 Task: Look for space in Fortaleza, Brazil from 9th June, 2023 to 11th June, 2023 for 2 adults in price range Rs.6000 to Rs.10000. Place can be entire place with 2 bedrooms having 2 beds and 1 bathroom. Property type can be house, flat, guest house. Amenities needed are: wifi. Booking option can be shelf check-in. Required host language is Spanish.
Action: Mouse moved to (449, 87)
Screenshot: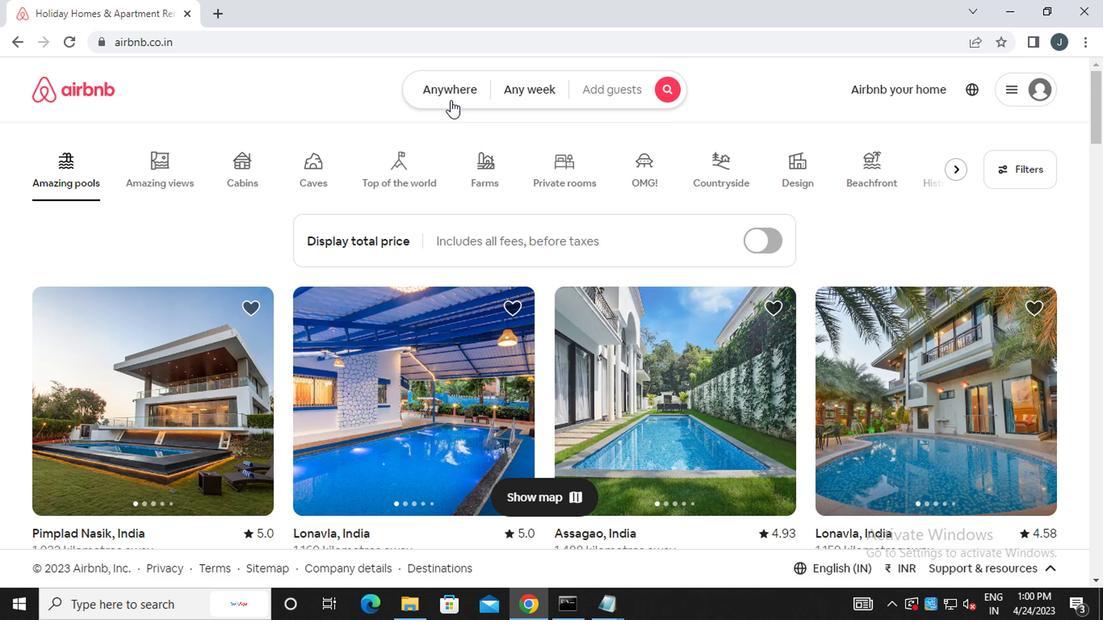 
Action: Mouse pressed left at (449, 87)
Screenshot: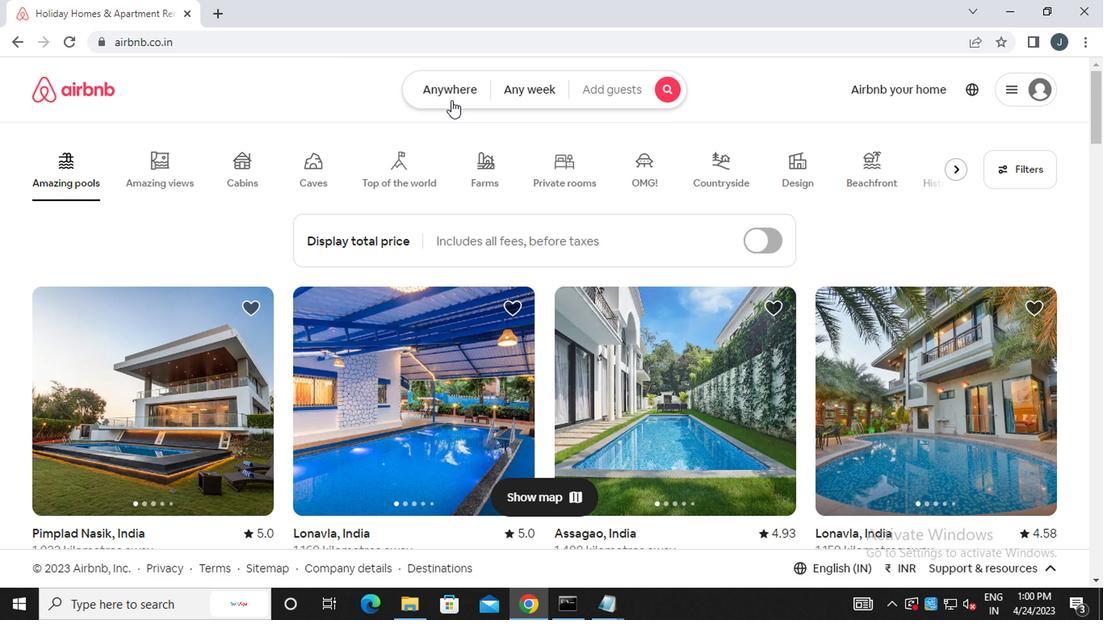 
Action: Mouse moved to (272, 150)
Screenshot: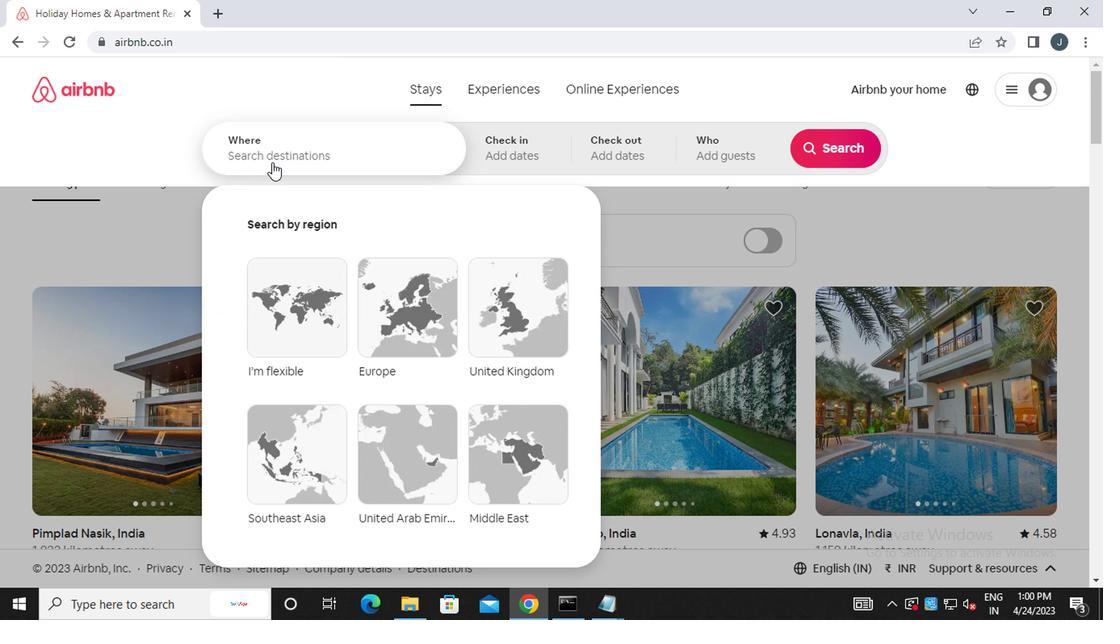 
Action: Mouse pressed left at (272, 150)
Screenshot: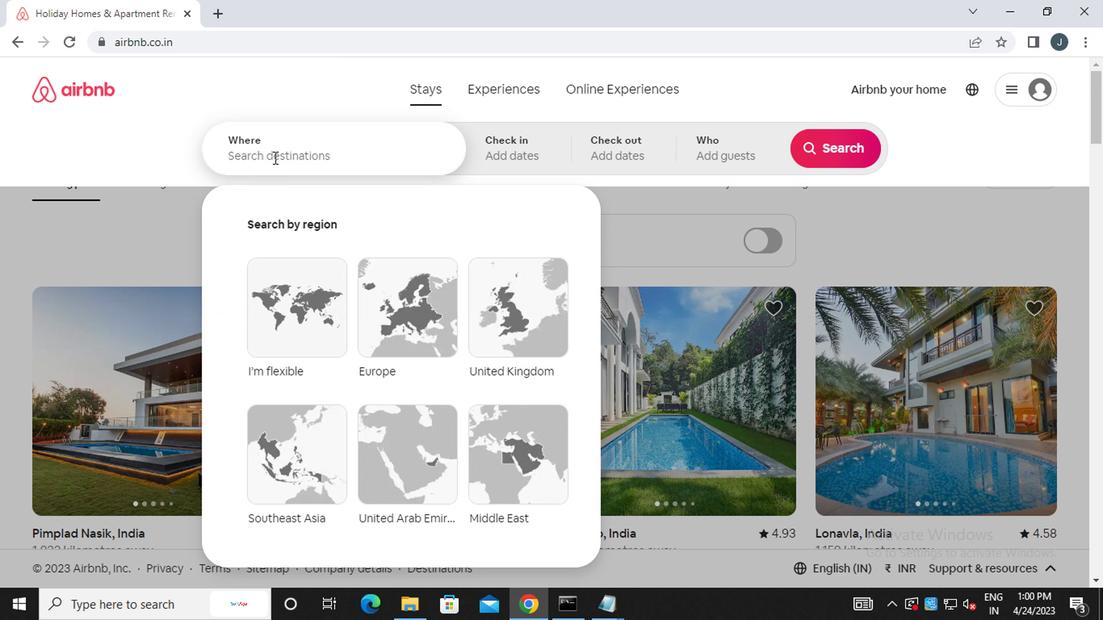 
Action: Mouse moved to (269, 150)
Screenshot: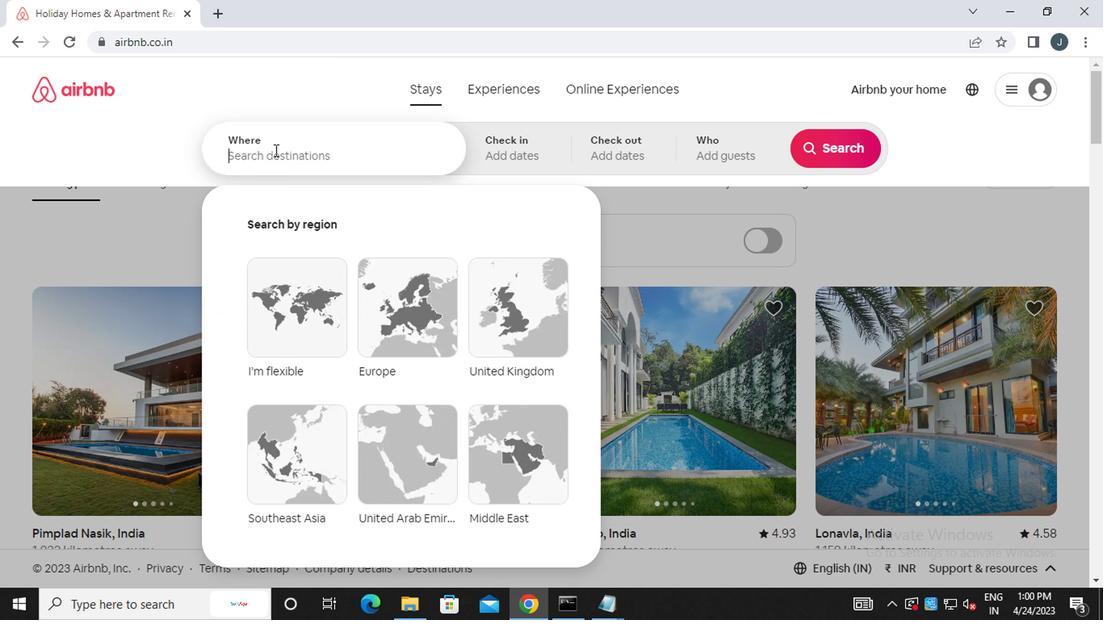 
Action: Key pressed f<Key.caps_lock>ortaleza,<Key.space><Key.caps_lock>b<Key.caps_lock>razil
Screenshot: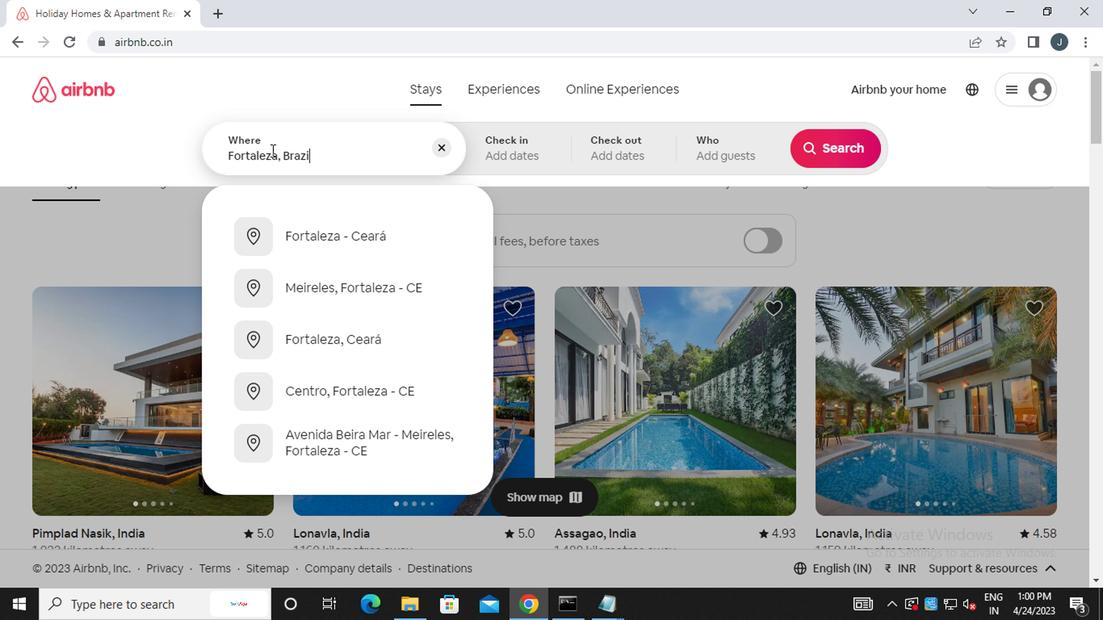 
Action: Mouse moved to (519, 152)
Screenshot: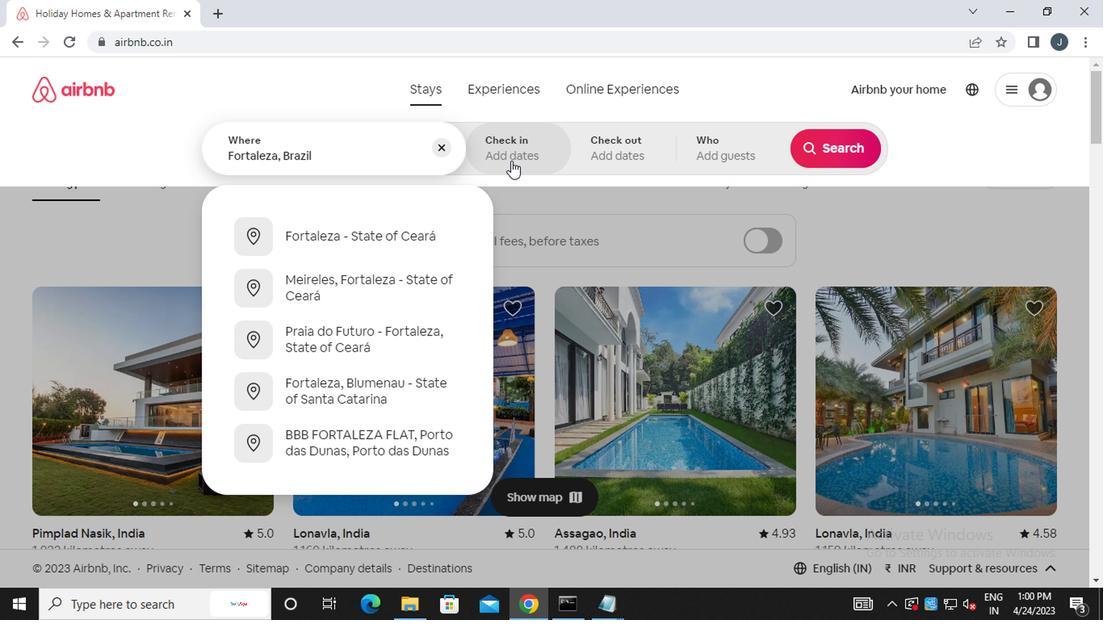 
Action: Mouse pressed left at (519, 152)
Screenshot: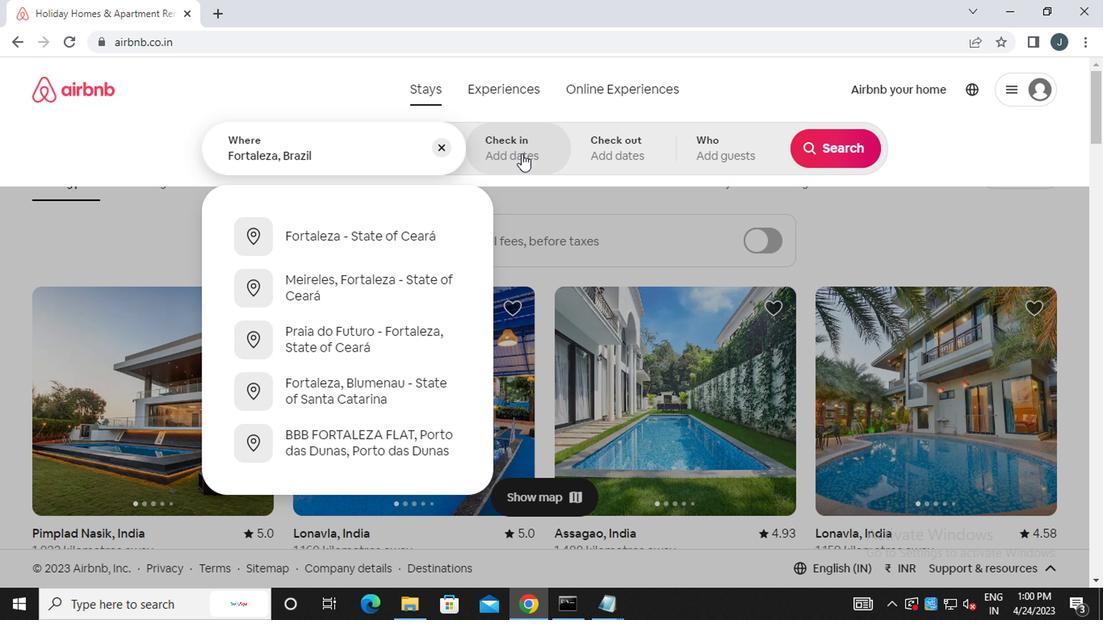 
Action: Mouse moved to (819, 277)
Screenshot: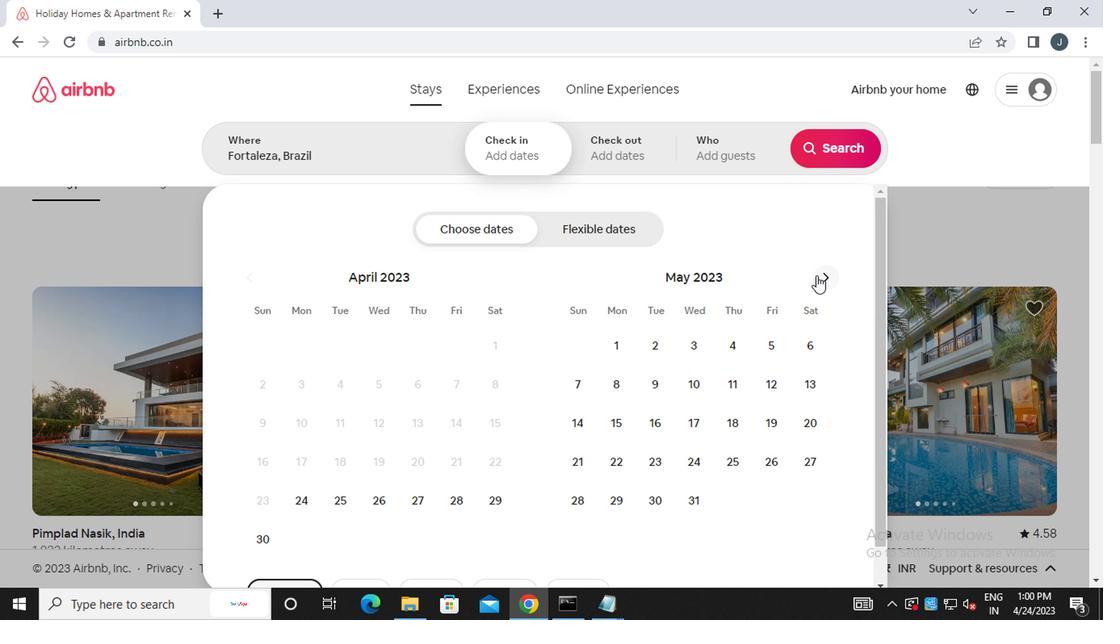
Action: Mouse pressed left at (819, 277)
Screenshot: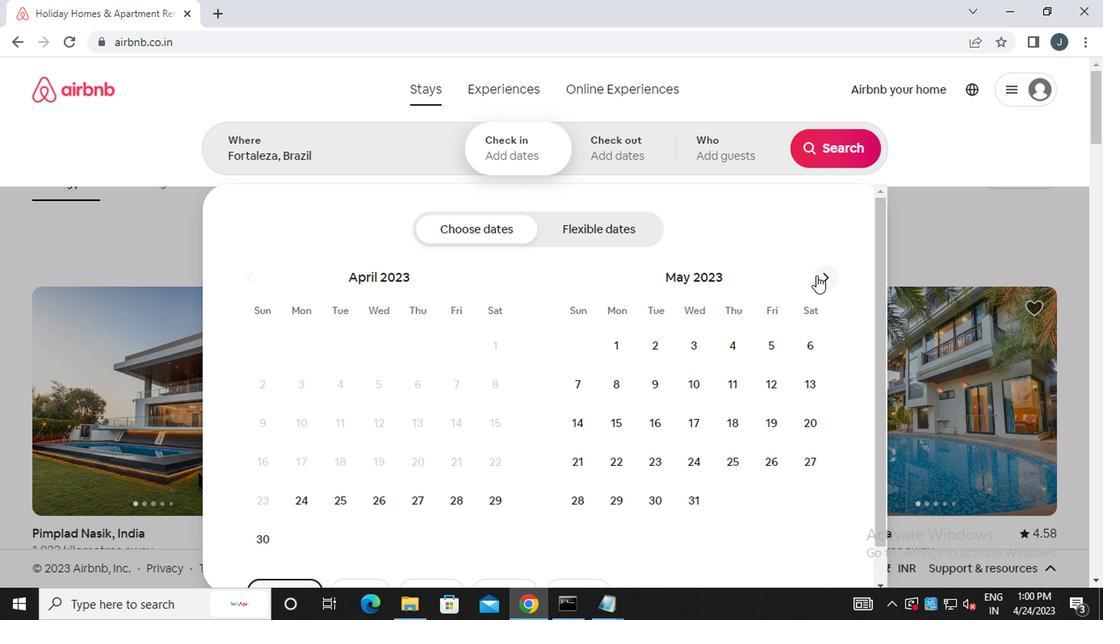 
Action: Mouse moved to (774, 376)
Screenshot: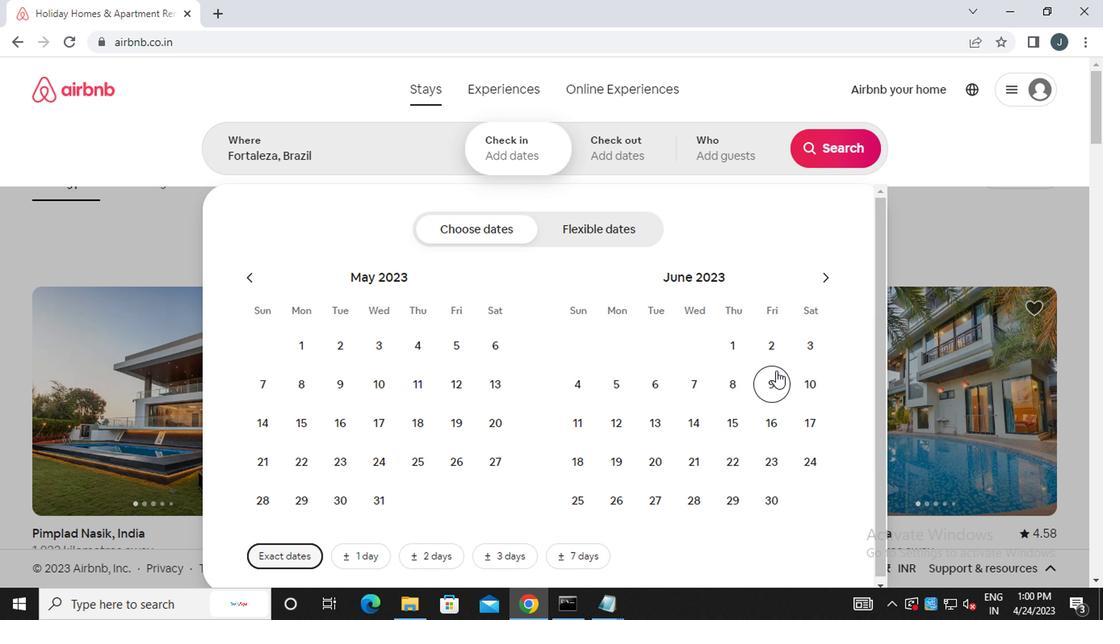 
Action: Mouse pressed left at (774, 376)
Screenshot: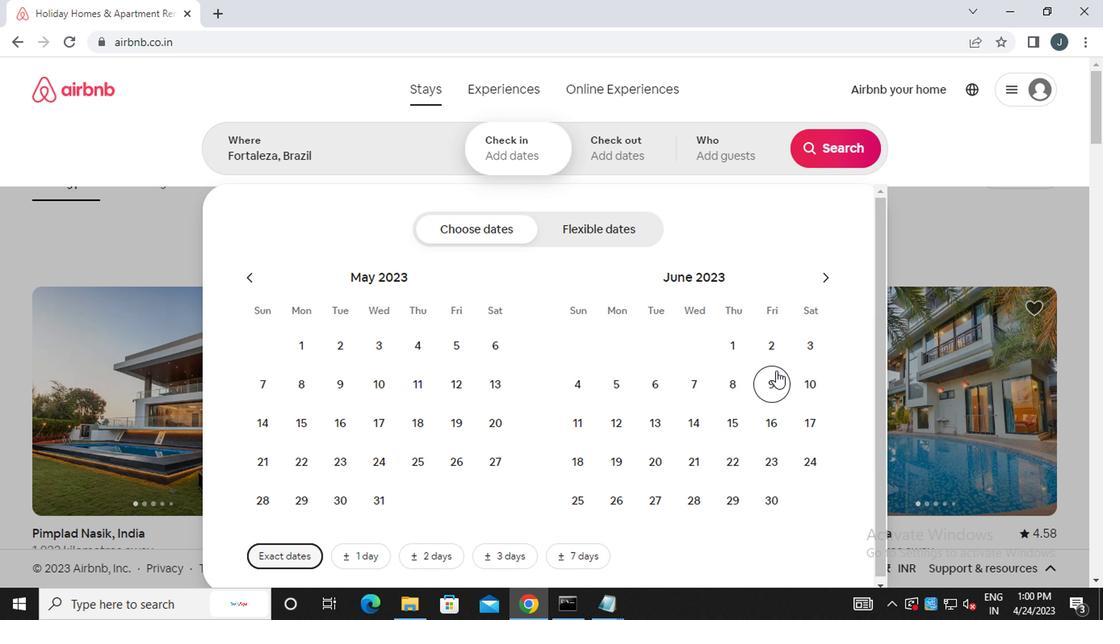 
Action: Mouse moved to (589, 423)
Screenshot: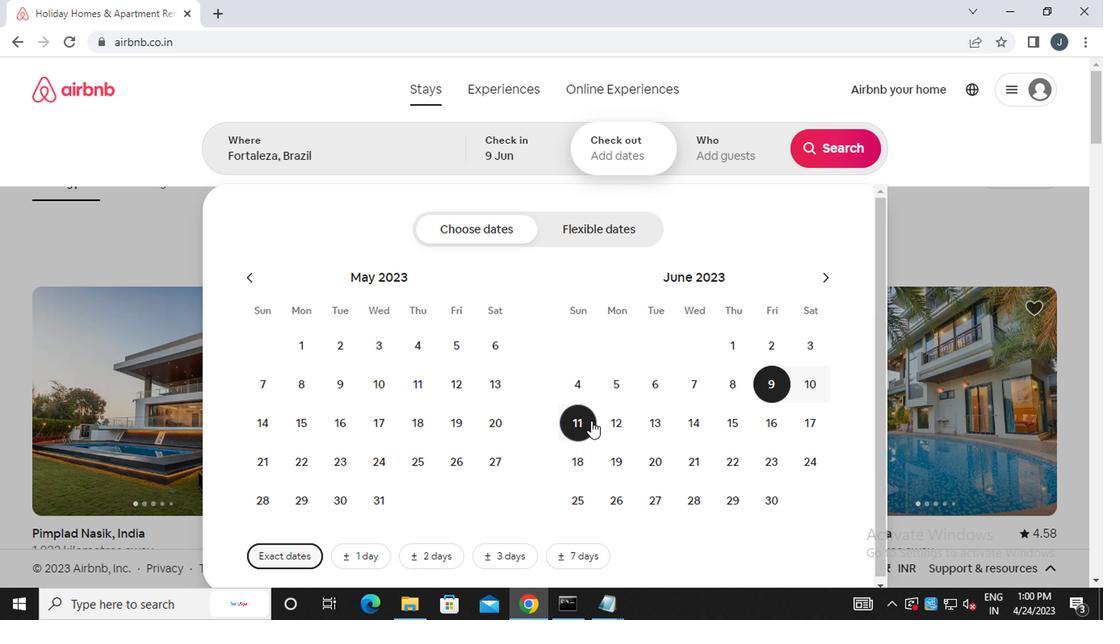 
Action: Mouse pressed left at (589, 423)
Screenshot: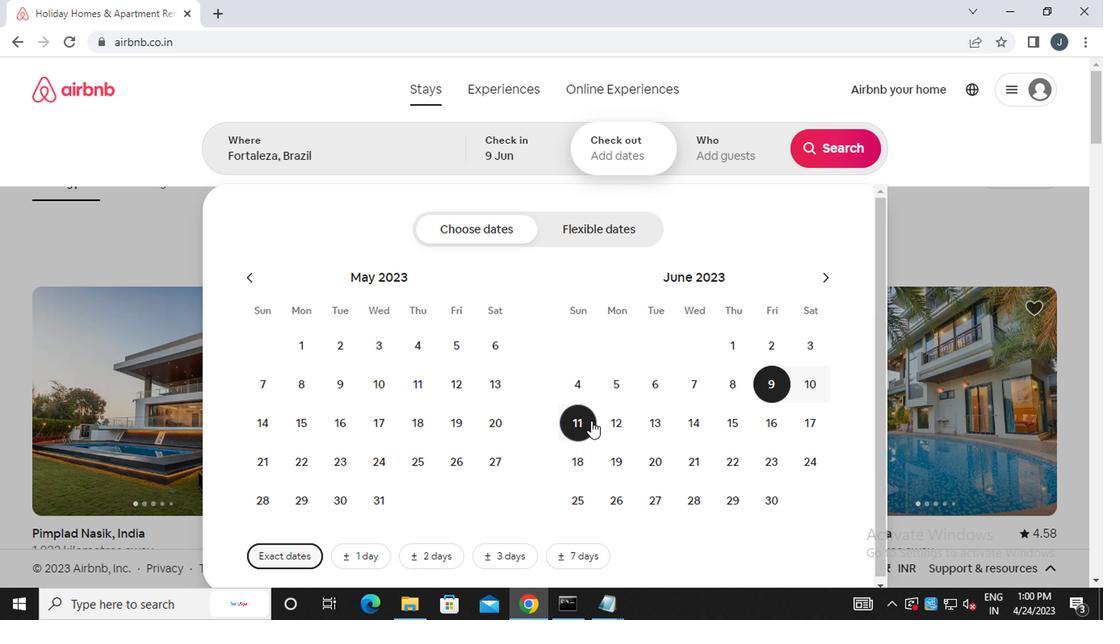 
Action: Mouse moved to (724, 159)
Screenshot: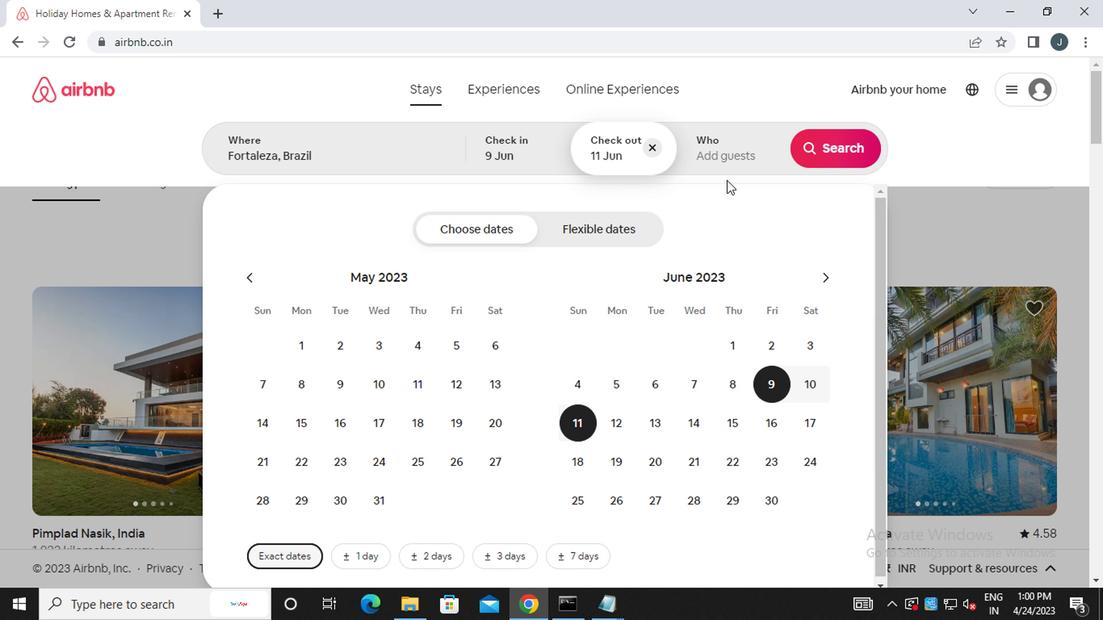 
Action: Mouse pressed left at (724, 159)
Screenshot: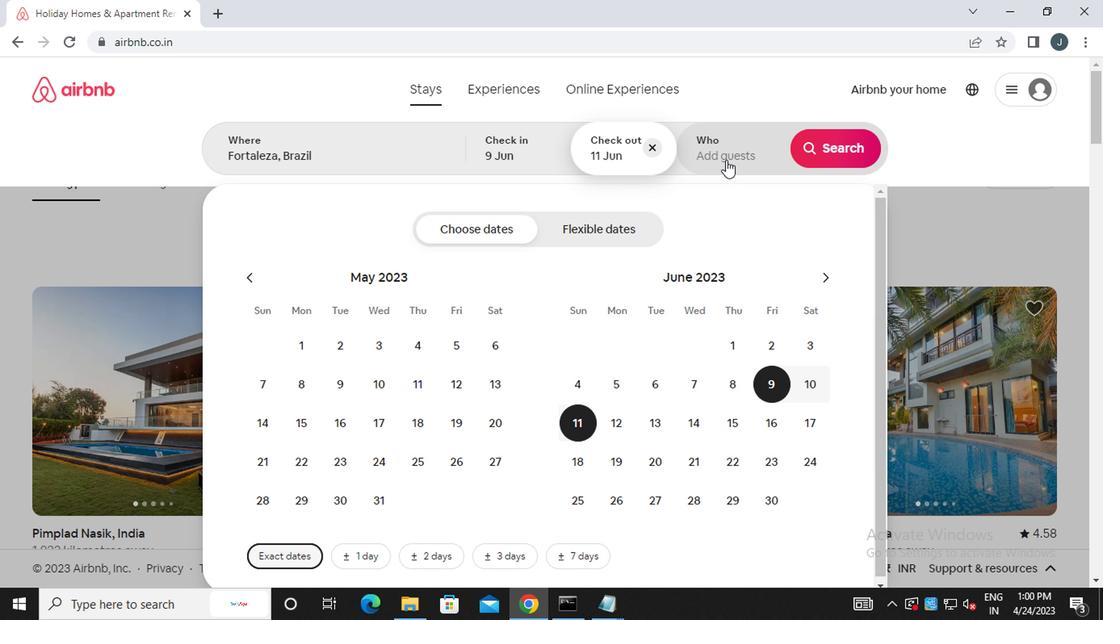 
Action: Mouse moved to (850, 236)
Screenshot: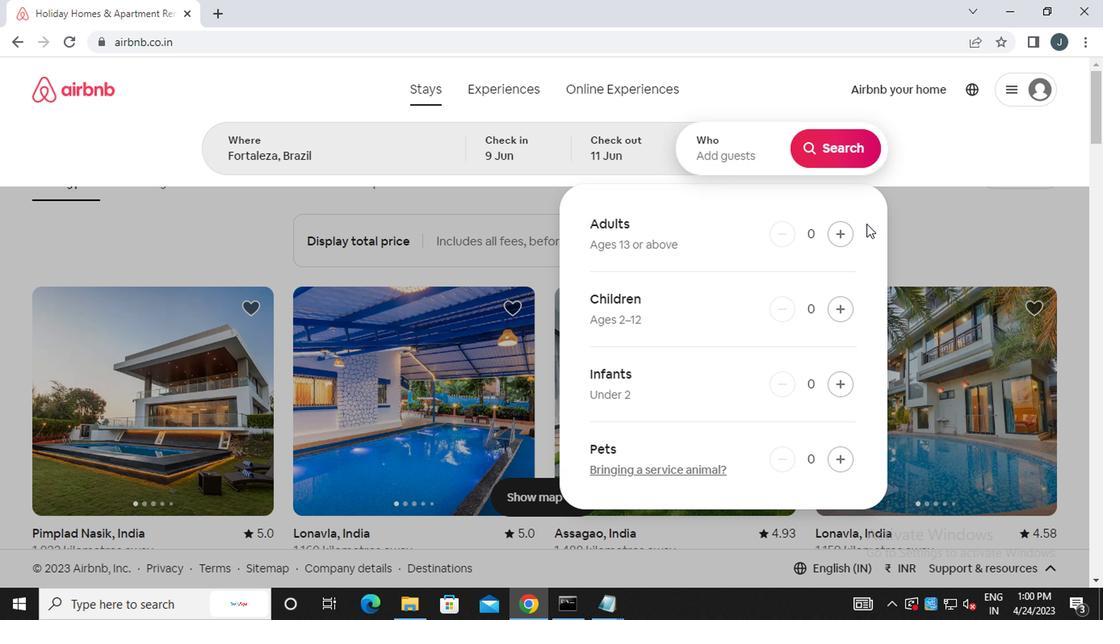 
Action: Mouse pressed left at (850, 236)
Screenshot: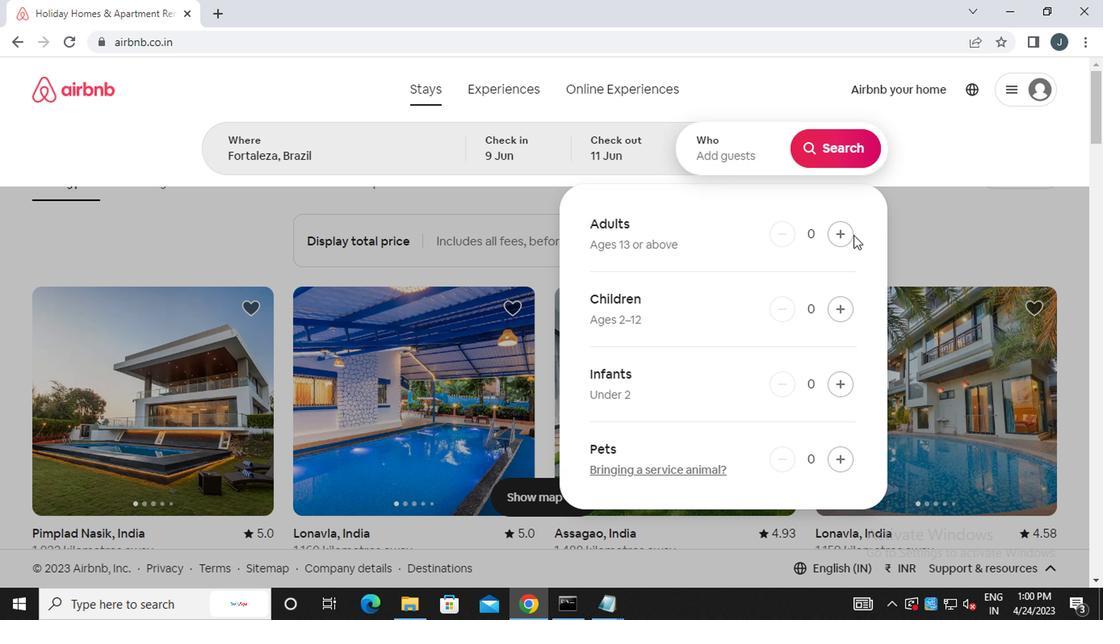 
Action: Mouse moved to (850, 236)
Screenshot: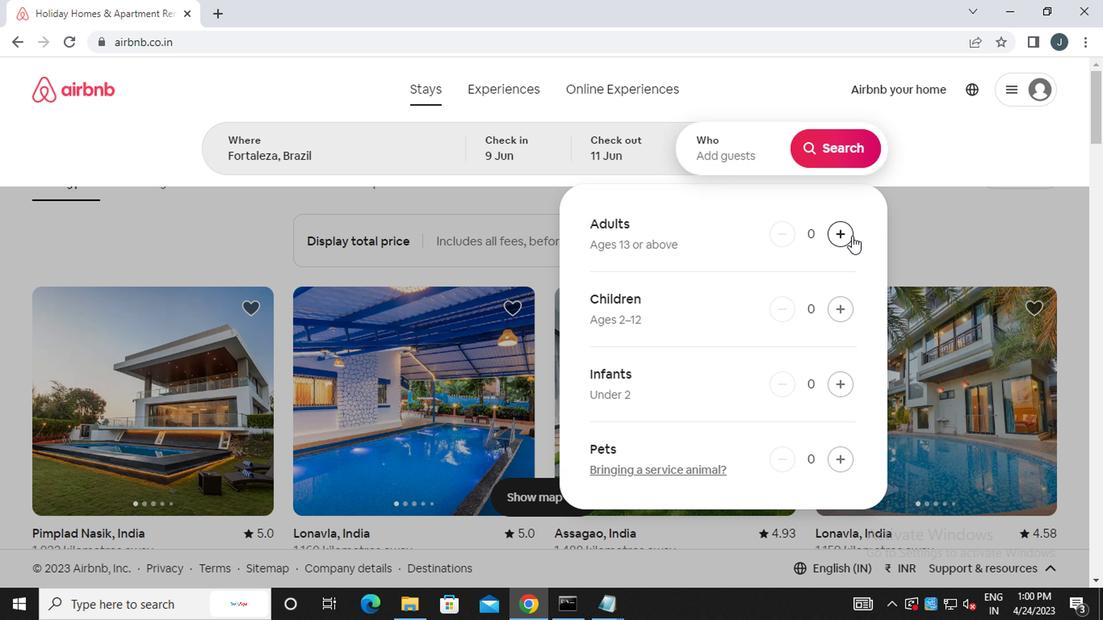 
Action: Mouse pressed left at (850, 236)
Screenshot: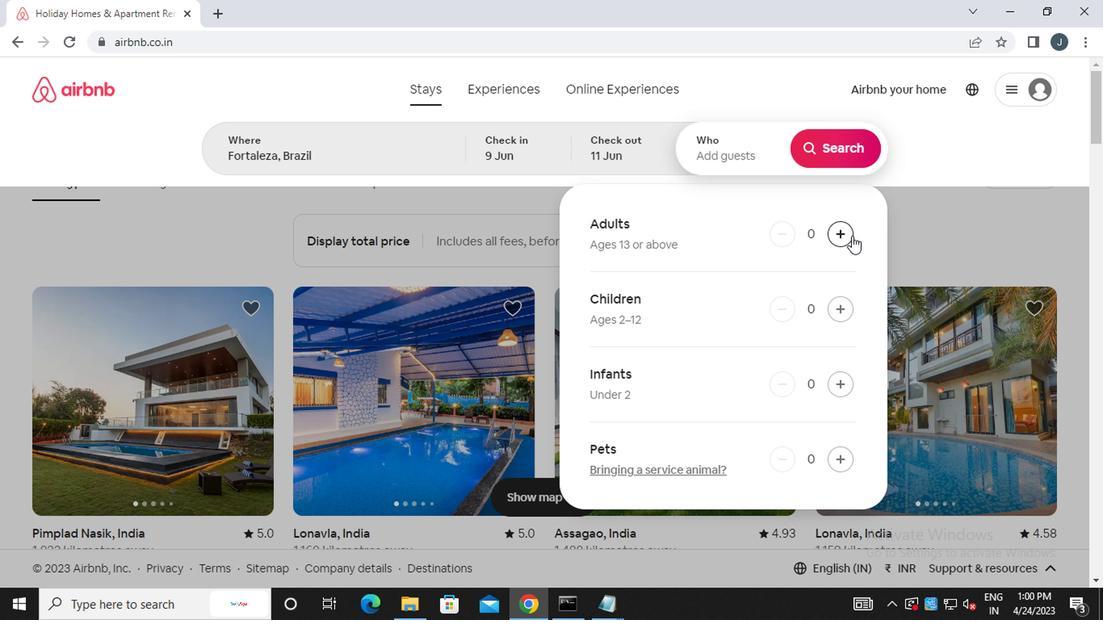 
Action: Mouse moved to (837, 142)
Screenshot: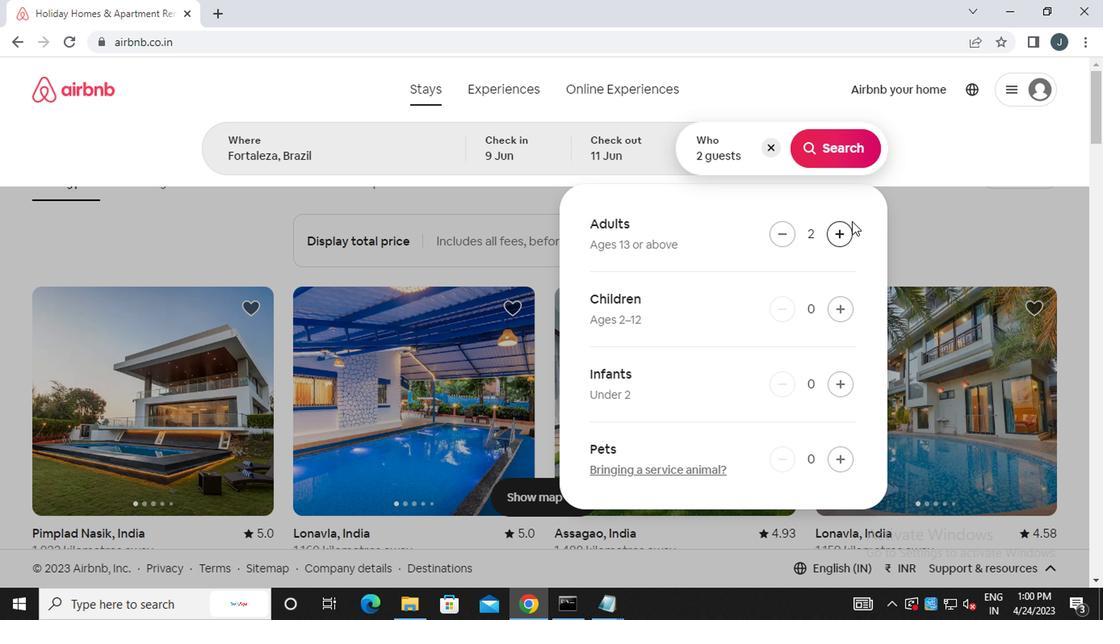 
Action: Mouse pressed left at (837, 142)
Screenshot: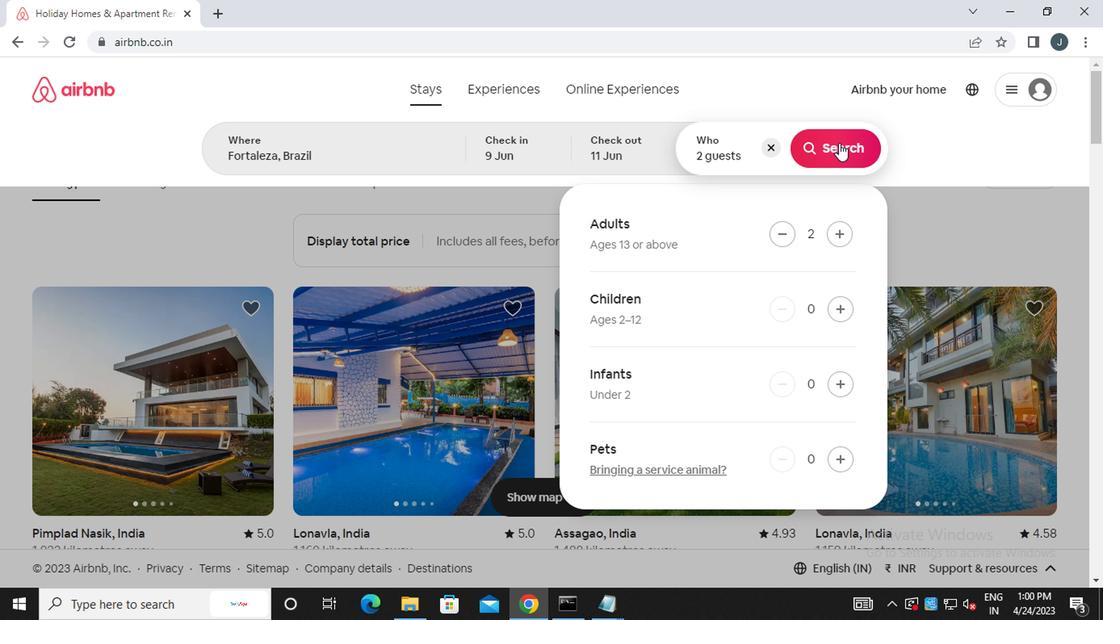 
Action: Mouse moved to (1043, 152)
Screenshot: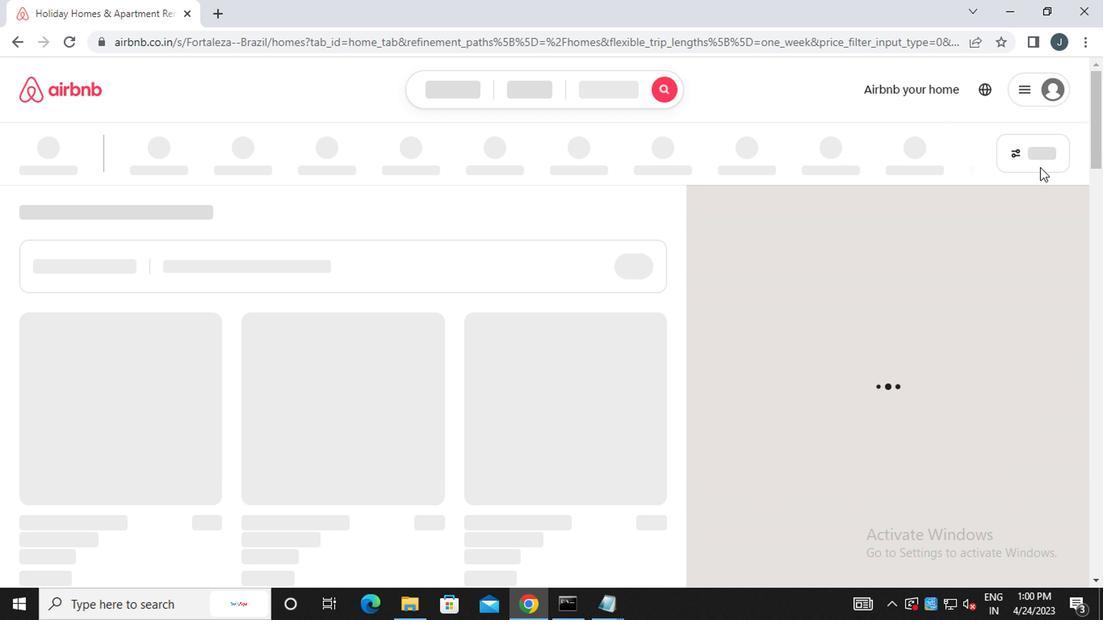 
Action: Mouse pressed left at (1043, 152)
Screenshot: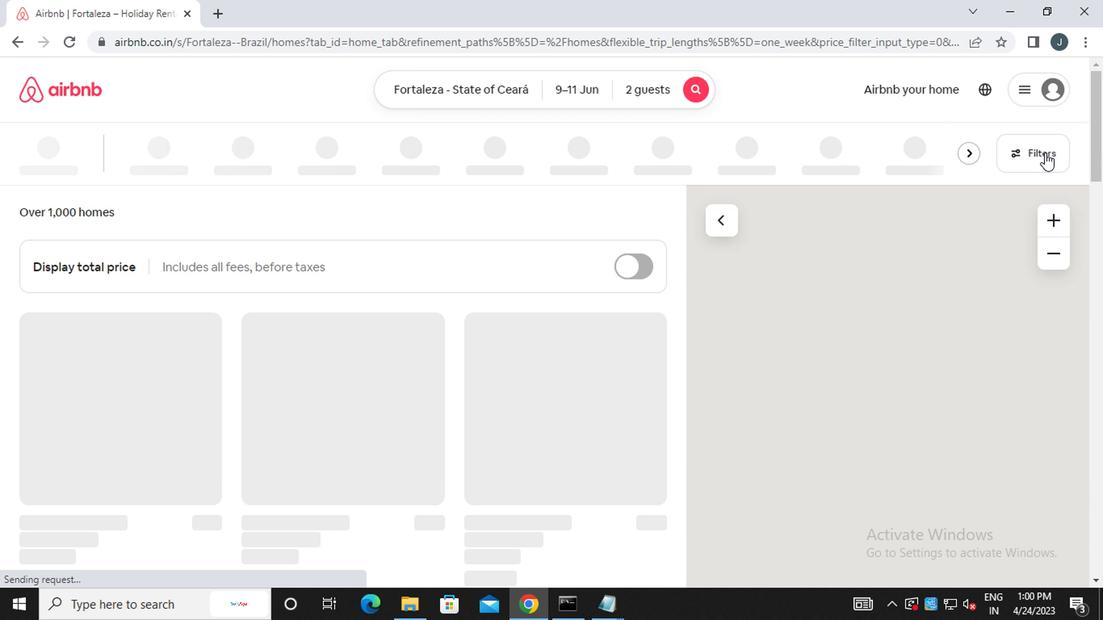 
Action: Mouse moved to (359, 368)
Screenshot: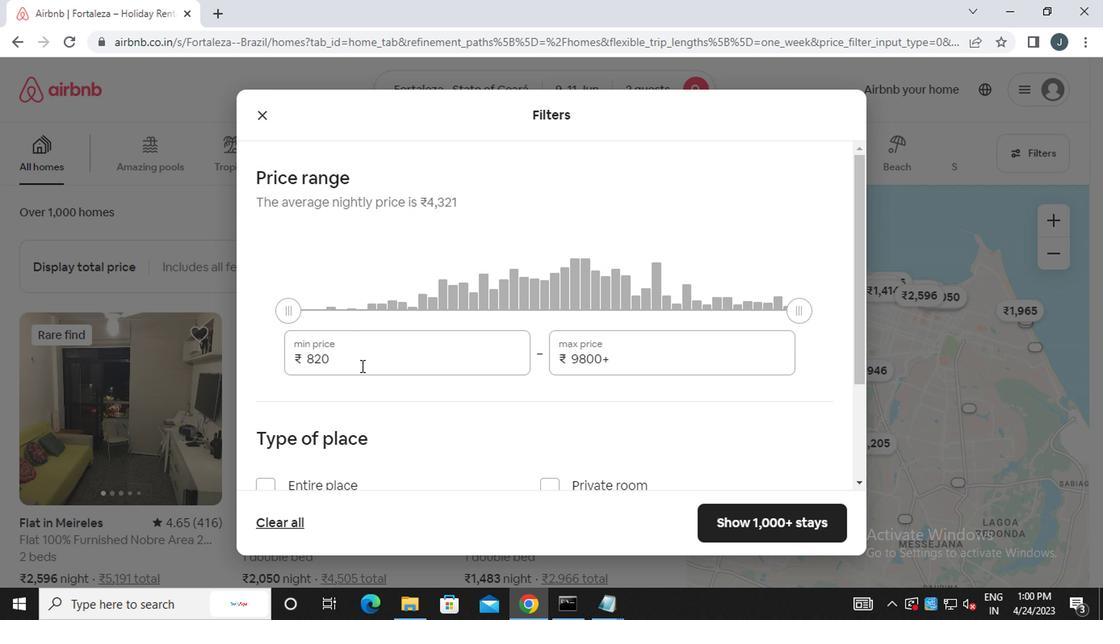 
Action: Mouse pressed left at (359, 368)
Screenshot: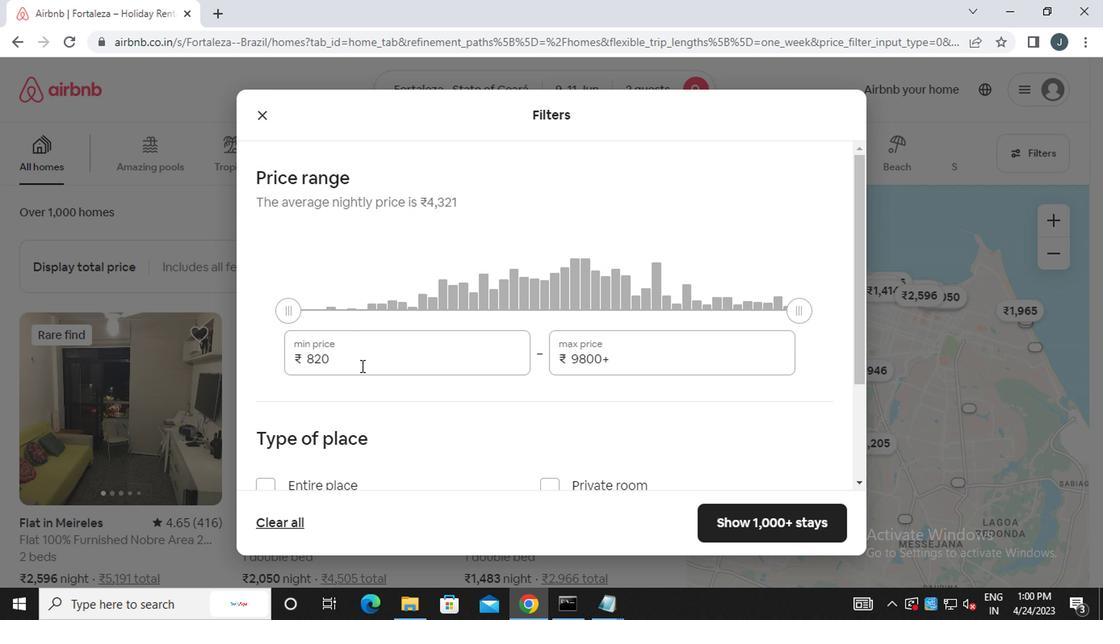 
Action: Mouse moved to (348, 367)
Screenshot: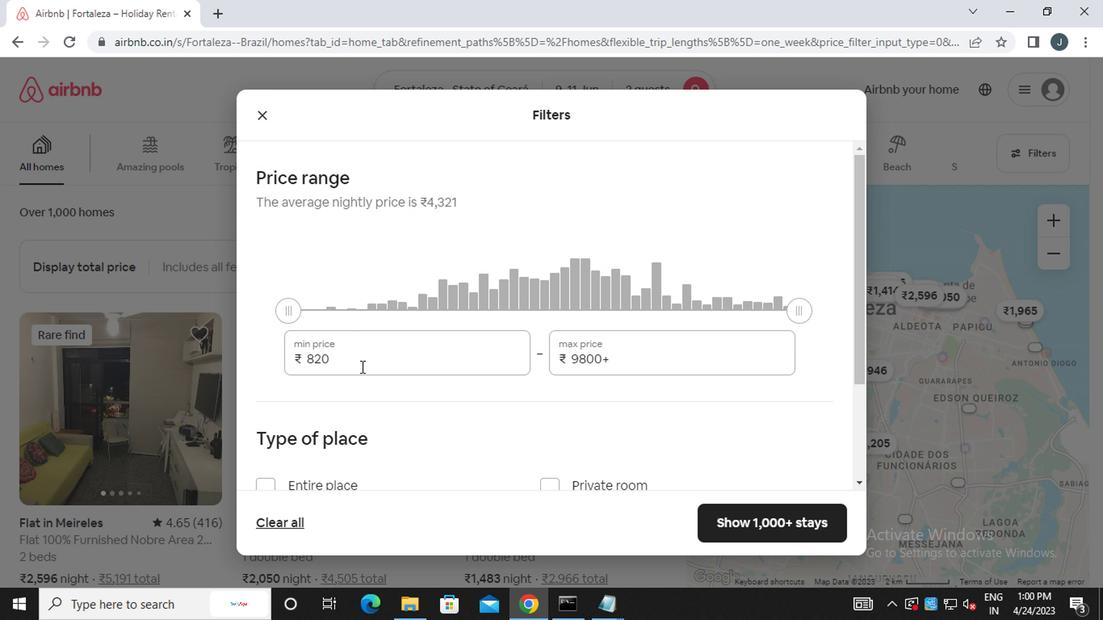 
Action: Key pressed <Key.backspace><Key.backspace><Key.backspace><<102>><<96>><<96>><<96>>
Screenshot: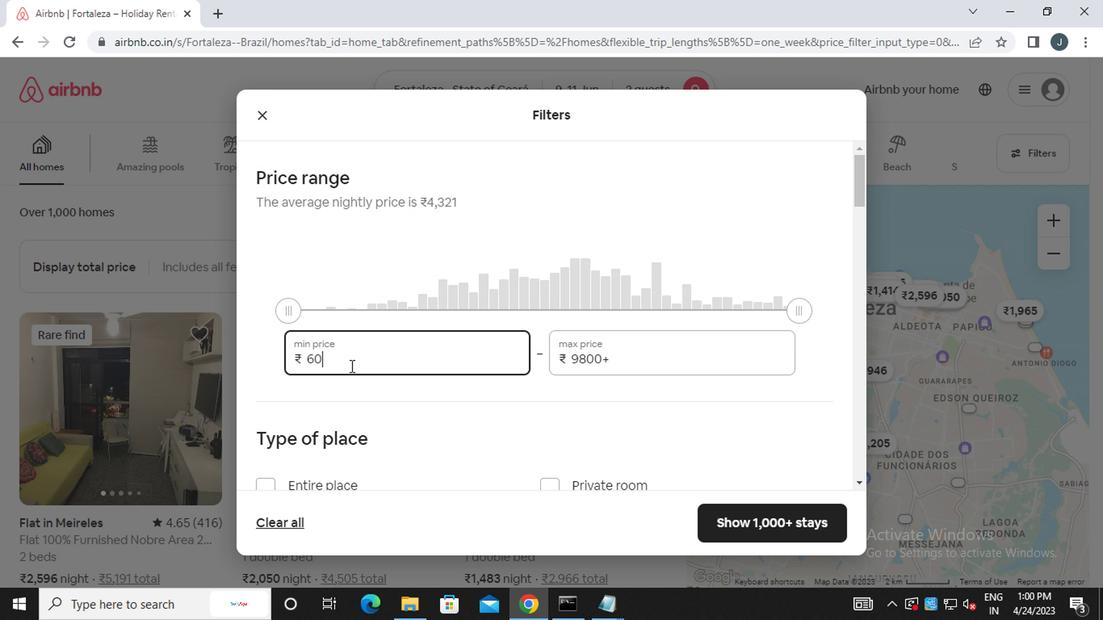 
Action: Mouse moved to (646, 355)
Screenshot: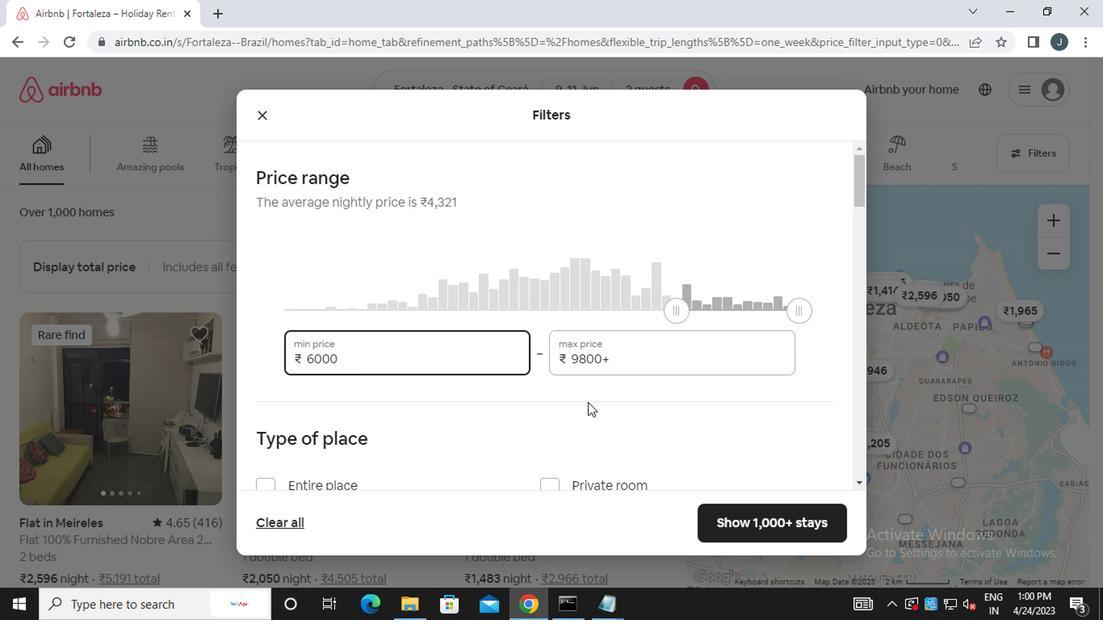 
Action: Mouse pressed left at (646, 355)
Screenshot: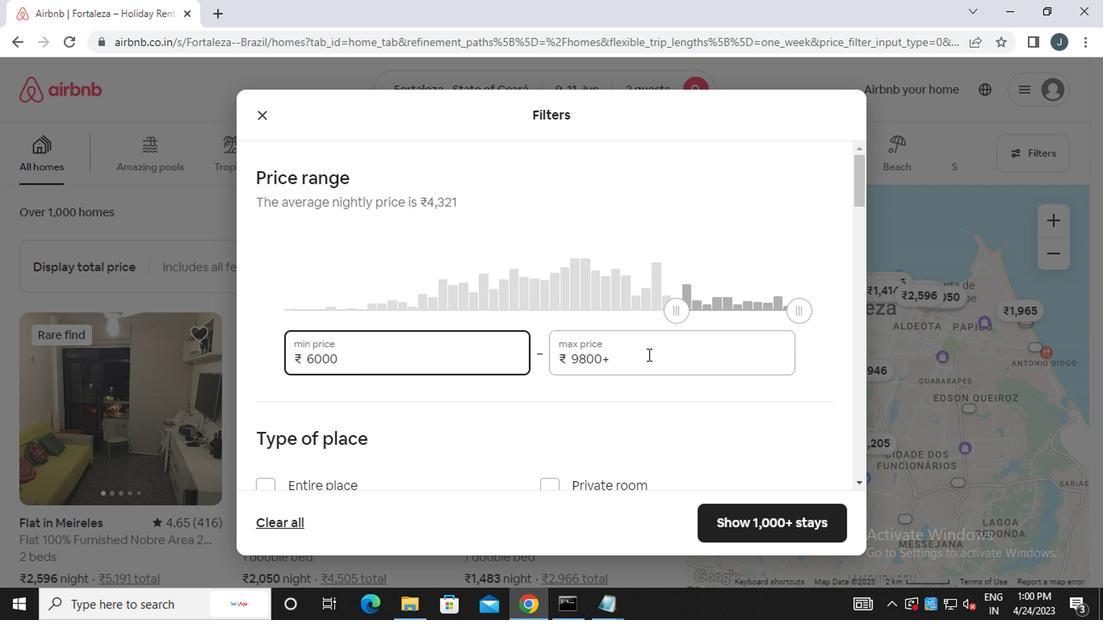 
Action: Mouse moved to (644, 355)
Screenshot: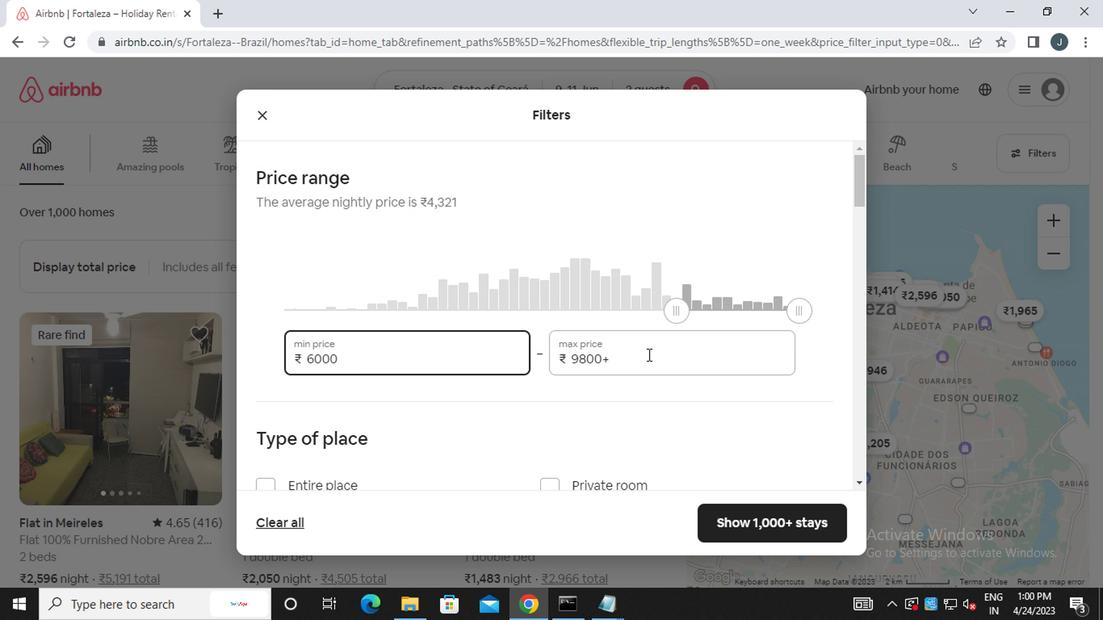 
Action: Key pressed <Key.backspace><Key.backspace><Key.backspace><Key.backspace><Key.backspace><Key.backspace><Key.backspace><Key.backspace><Key.backspace><Key.backspace><Key.backspace><Key.backspace><<97>><<96>><<96>><<96>><<96>>
Screenshot: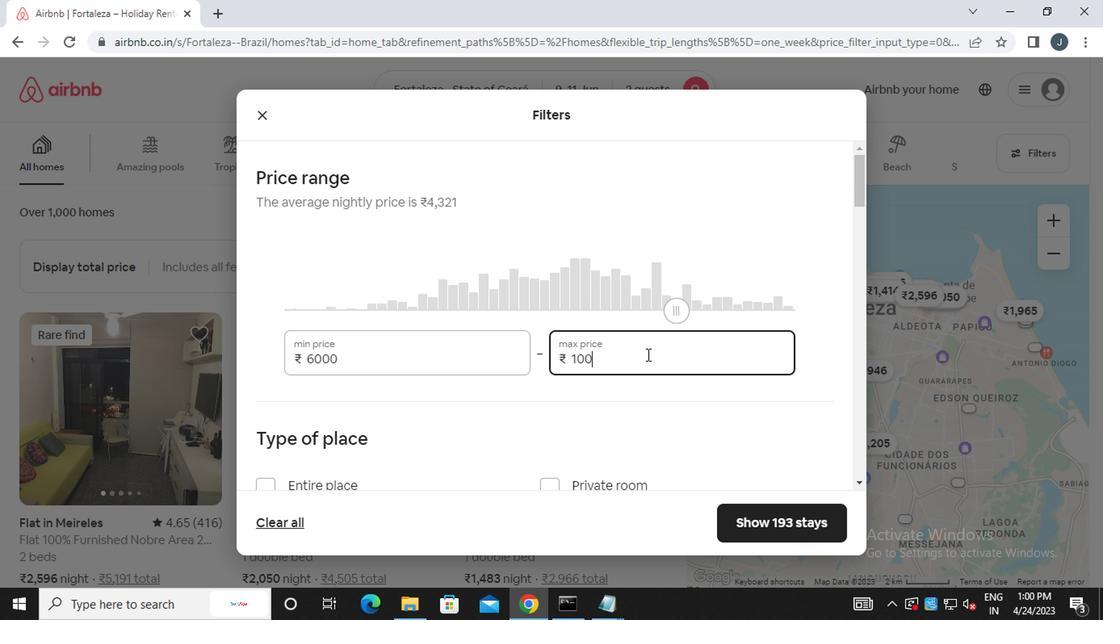 
Action: Mouse scrolled (644, 355) with delta (0, 0)
Screenshot: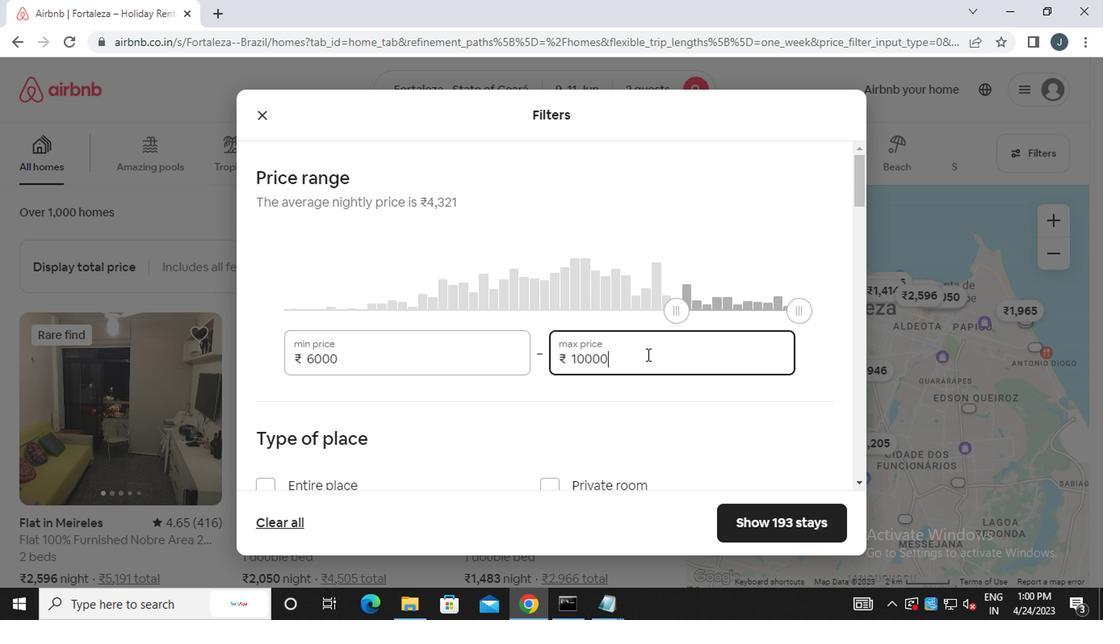 
Action: Mouse scrolled (644, 355) with delta (0, 0)
Screenshot: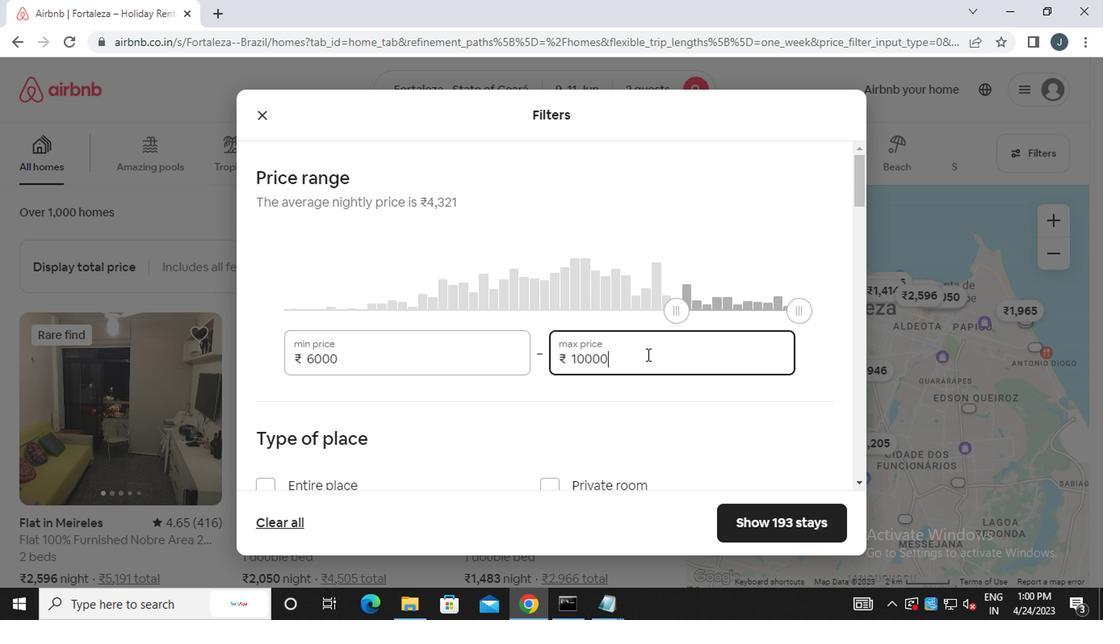 
Action: Mouse scrolled (644, 355) with delta (0, 0)
Screenshot: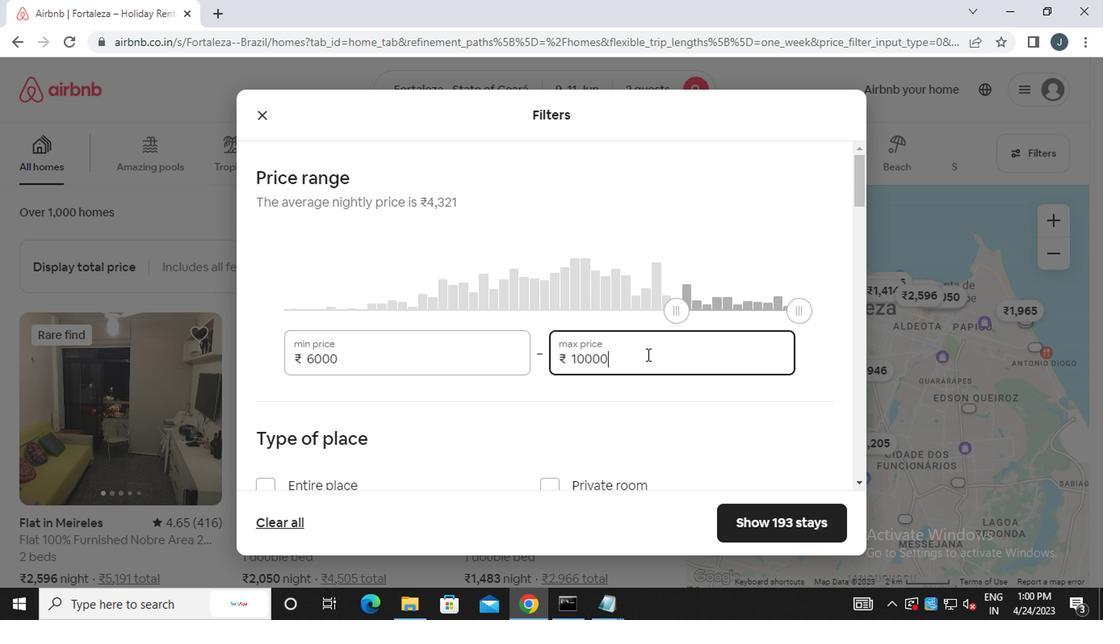 
Action: Mouse moved to (367, 249)
Screenshot: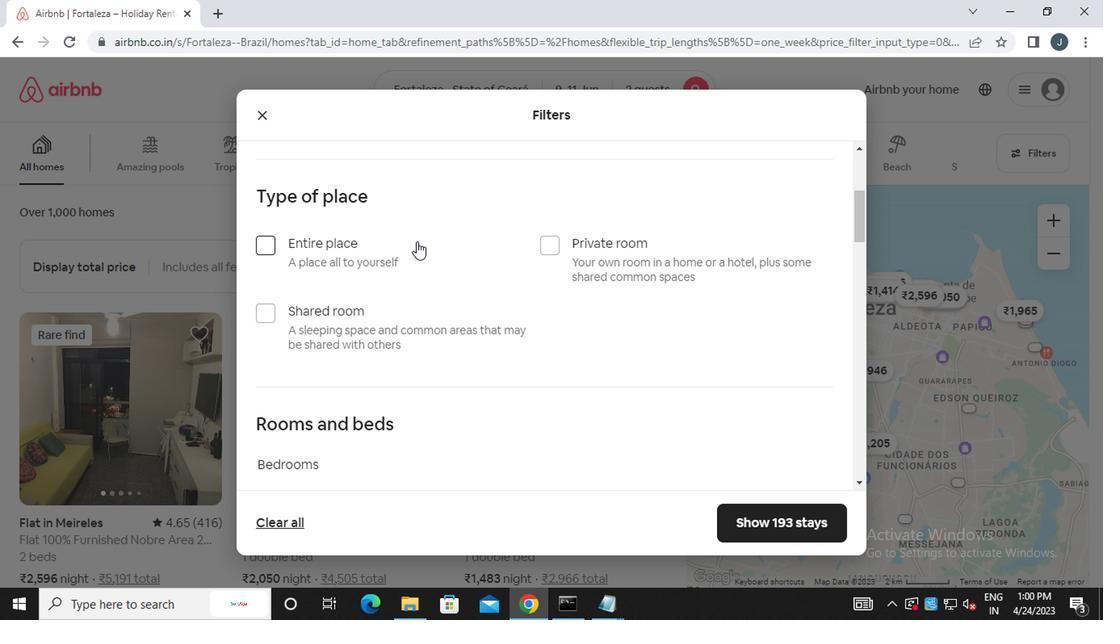 
Action: Mouse pressed left at (367, 249)
Screenshot: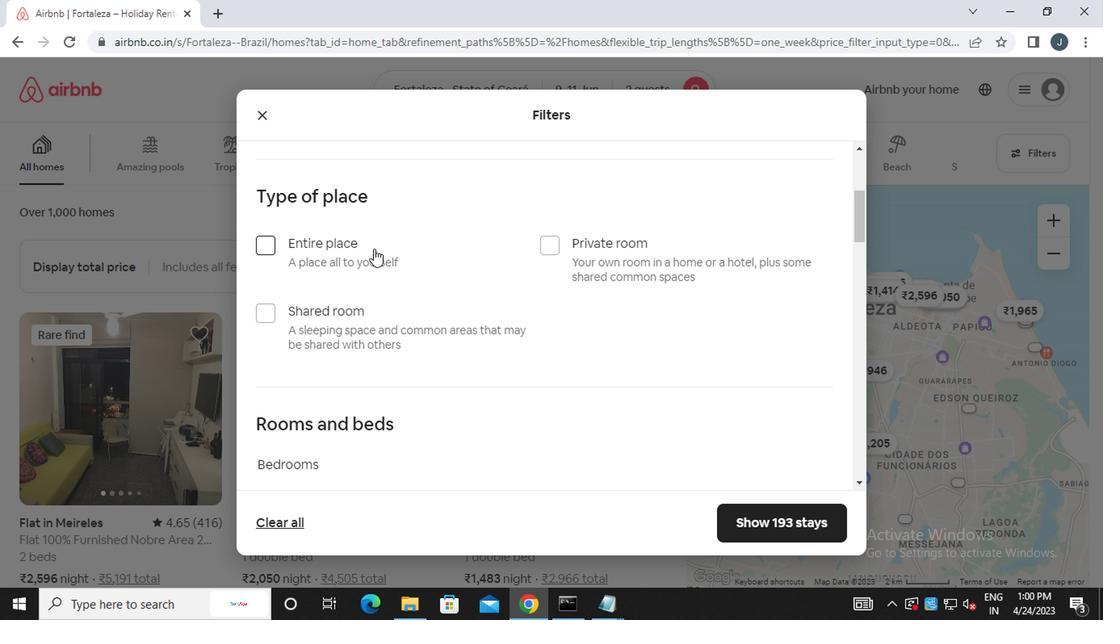 
Action: Mouse moved to (373, 271)
Screenshot: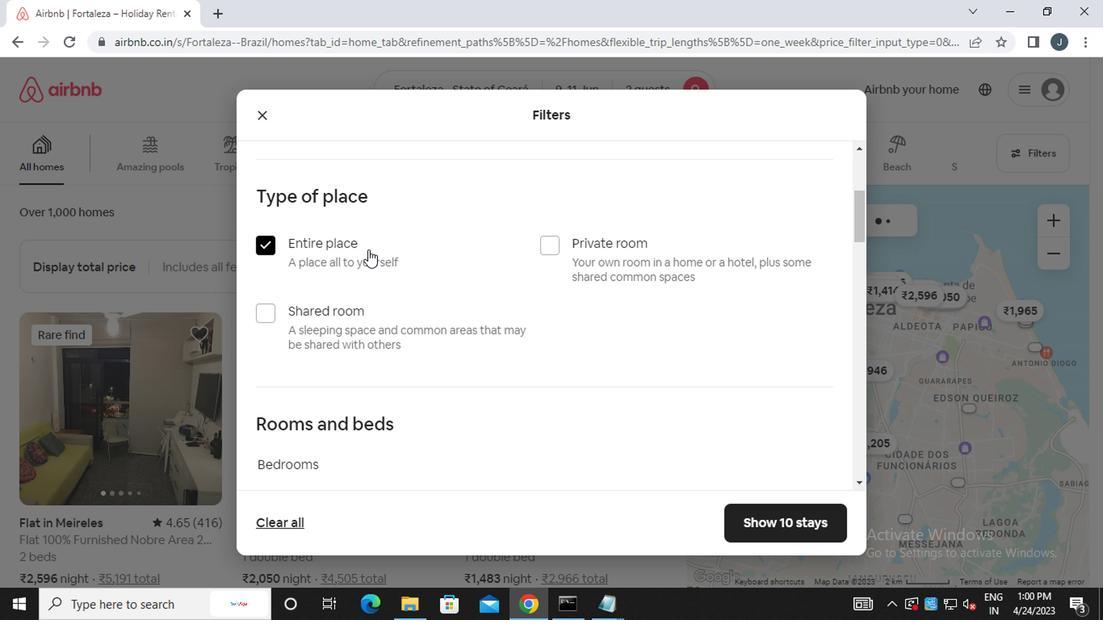 
Action: Mouse scrolled (373, 271) with delta (0, 0)
Screenshot: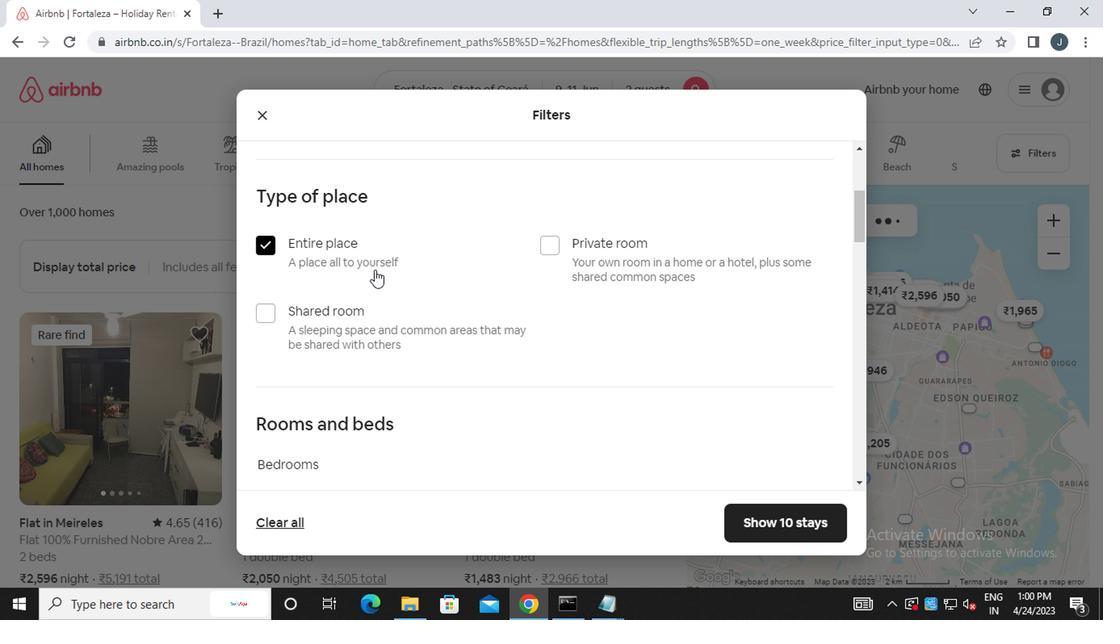 
Action: Mouse scrolled (373, 271) with delta (0, 0)
Screenshot: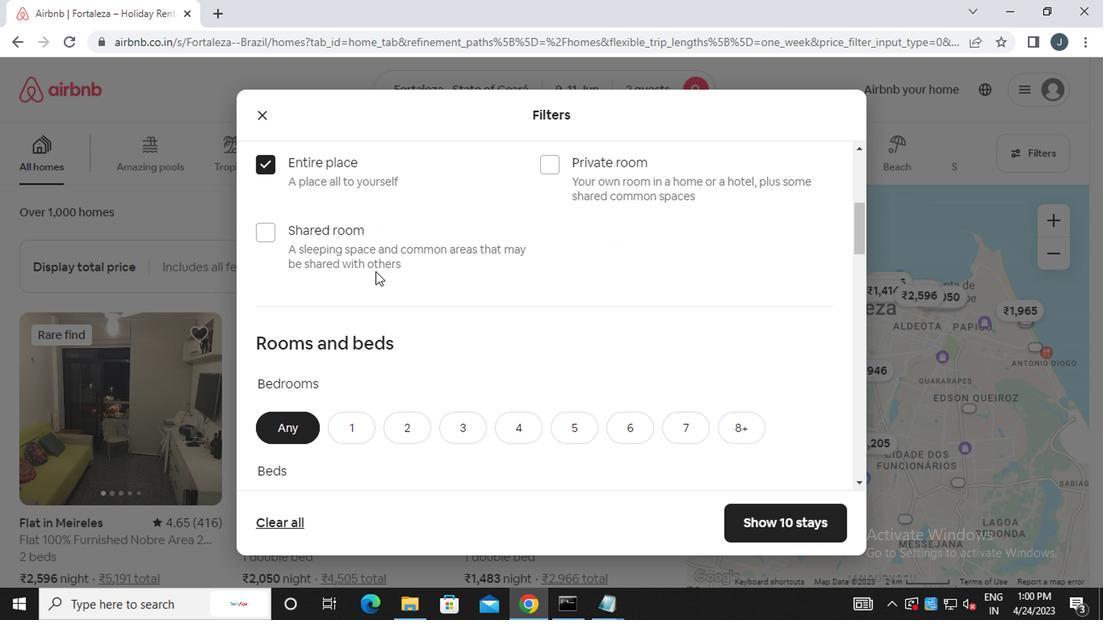 
Action: Mouse moved to (372, 278)
Screenshot: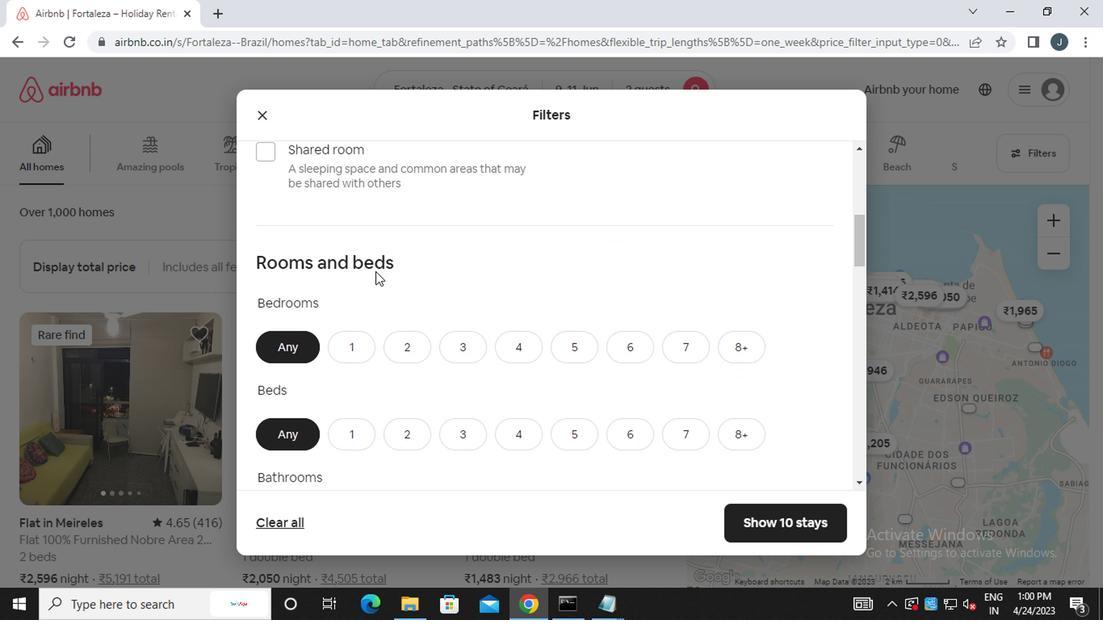 
Action: Mouse scrolled (372, 277) with delta (0, -1)
Screenshot: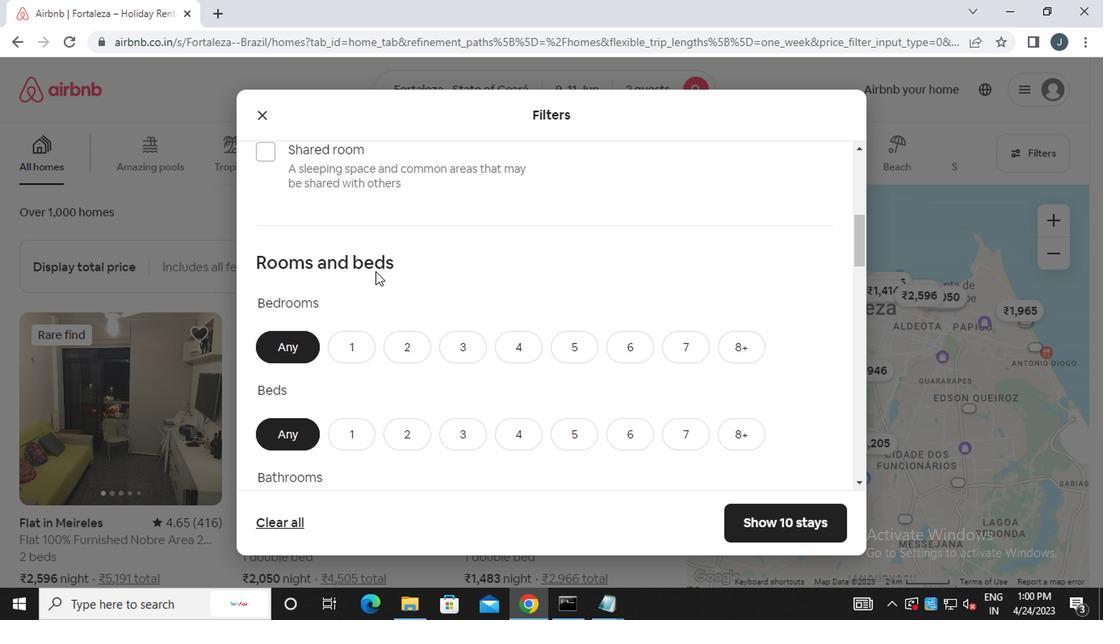 
Action: Mouse moved to (389, 273)
Screenshot: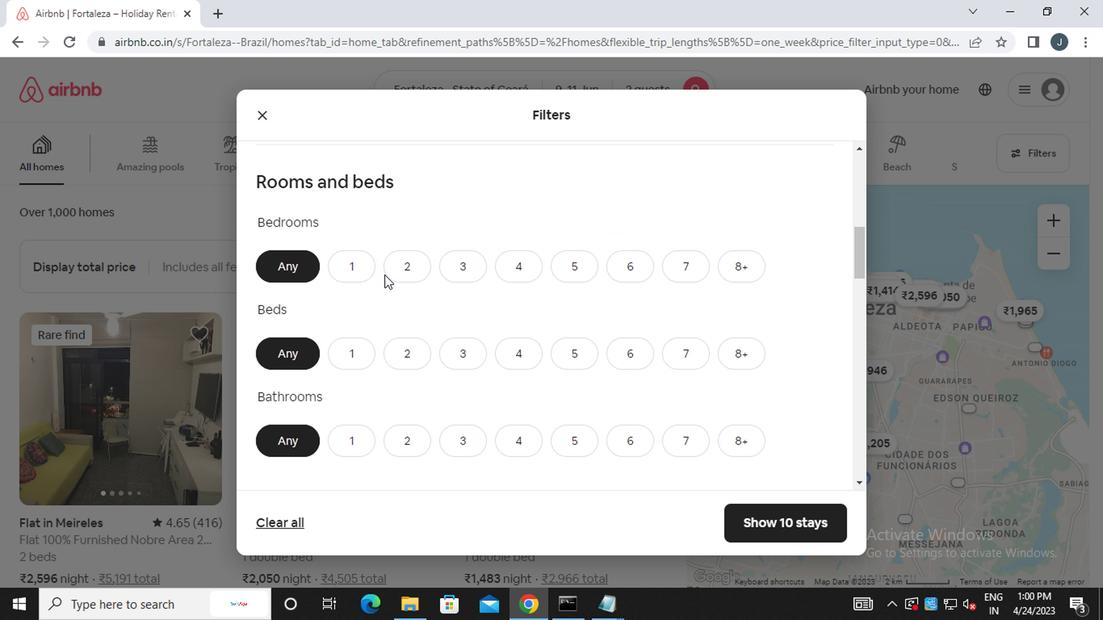 
Action: Mouse pressed left at (389, 273)
Screenshot: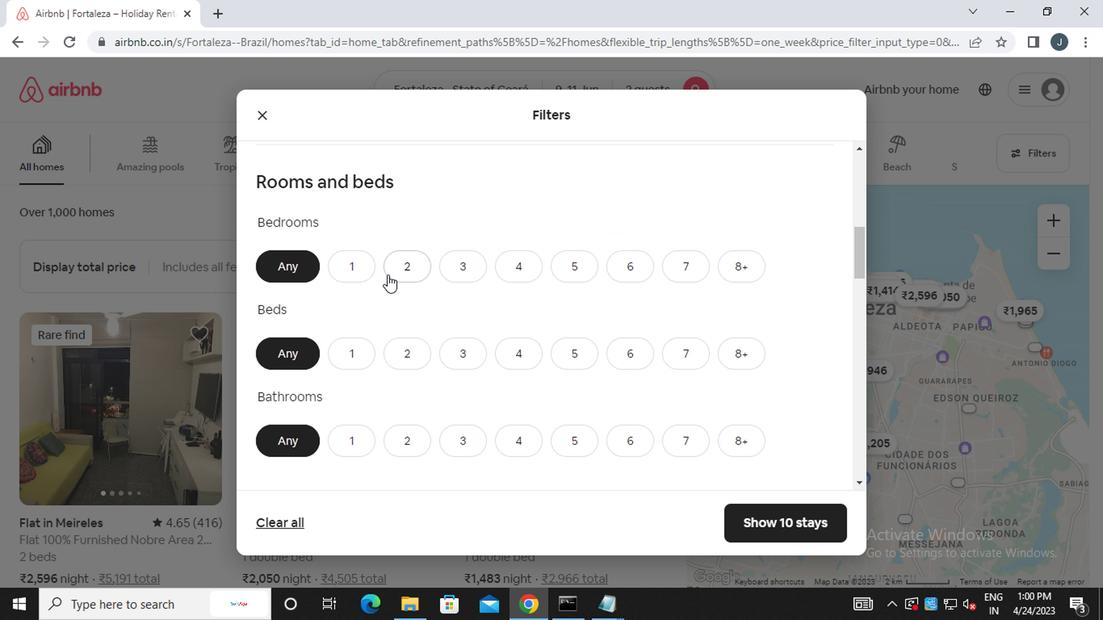 
Action: Mouse moved to (412, 352)
Screenshot: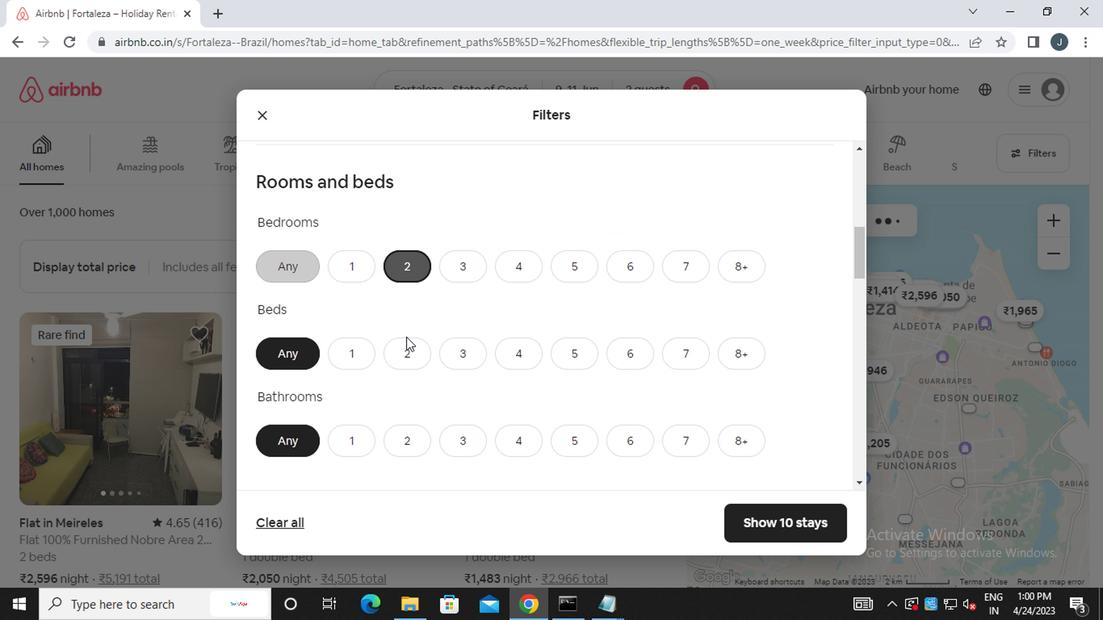 
Action: Mouse pressed left at (412, 352)
Screenshot: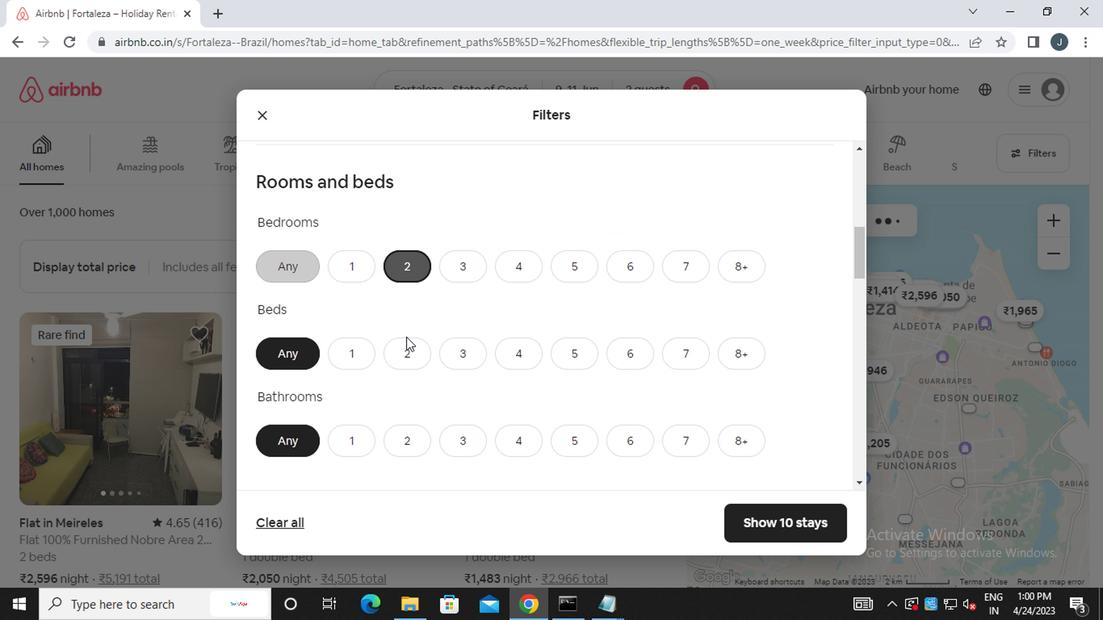 
Action: Mouse moved to (342, 450)
Screenshot: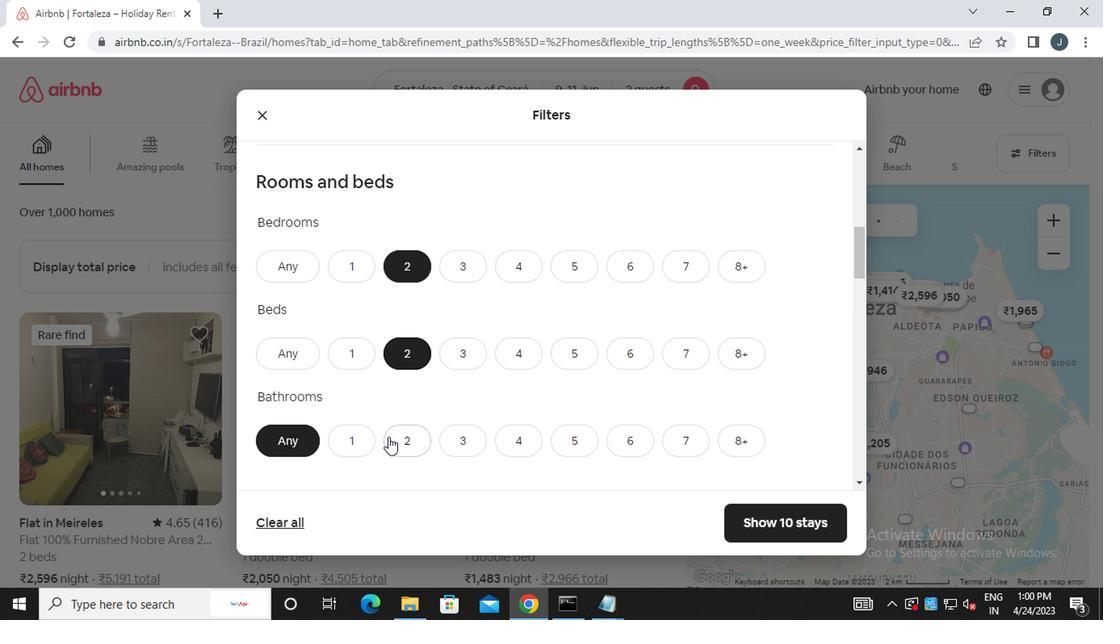 
Action: Mouse pressed left at (342, 450)
Screenshot: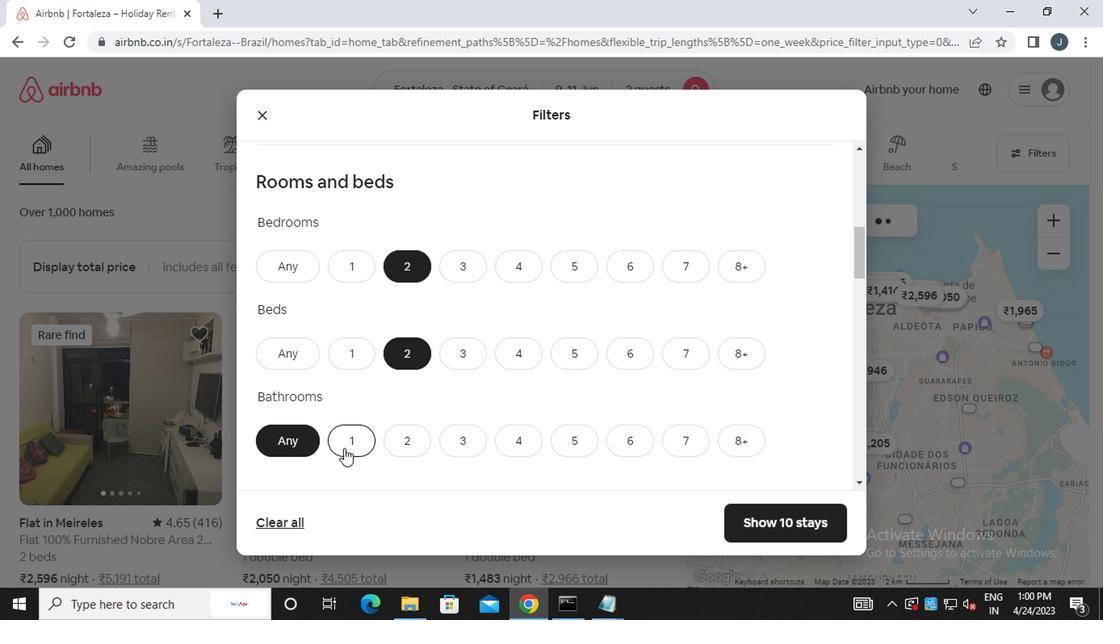 
Action: Mouse moved to (336, 450)
Screenshot: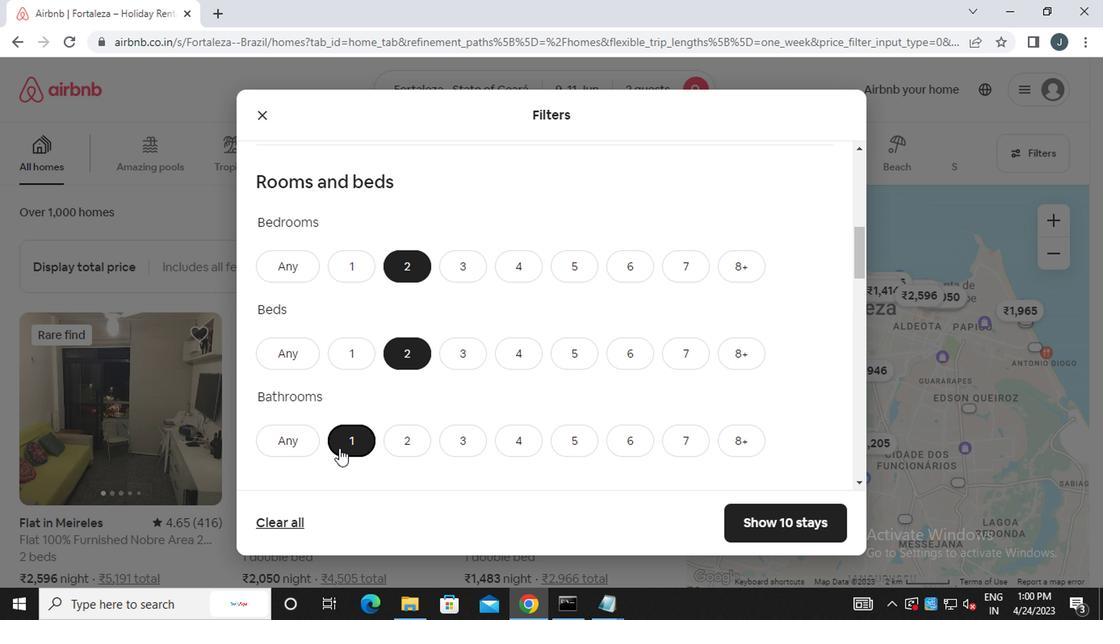
Action: Mouse scrolled (336, 449) with delta (0, -1)
Screenshot: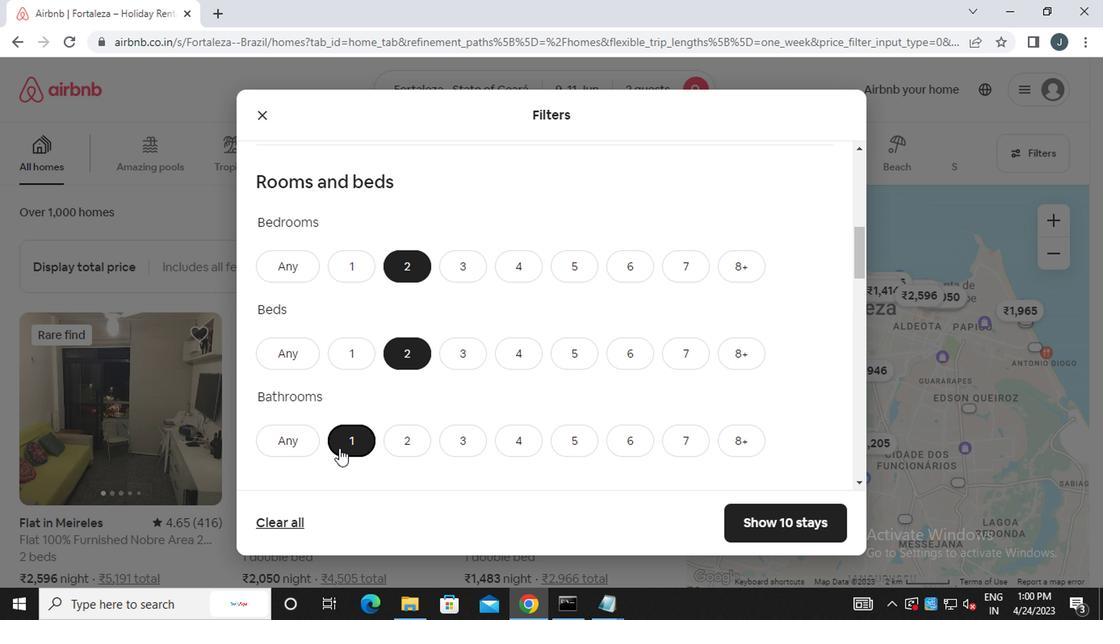 
Action: Mouse moved to (335, 450)
Screenshot: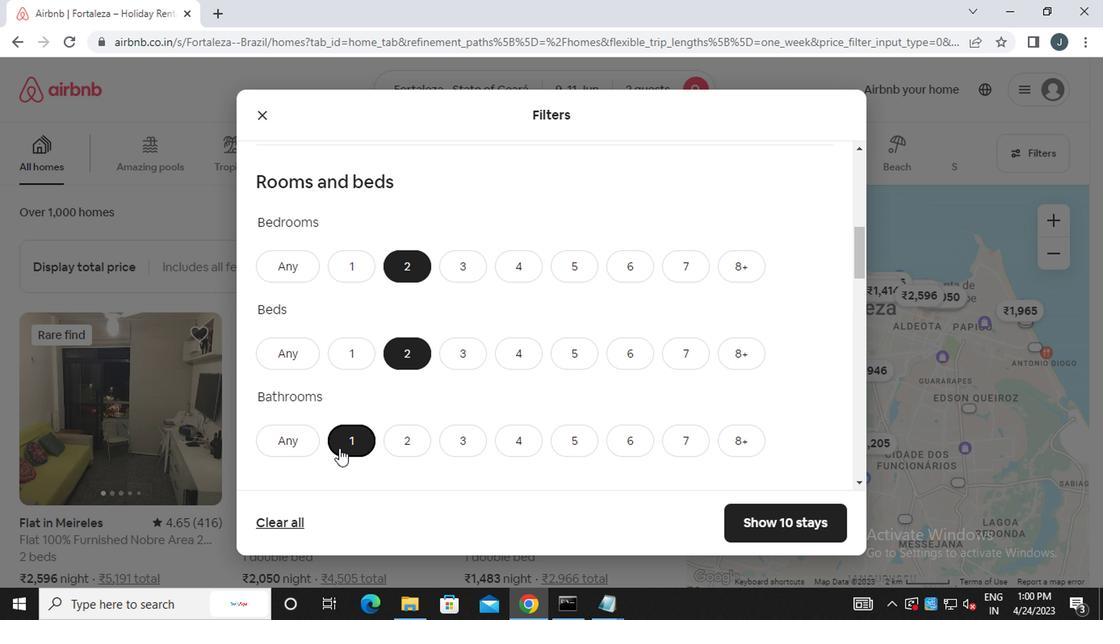 
Action: Mouse scrolled (335, 449) with delta (0, -1)
Screenshot: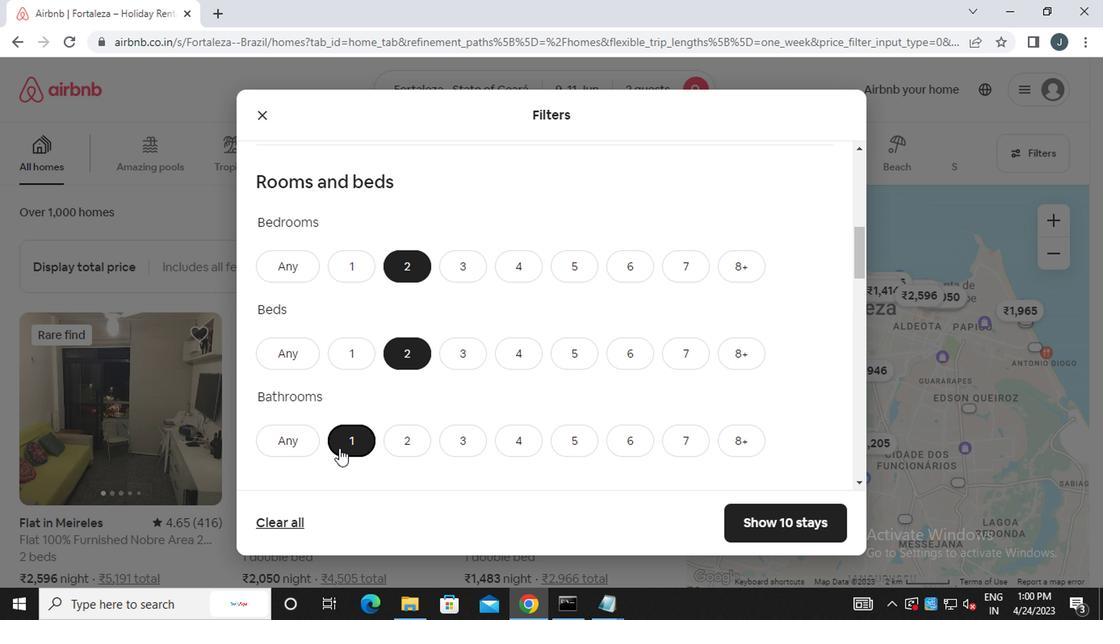 
Action: Mouse scrolled (335, 449) with delta (0, -1)
Screenshot: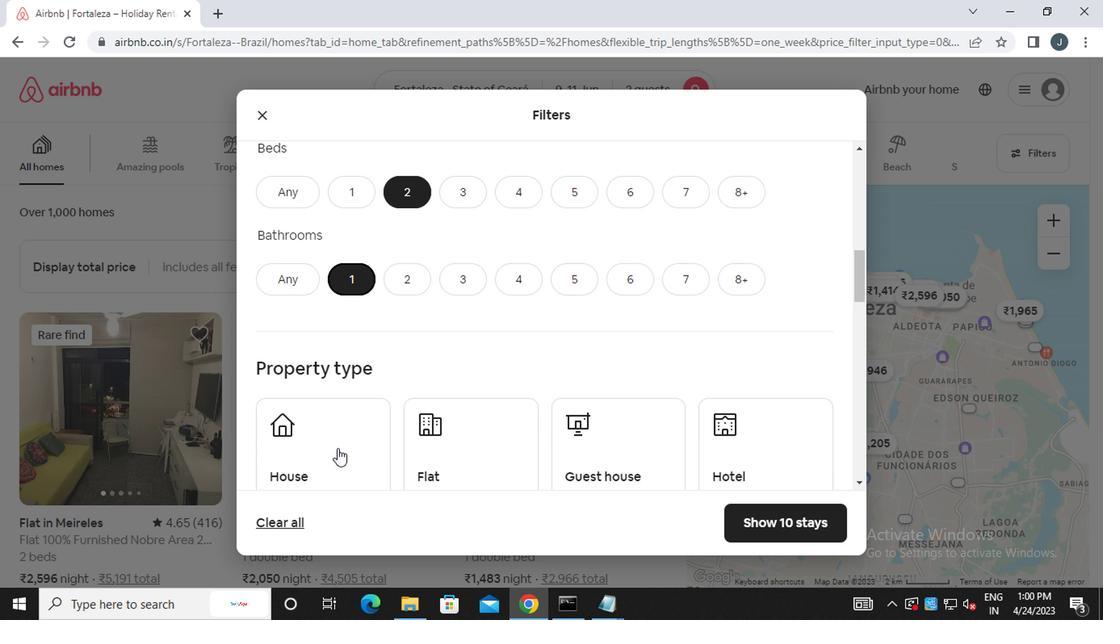 
Action: Mouse moved to (316, 392)
Screenshot: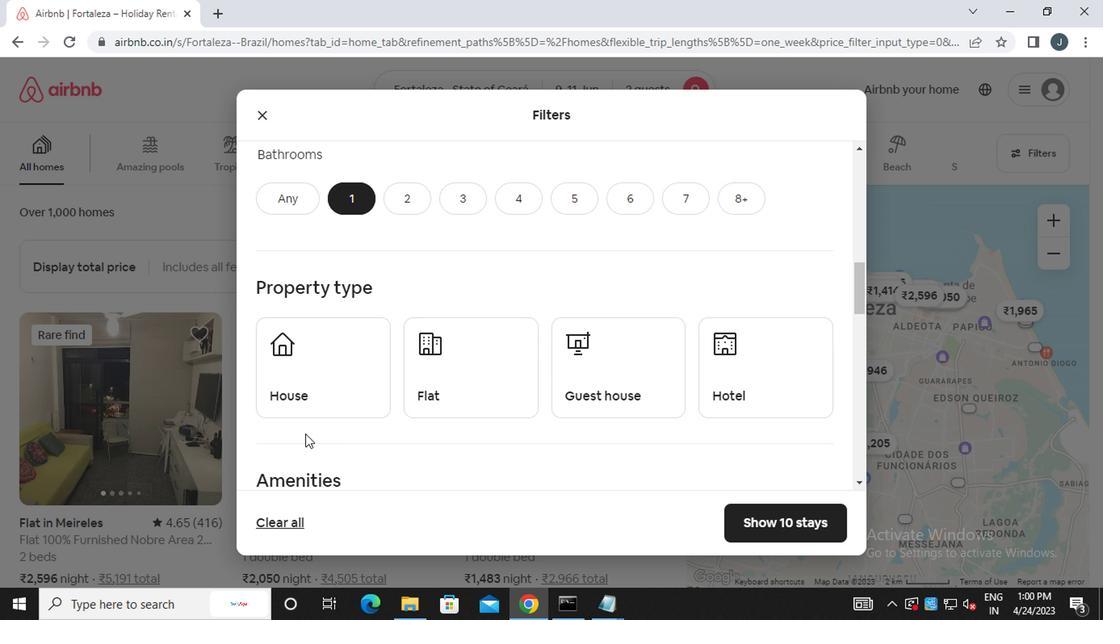
Action: Mouse pressed left at (316, 392)
Screenshot: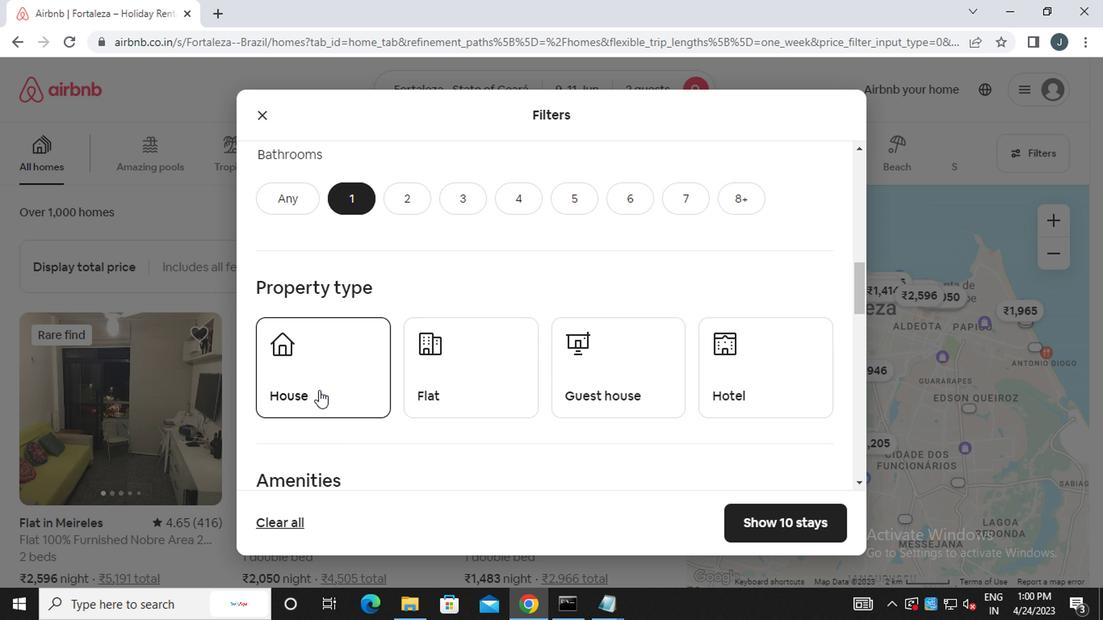 
Action: Mouse moved to (437, 401)
Screenshot: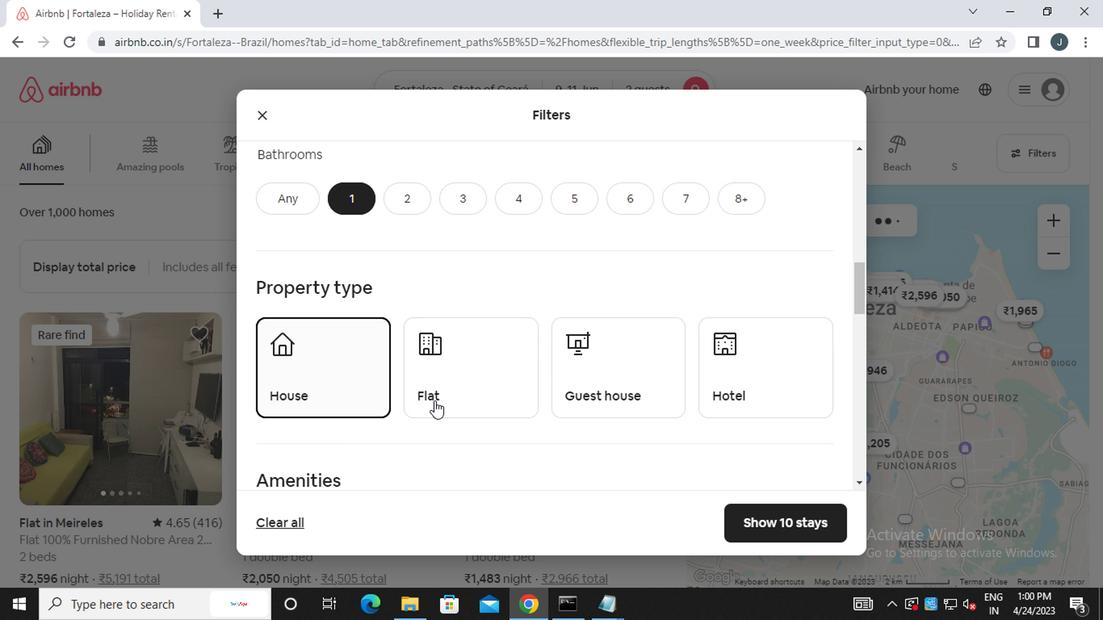 
Action: Mouse pressed left at (437, 401)
Screenshot: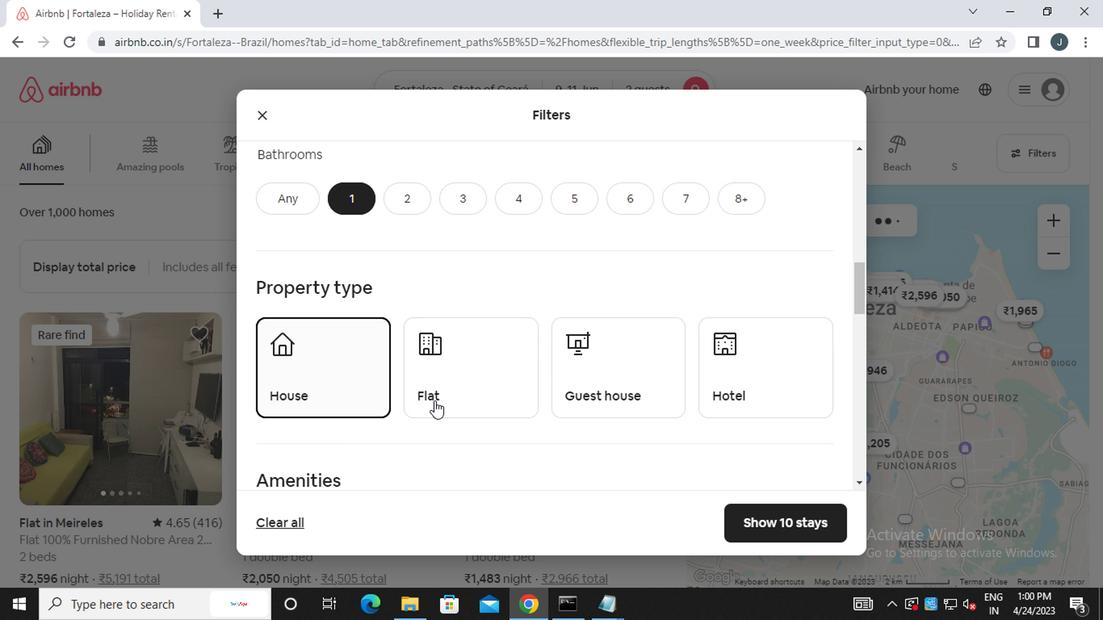 
Action: Mouse moved to (574, 384)
Screenshot: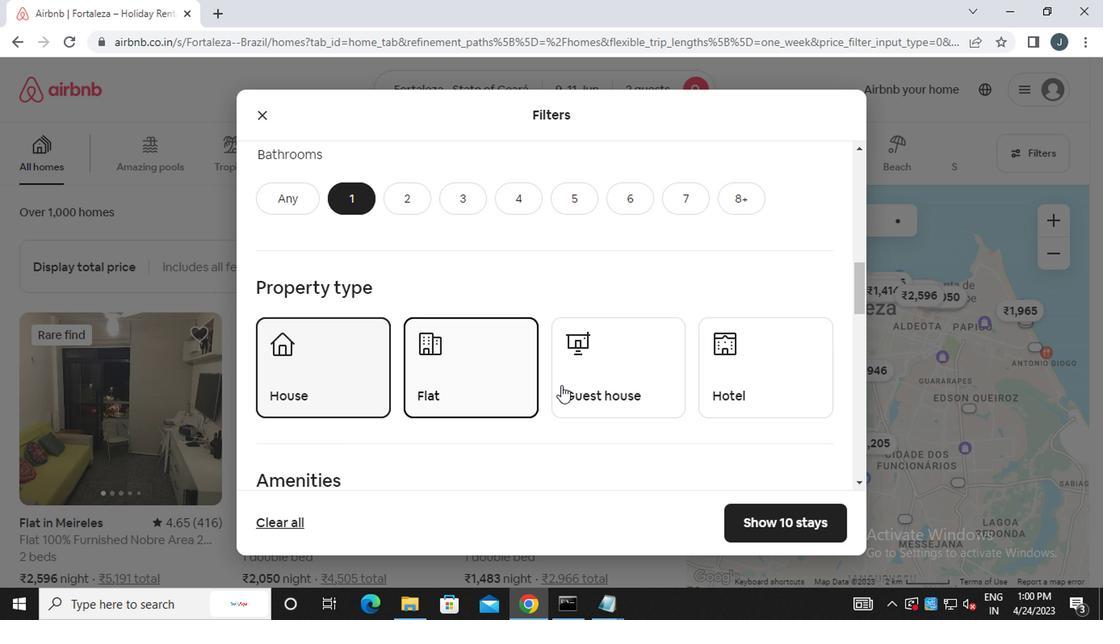
Action: Mouse pressed left at (574, 384)
Screenshot: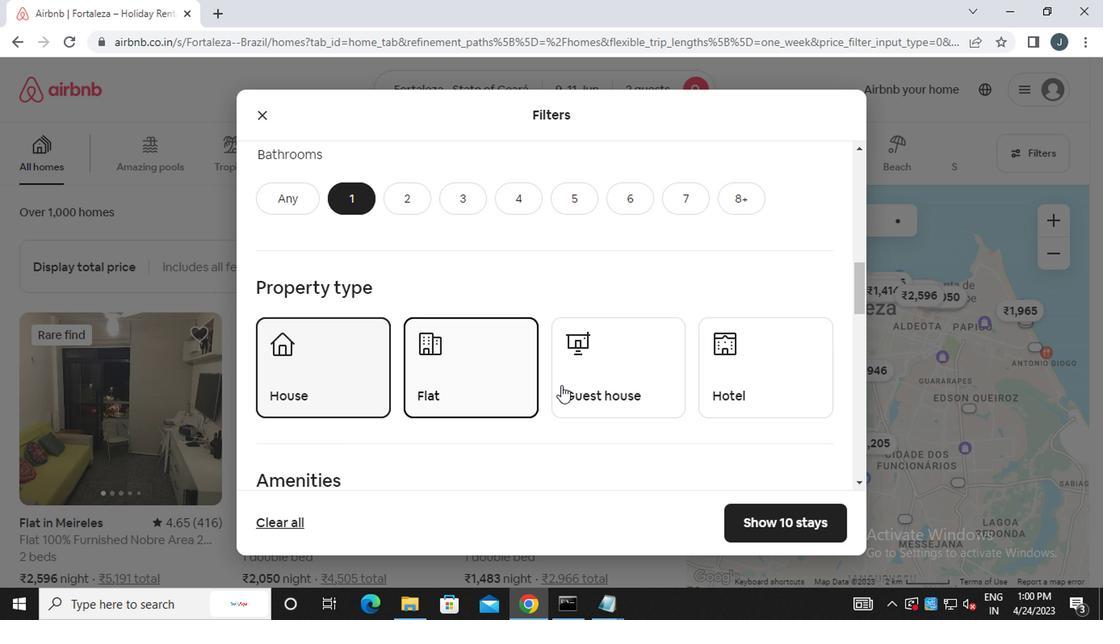 
Action: Mouse moved to (574, 384)
Screenshot: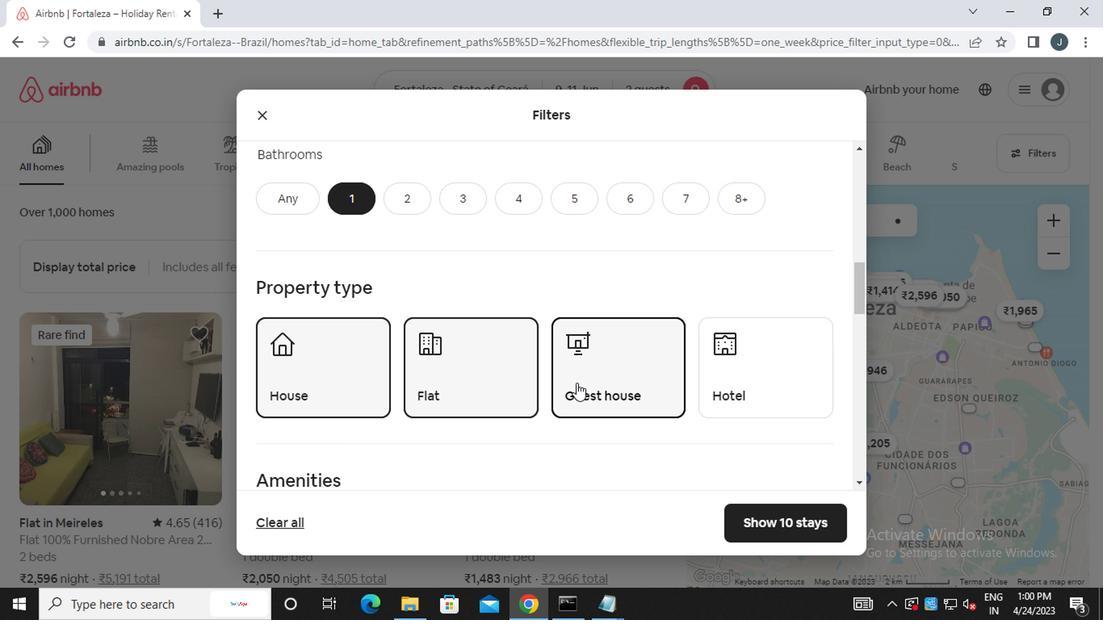 
Action: Mouse scrolled (574, 383) with delta (0, 0)
Screenshot: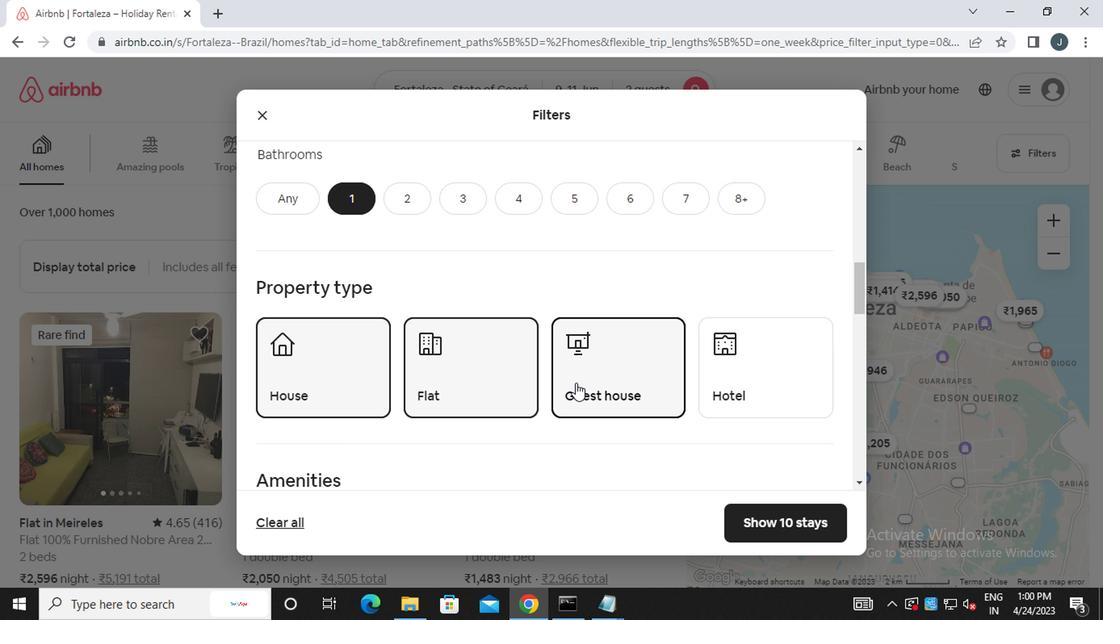 
Action: Mouse scrolled (574, 383) with delta (0, 0)
Screenshot: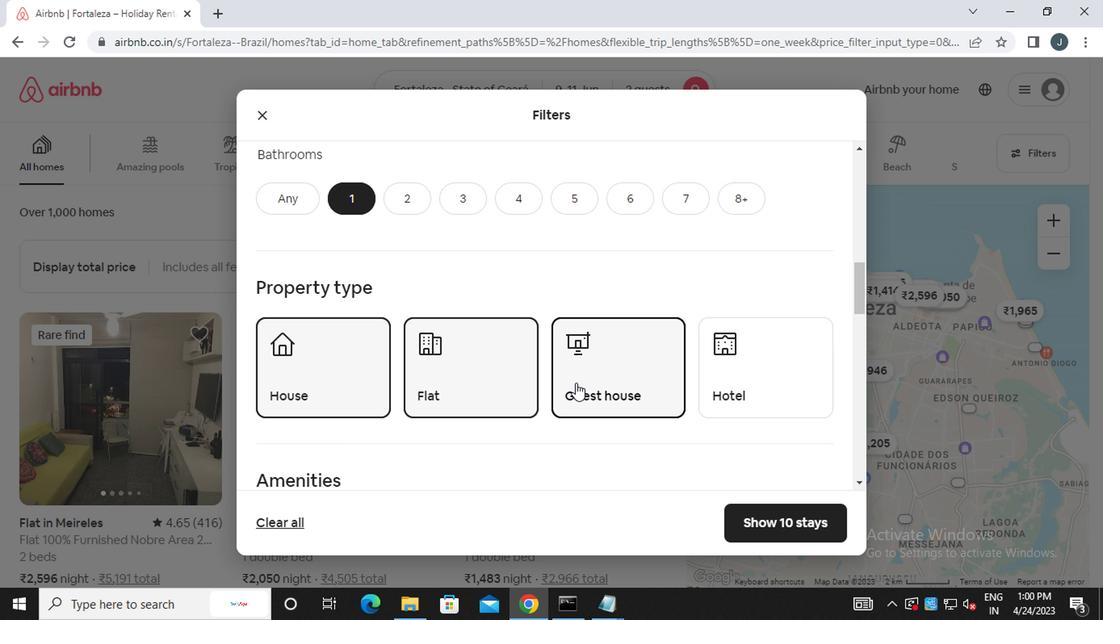 
Action: Mouse scrolled (574, 383) with delta (0, 0)
Screenshot: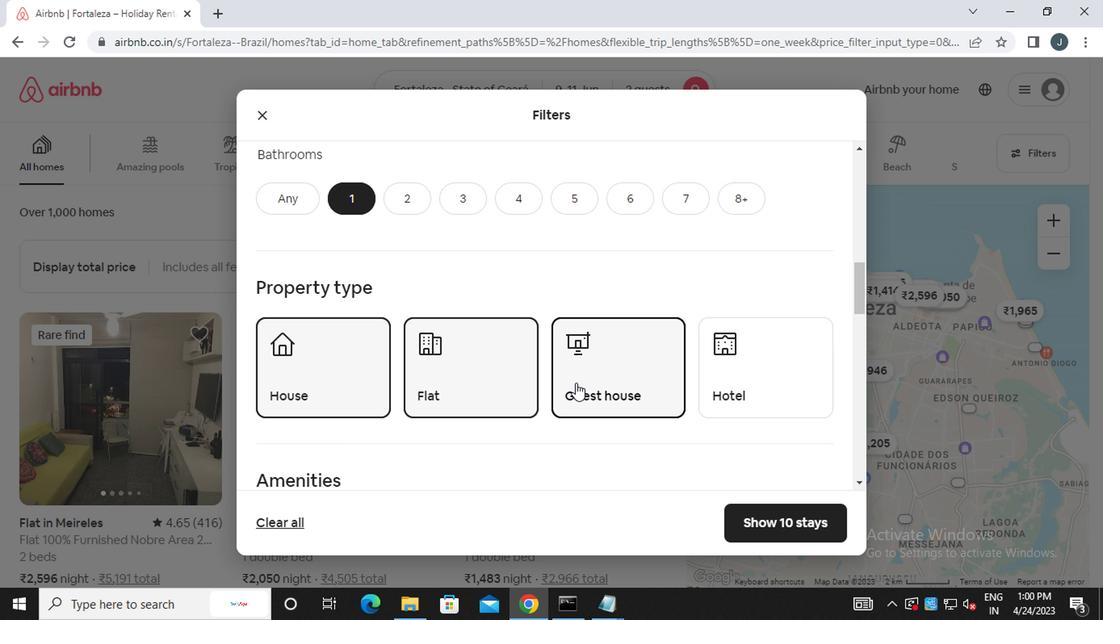 
Action: Mouse scrolled (574, 383) with delta (0, 0)
Screenshot: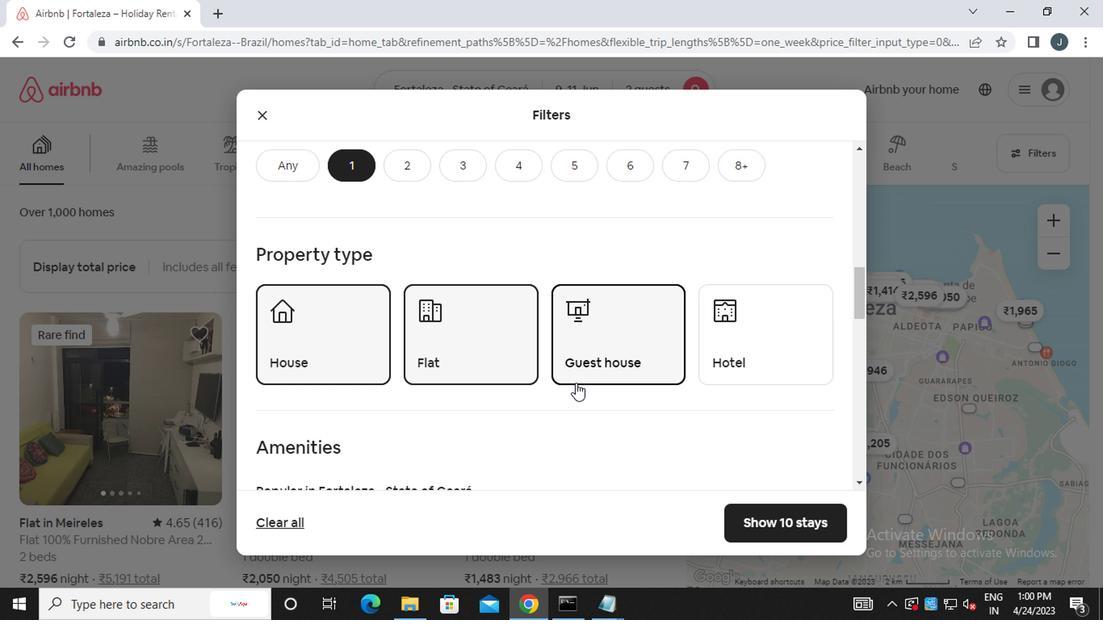 
Action: Mouse scrolled (574, 383) with delta (0, 0)
Screenshot: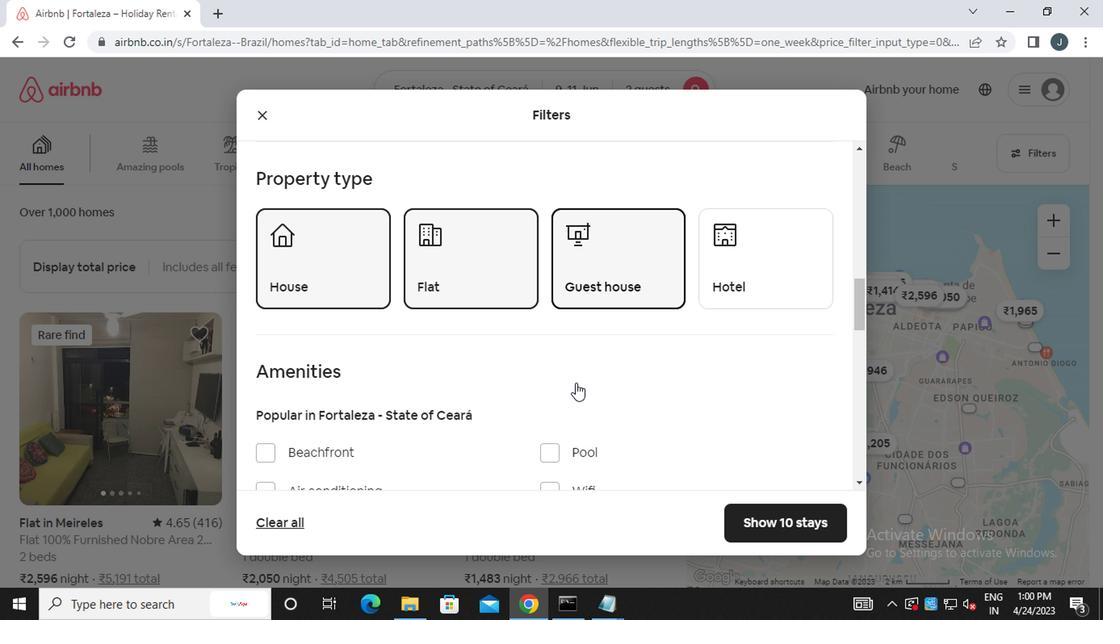
Action: Mouse moved to (566, 199)
Screenshot: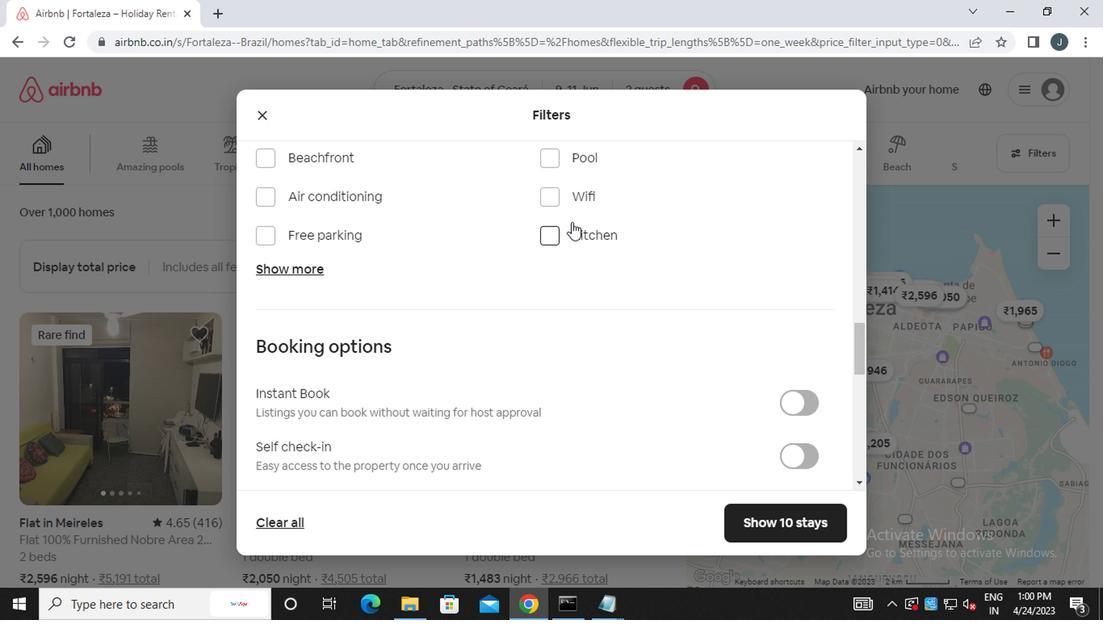 
Action: Mouse pressed left at (566, 199)
Screenshot: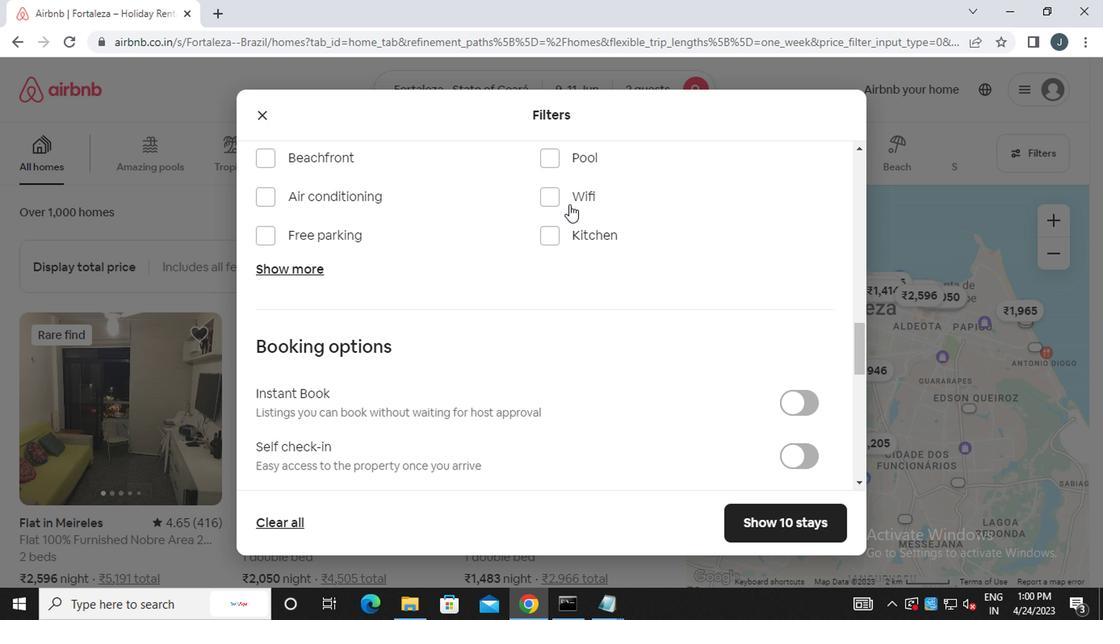 
Action: Mouse moved to (582, 237)
Screenshot: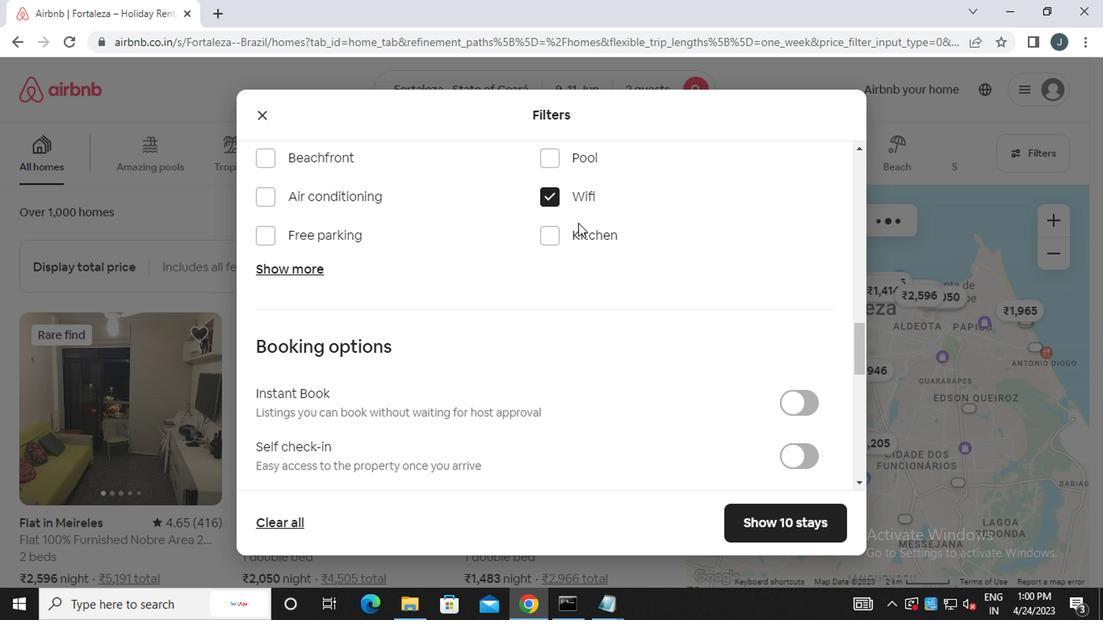 
Action: Mouse scrolled (582, 236) with delta (0, -1)
Screenshot: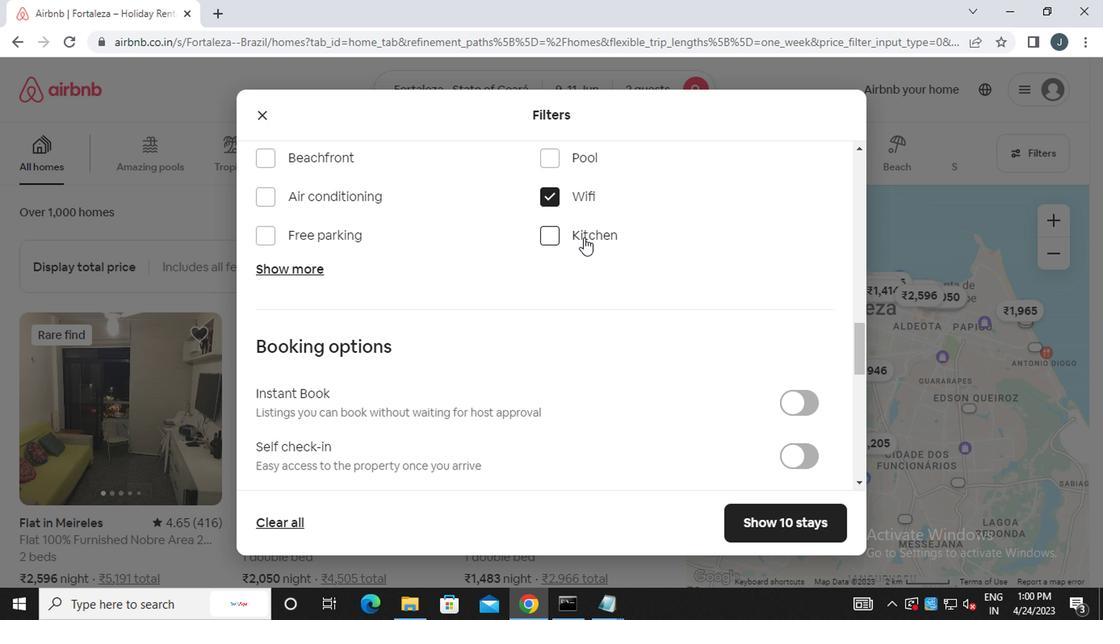 
Action: Mouse scrolled (582, 236) with delta (0, -1)
Screenshot: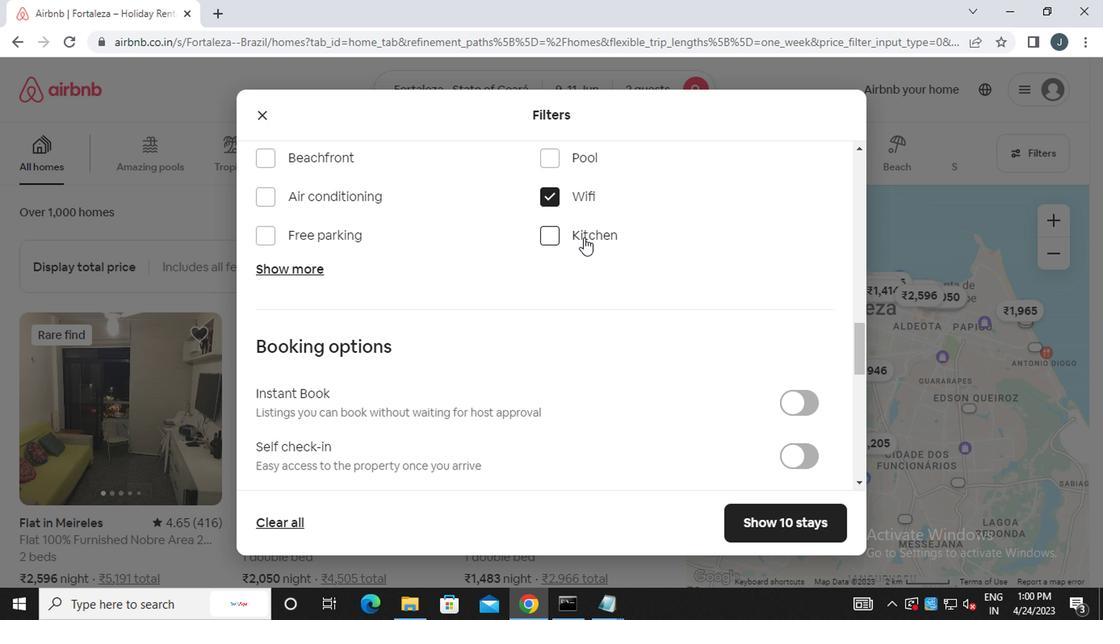 
Action: Mouse scrolled (582, 236) with delta (0, -1)
Screenshot: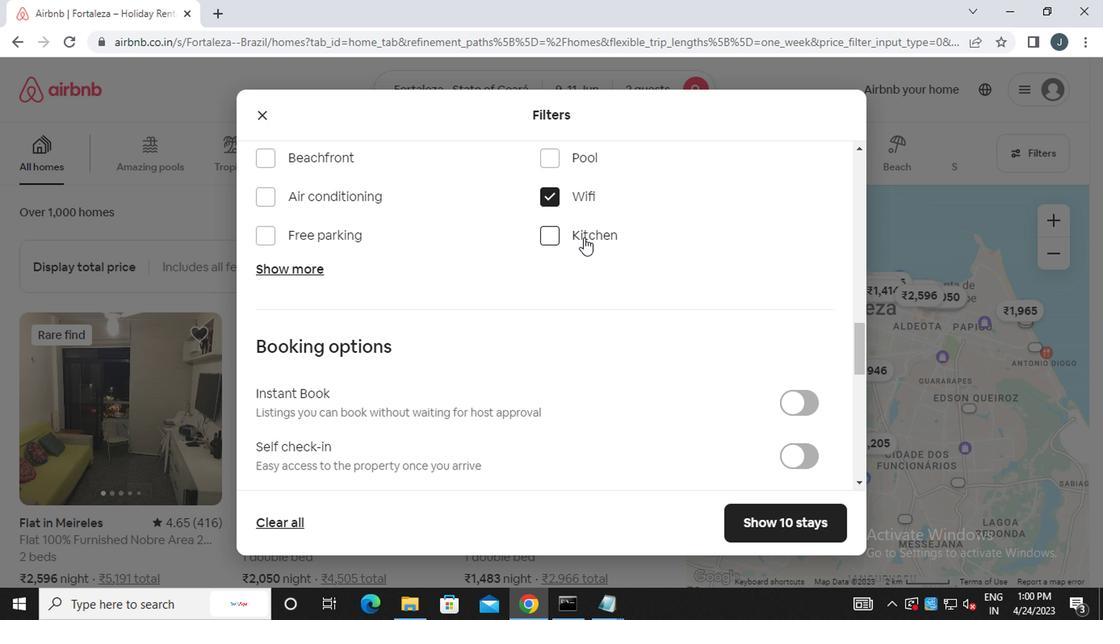 
Action: Mouse scrolled (582, 236) with delta (0, -1)
Screenshot: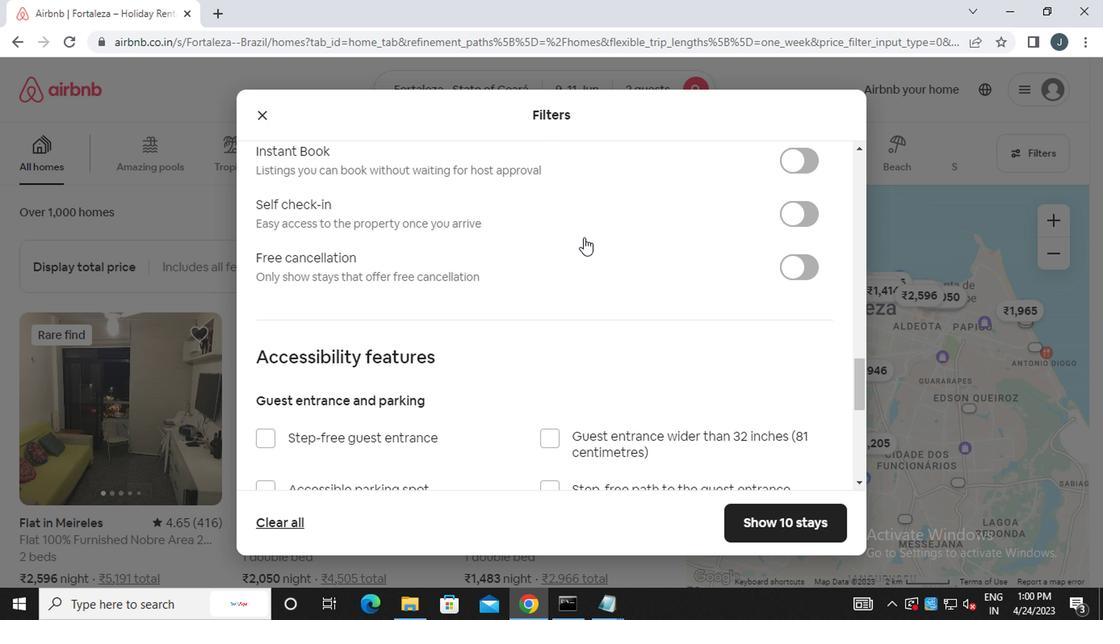 
Action: Mouse scrolled (582, 236) with delta (0, -1)
Screenshot: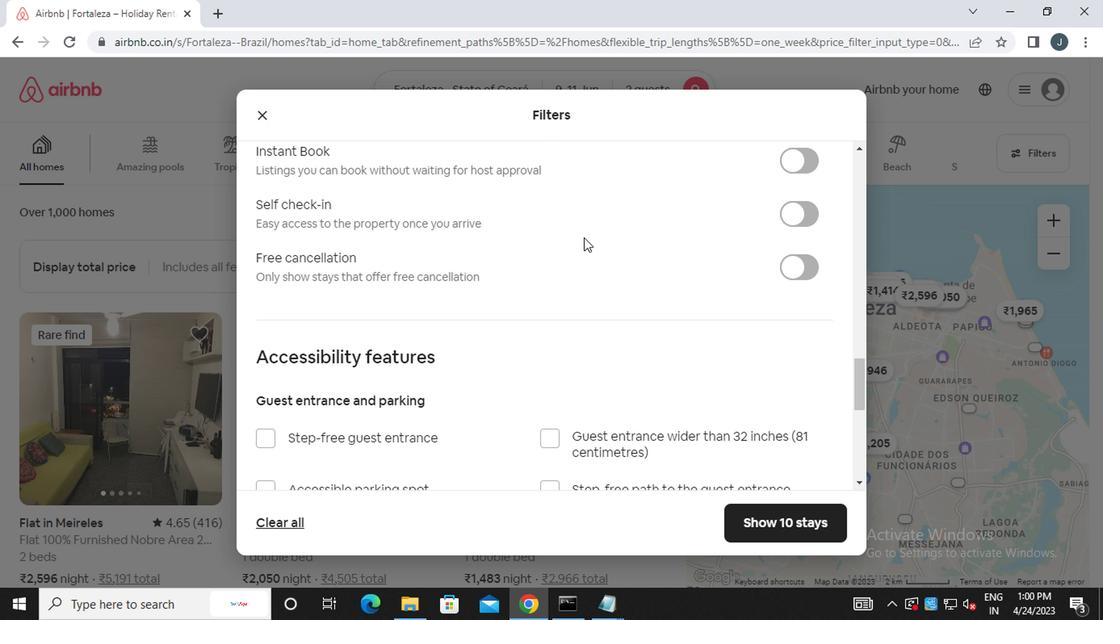 
Action: Mouse moved to (582, 237)
Screenshot: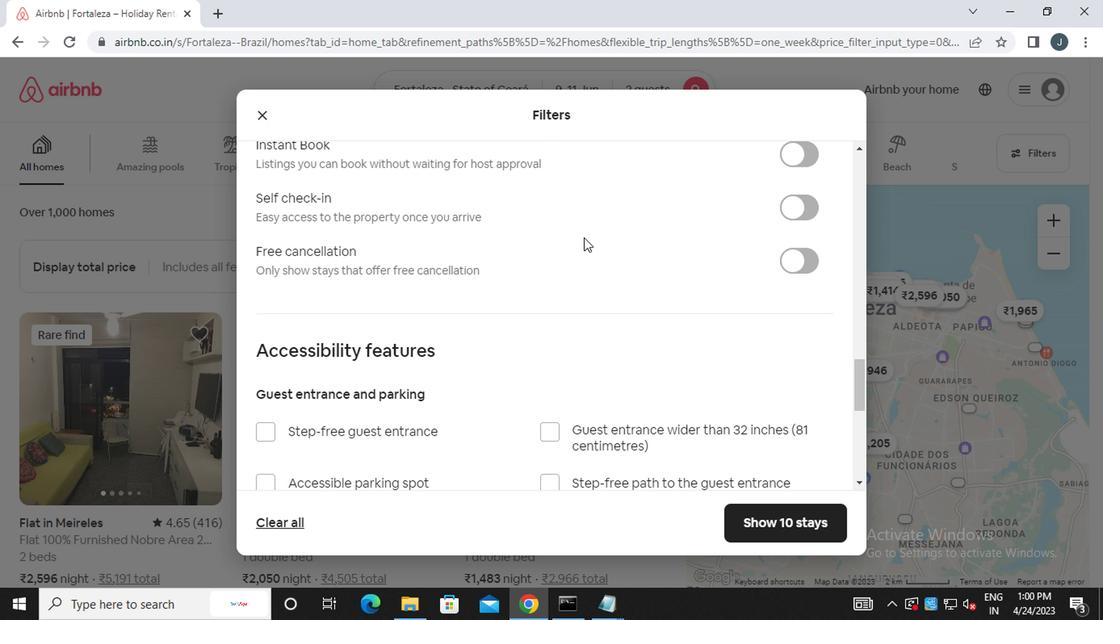 
Action: Mouse scrolled (582, 238) with delta (0, 0)
Screenshot: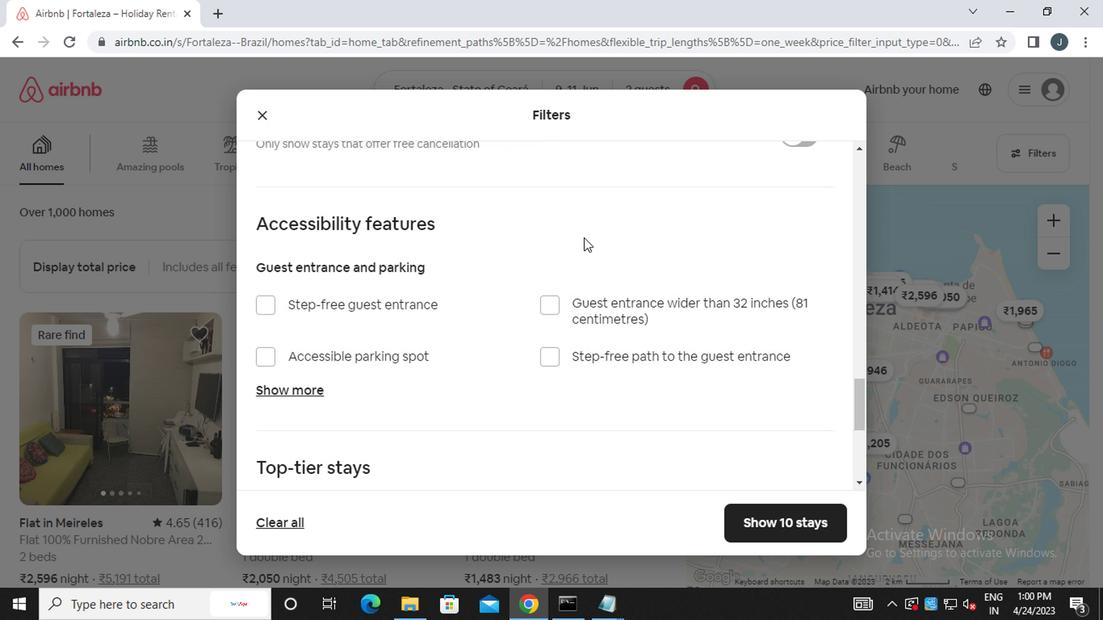 
Action: Mouse moved to (582, 237)
Screenshot: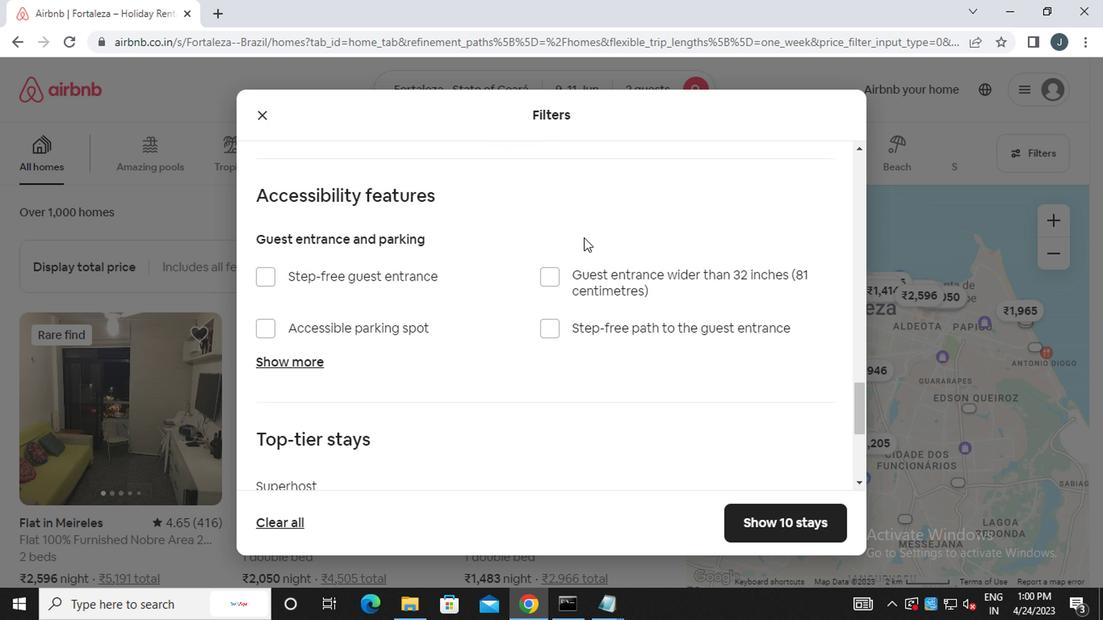 
Action: Mouse scrolled (582, 238) with delta (0, 0)
Screenshot: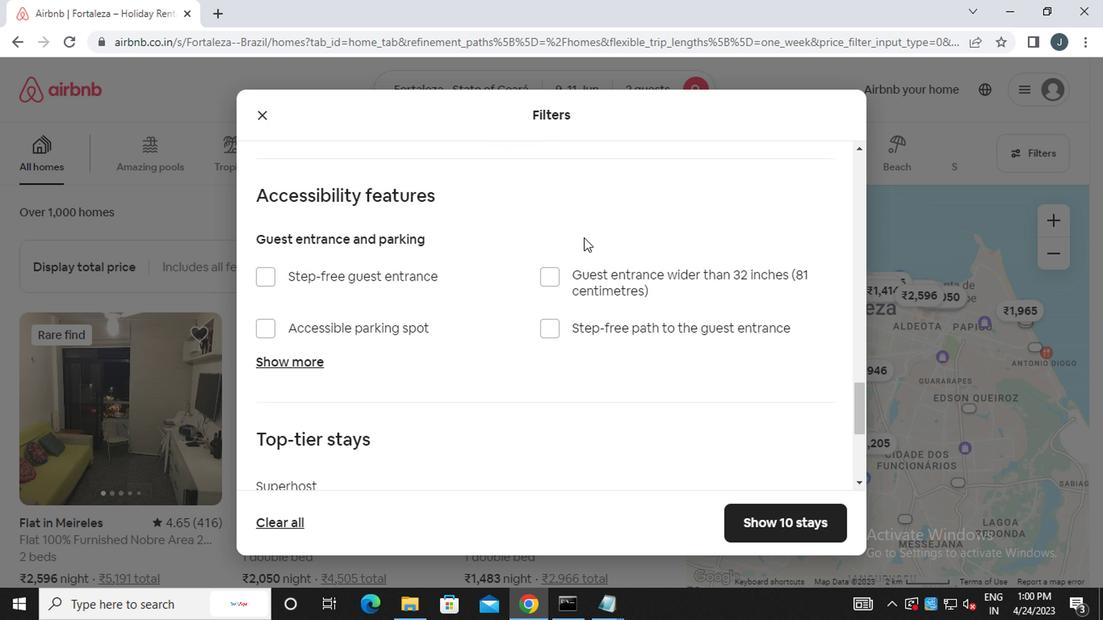 
Action: Mouse moved to (799, 213)
Screenshot: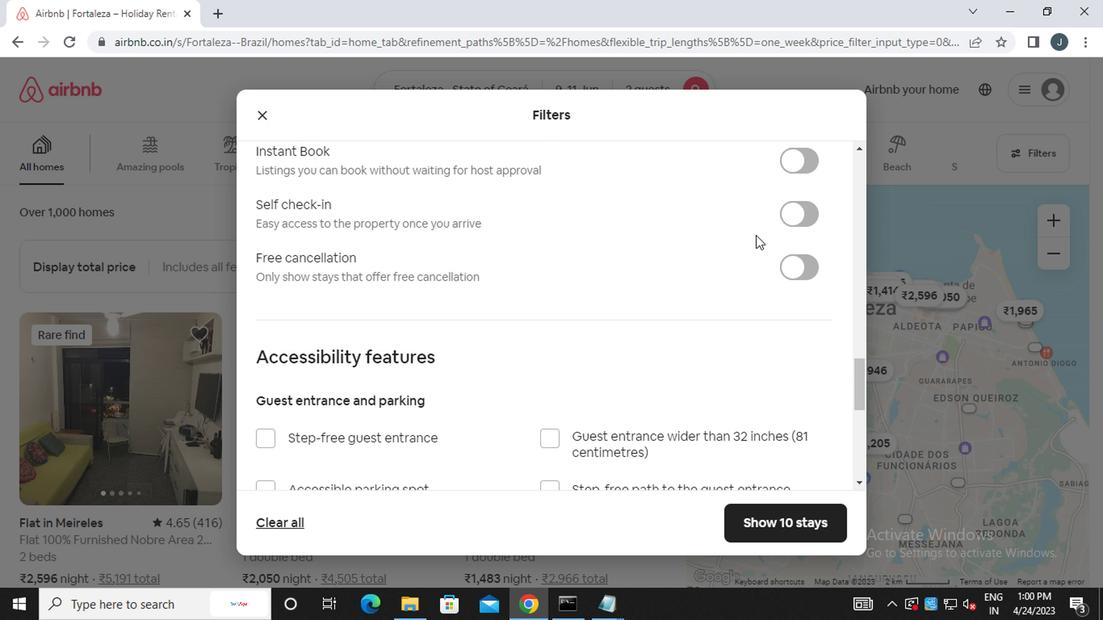 
Action: Mouse pressed left at (799, 213)
Screenshot: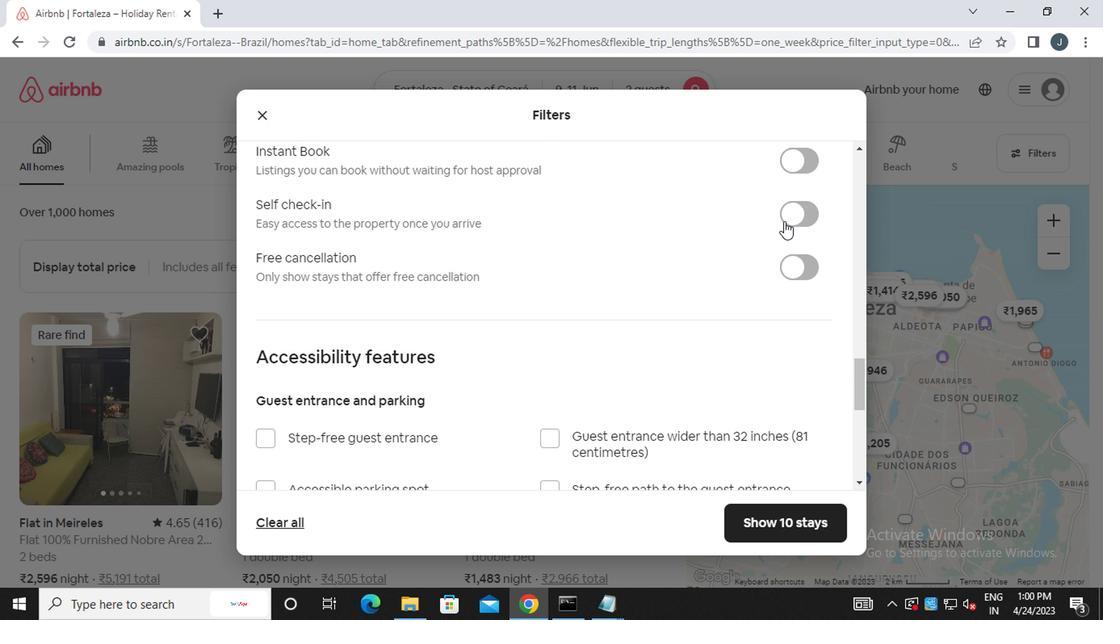 
Action: Mouse moved to (544, 305)
Screenshot: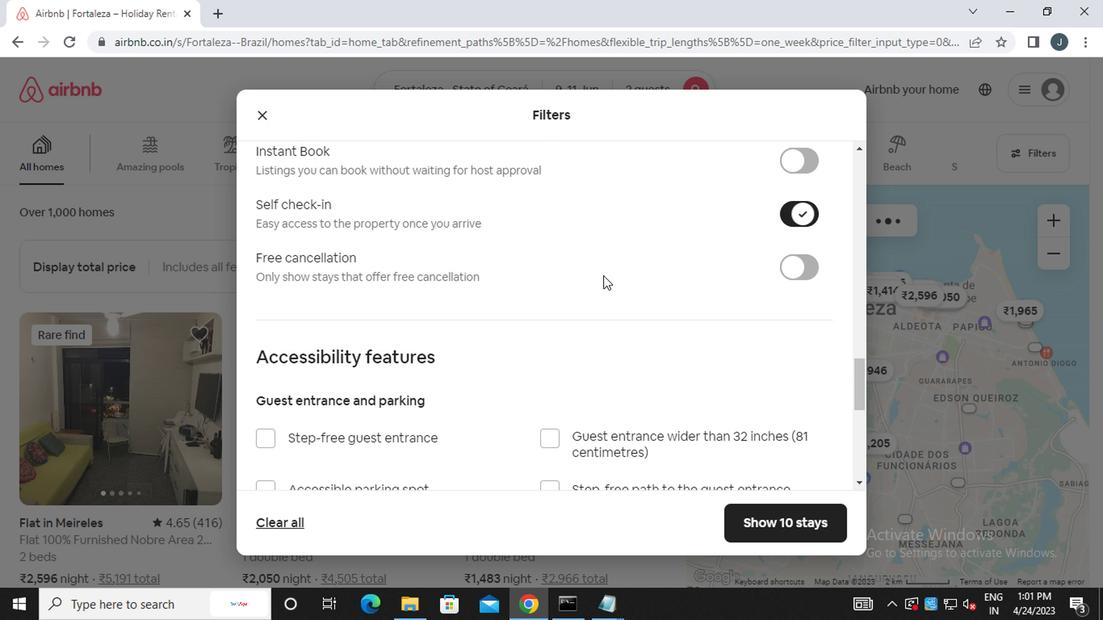 
Action: Mouse scrolled (544, 304) with delta (0, 0)
Screenshot: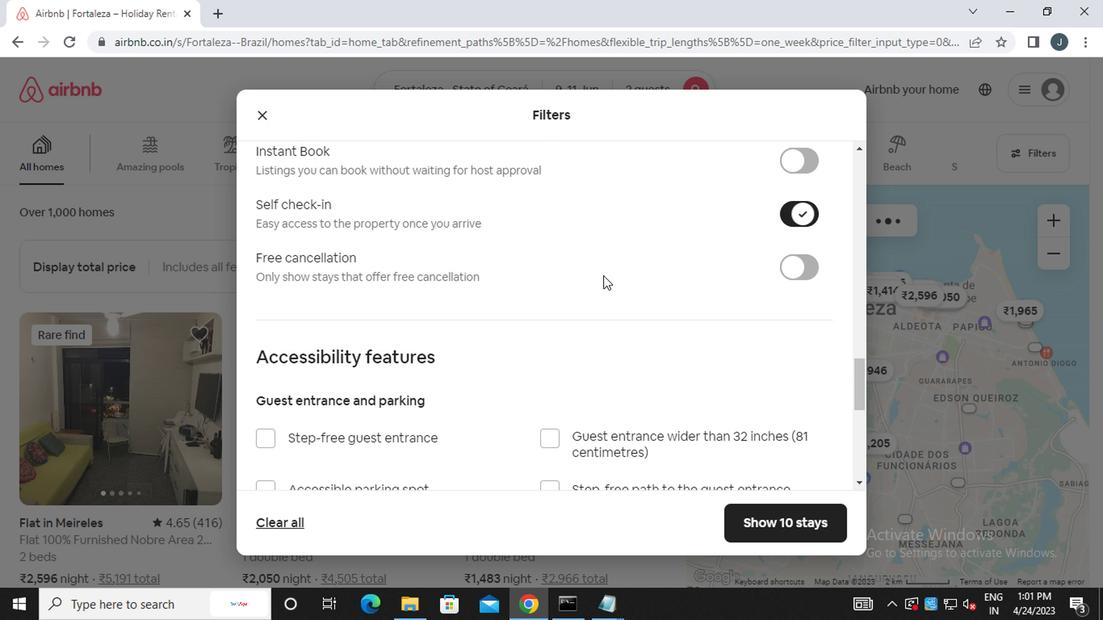 
Action: Mouse moved to (544, 306)
Screenshot: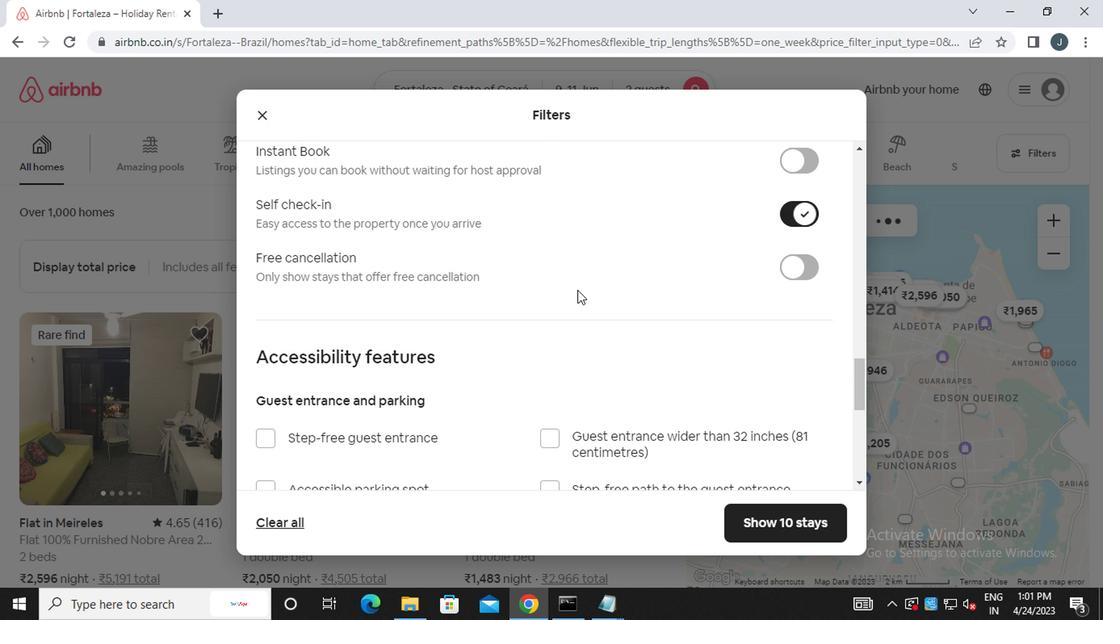 
Action: Mouse scrolled (544, 305) with delta (0, -1)
Screenshot: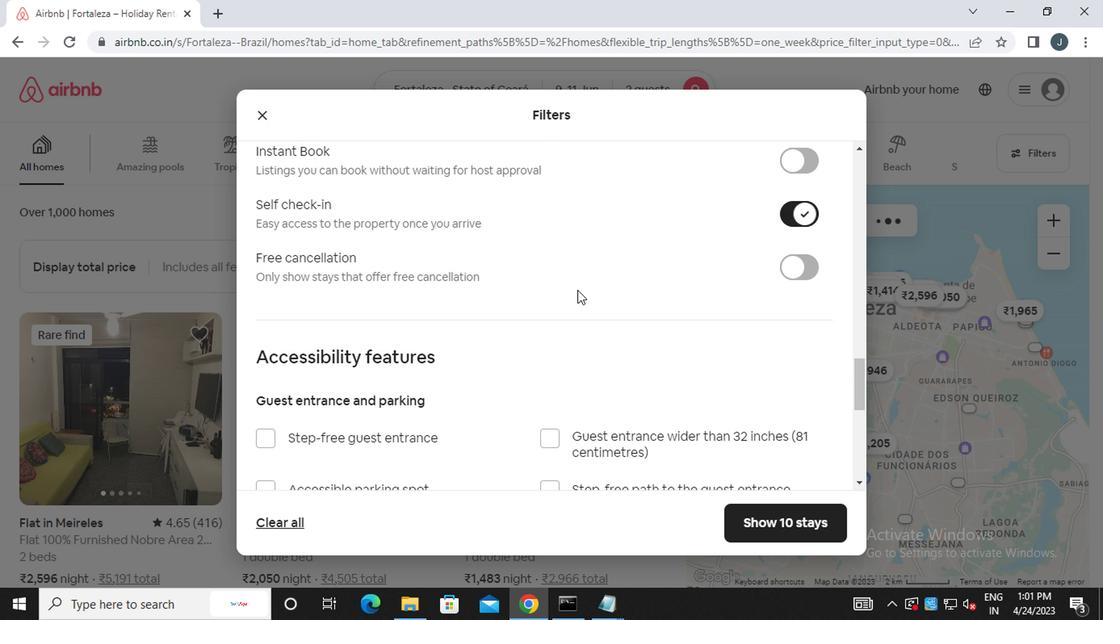 
Action: Mouse moved to (544, 306)
Screenshot: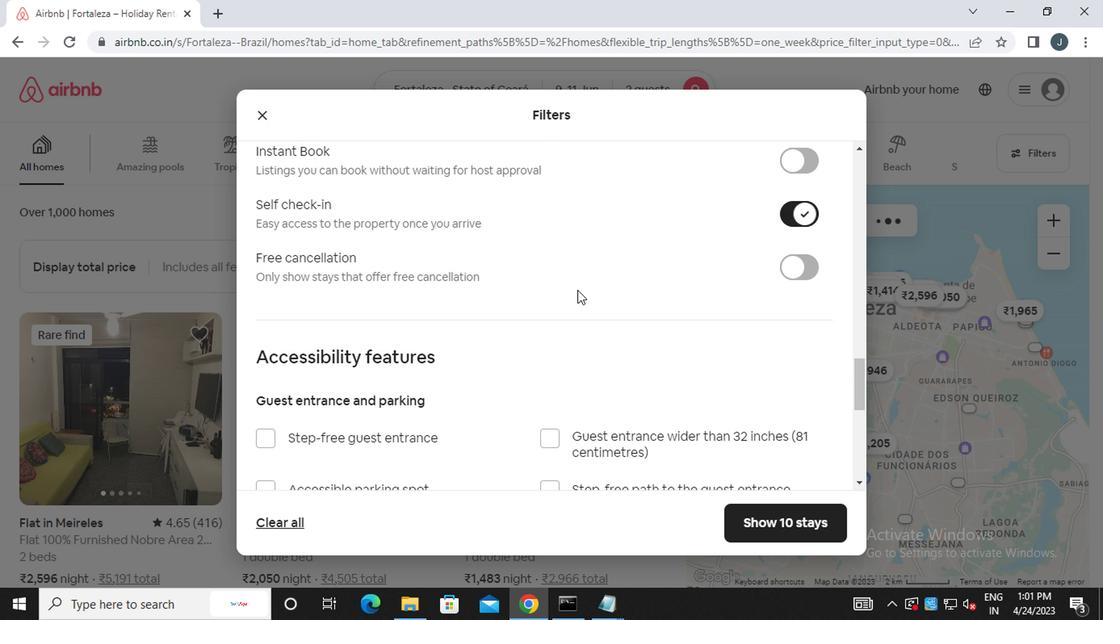 
Action: Mouse scrolled (544, 306) with delta (0, 0)
Screenshot: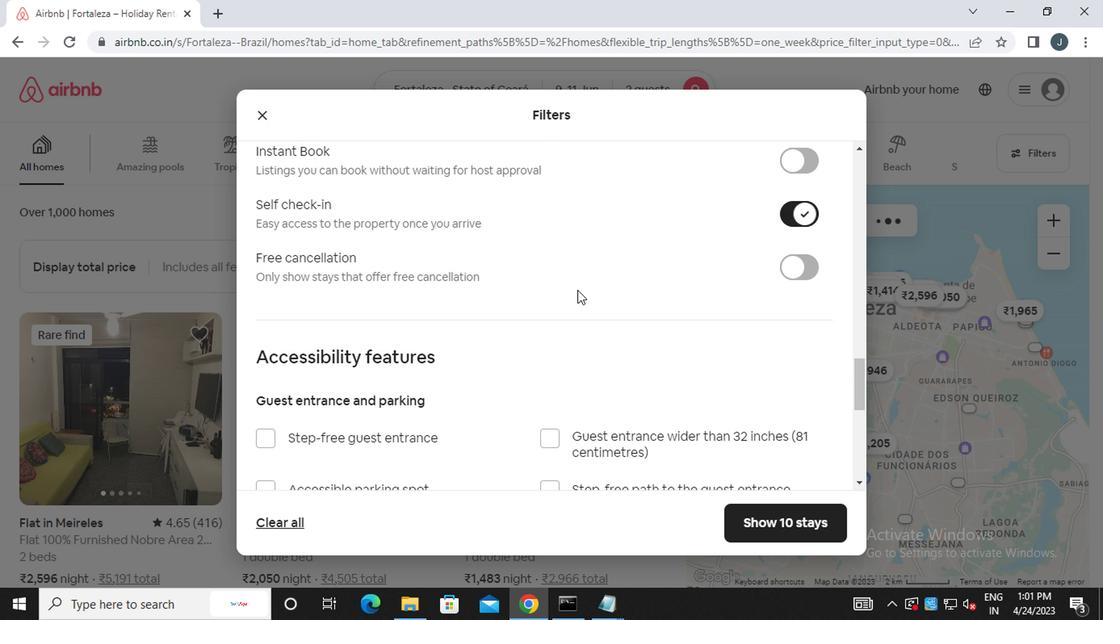 
Action: Mouse scrolled (544, 306) with delta (0, 0)
Screenshot: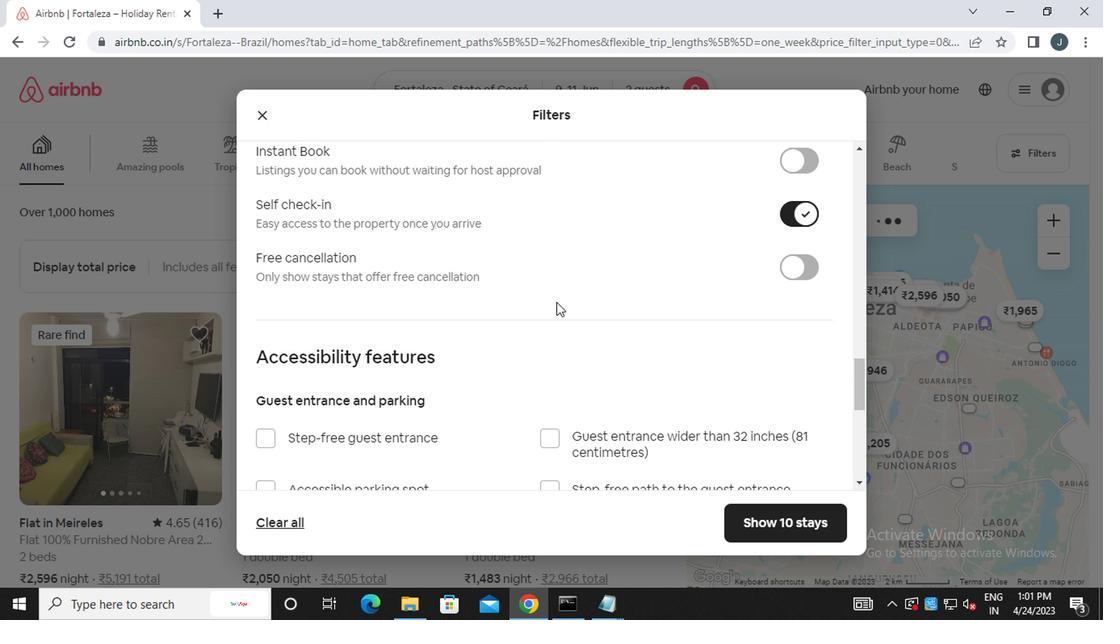 
Action: Mouse scrolled (544, 306) with delta (0, 0)
Screenshot: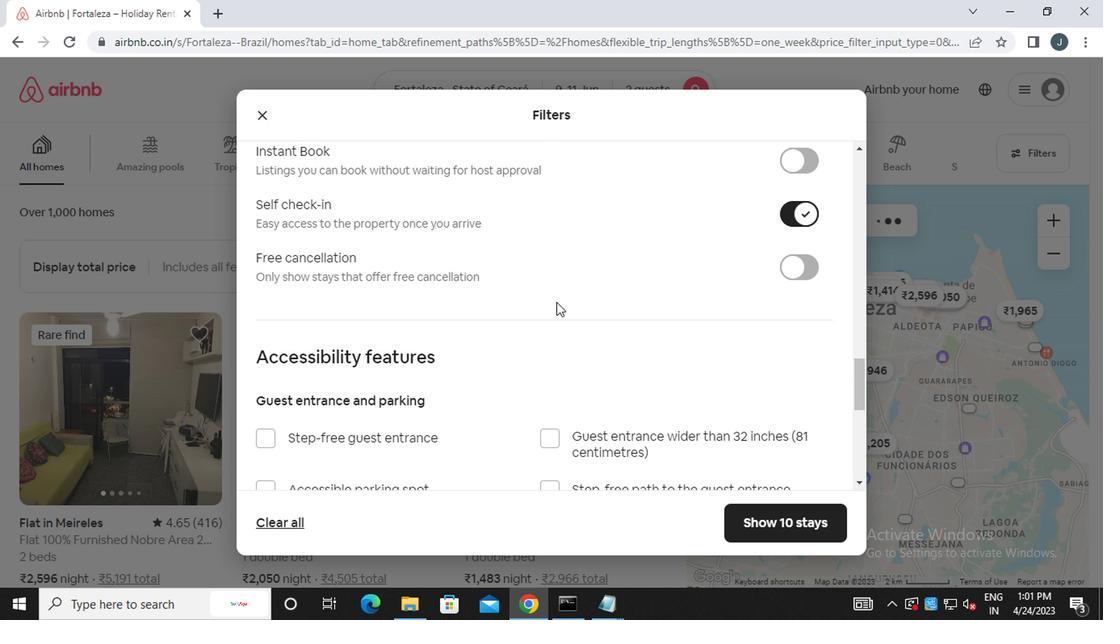 
Action: Mouse scrolled (544, 306) with delta (0, 0)
Screenshot: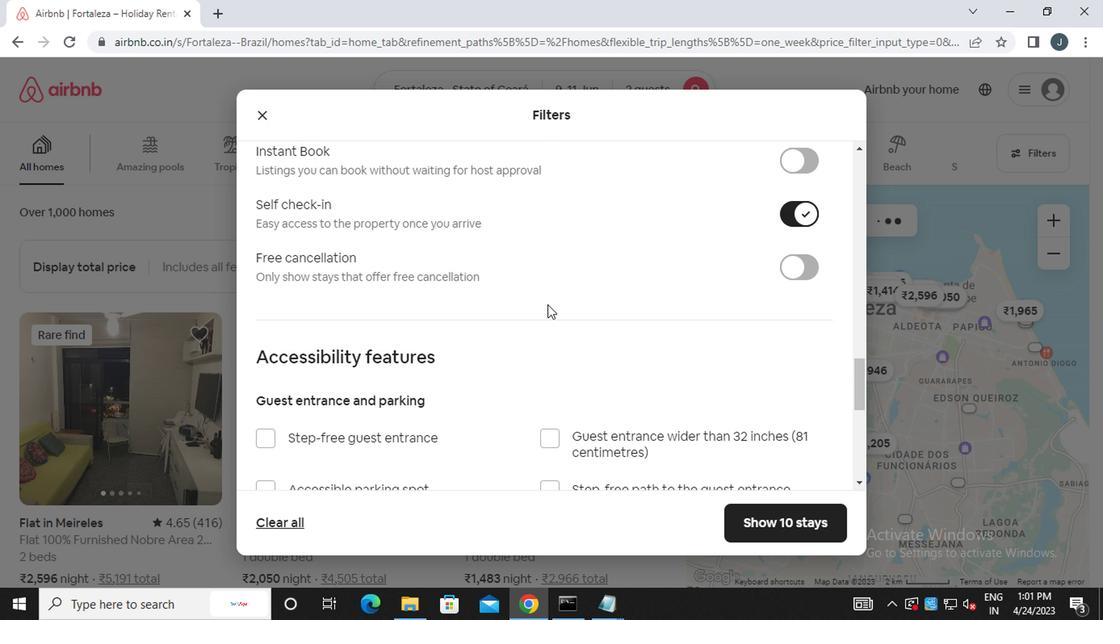 
Action: Mouse moved to (544, 306)
Screenshot: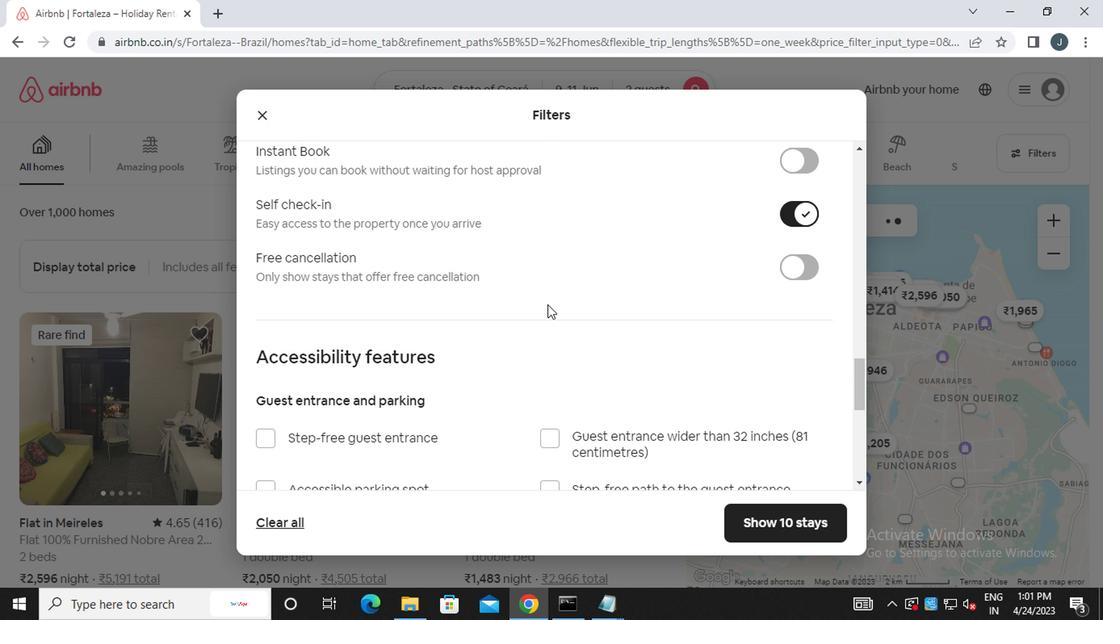 
Action: Mouse scrolled (544, 306) with delta (0, 0)
Screenshot: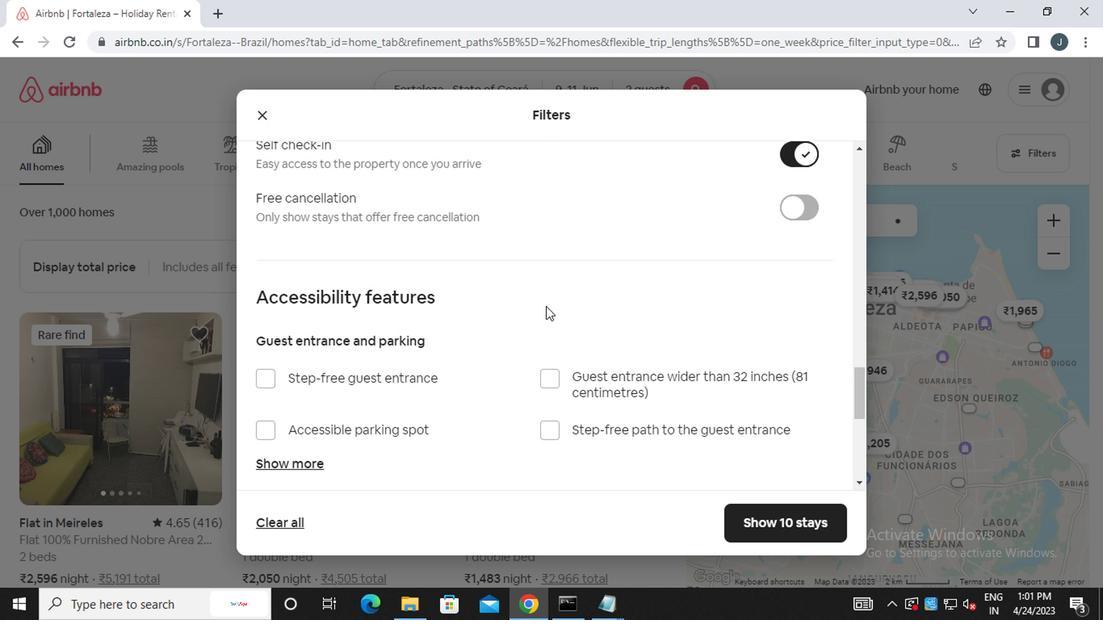 
Action: Mouse scrolled (544, 306) with delta (0, 0)
Screenshot: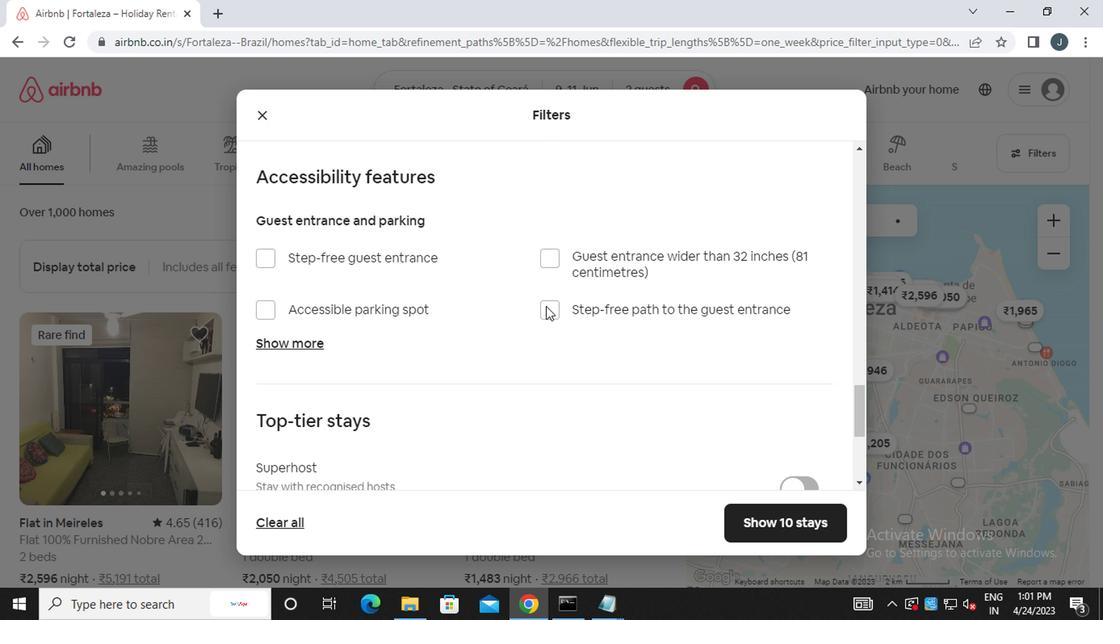 
Action: Mouse scrolled (544, 306) with delta (0, 0)
Screenshot: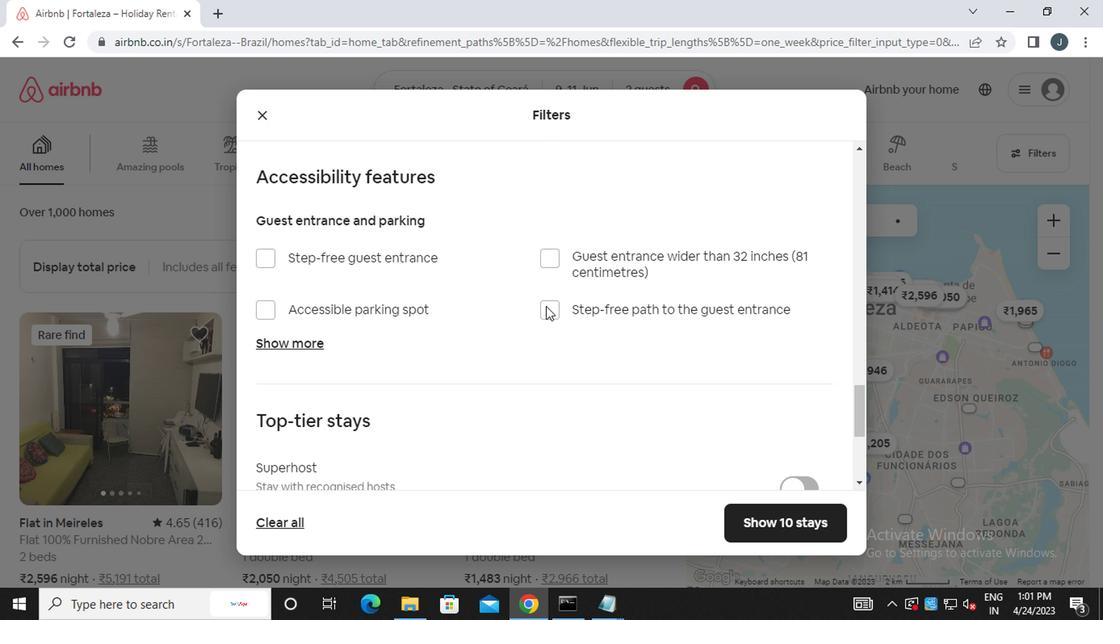 
Action: Mouse scrolled (544, 306) with delta (0, 0)
Screenshot: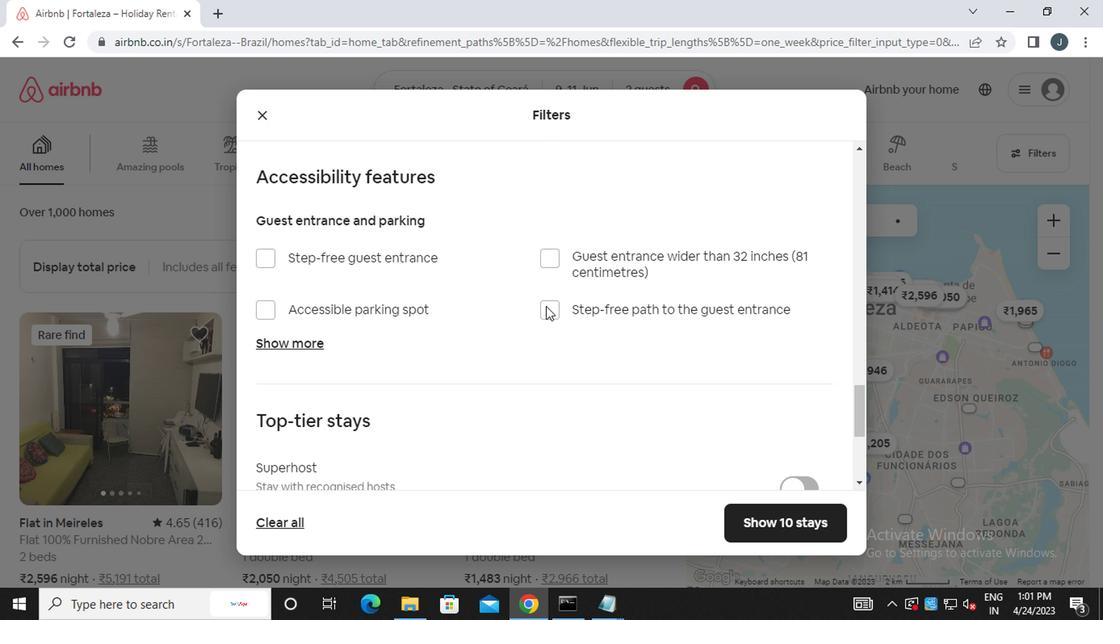 
Action: Mouse moved to (544, 306)
Screenshot: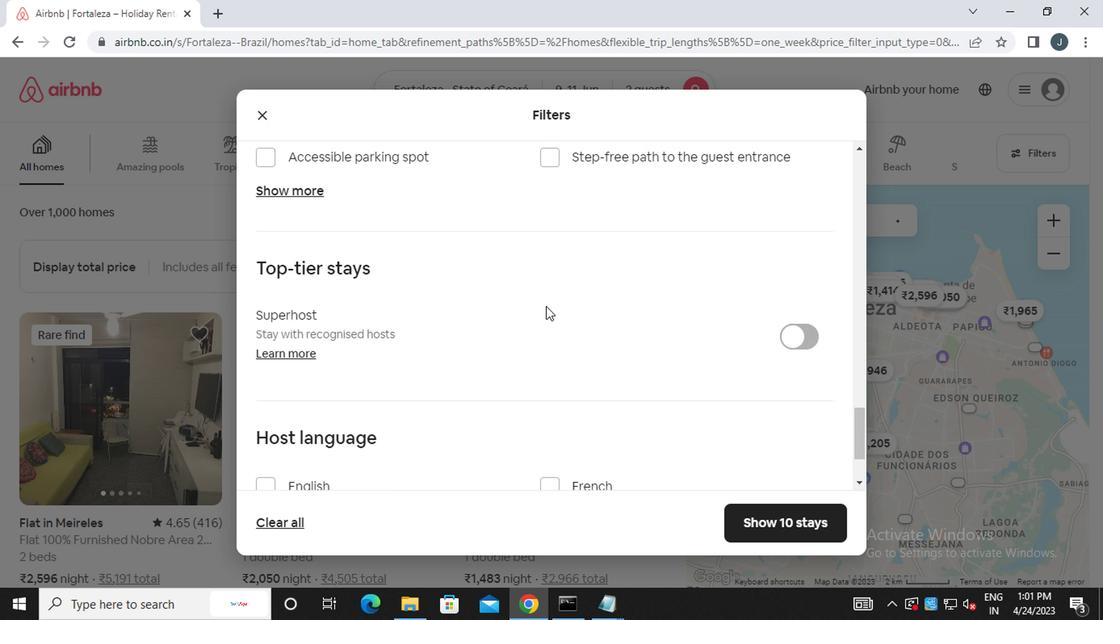 
Action: Mouse scrolled (544, 306) with delta (0, 0)
Screenshot: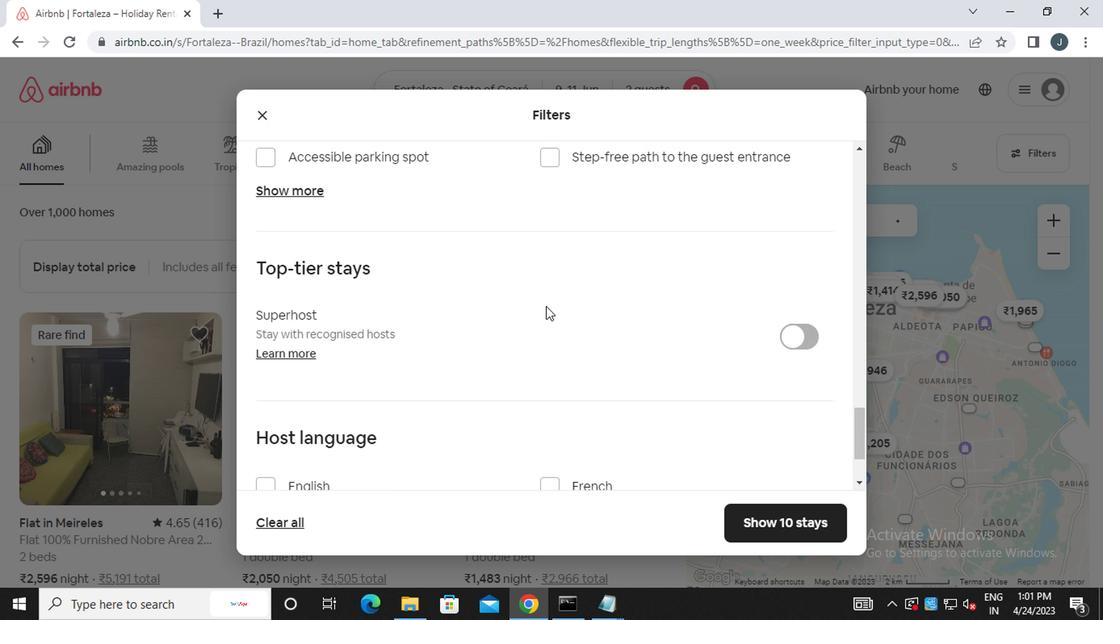 
Action: Mouse scrolled (544, 306) with delta (0, 0)
Screenshot: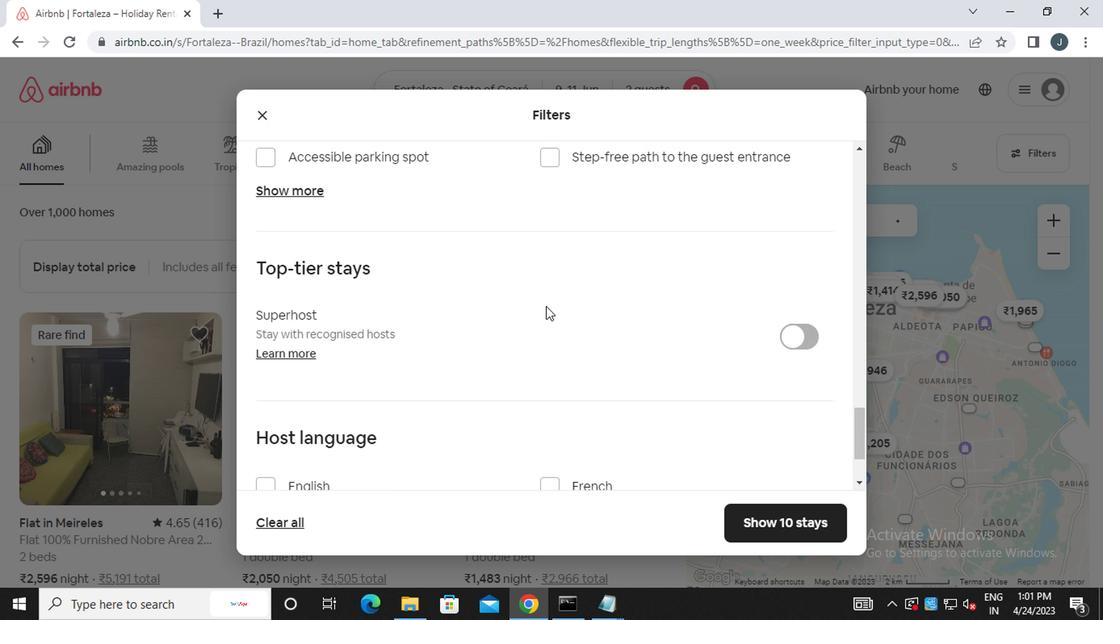 
Action: Mouse scrolled (544, 306) with delta (0, 0)
Screenshot: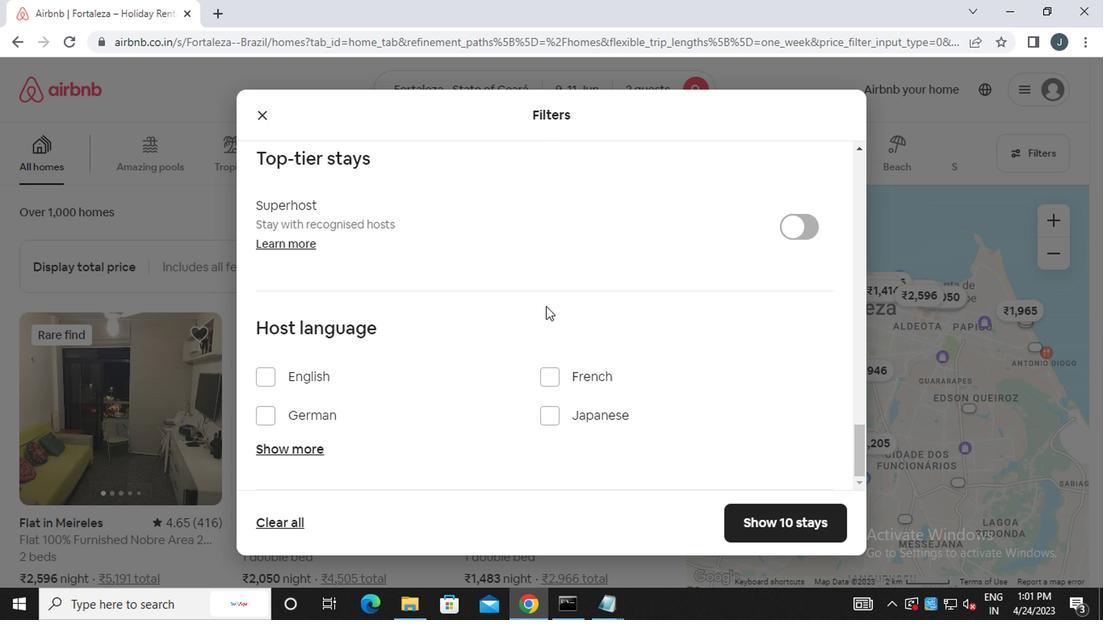 
Action: Mouse scrolled (544, 306) with delta (0, 0)
Screenshot: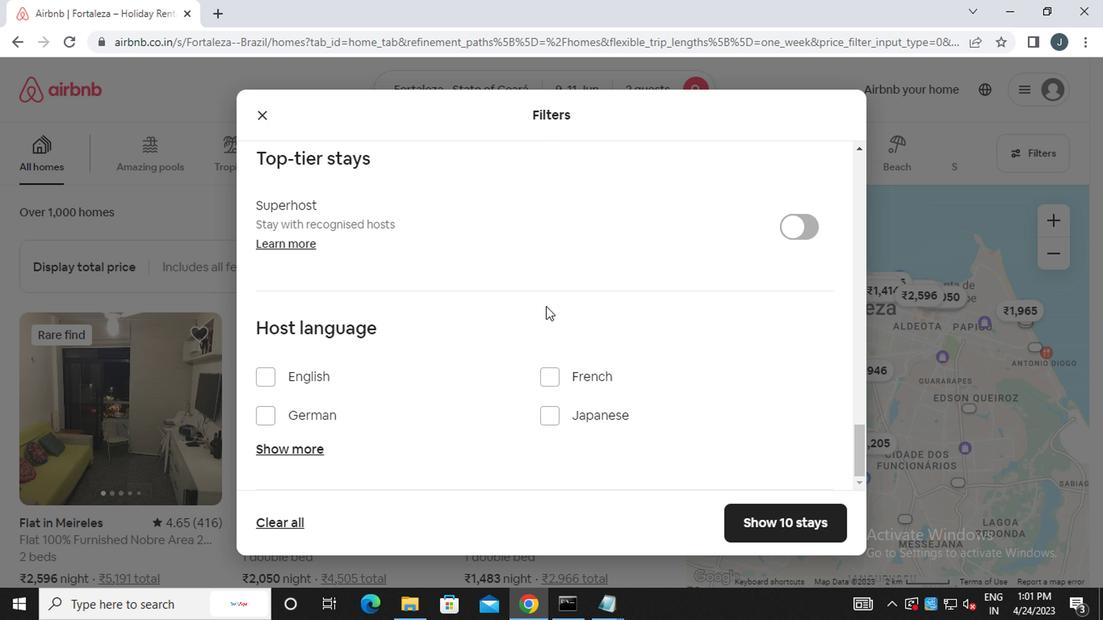 
Action: Mouse scrolled (544, 306) with delta (0, 0)
Screenshot: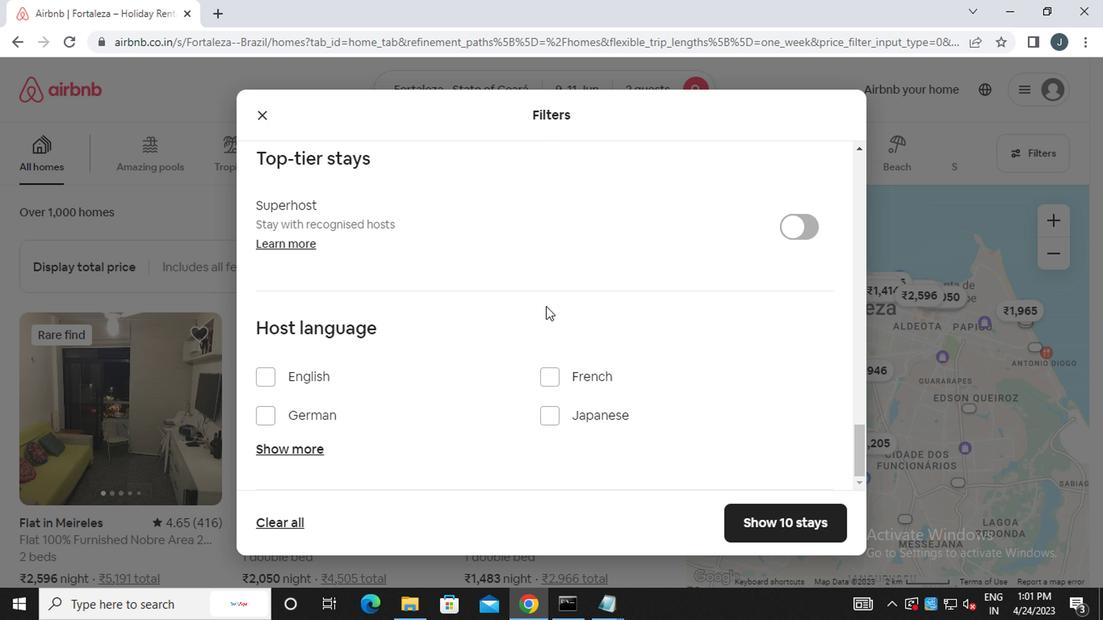 
Action: Mouse scrolled (544, 306) with delta (0, 0)
Screenshot: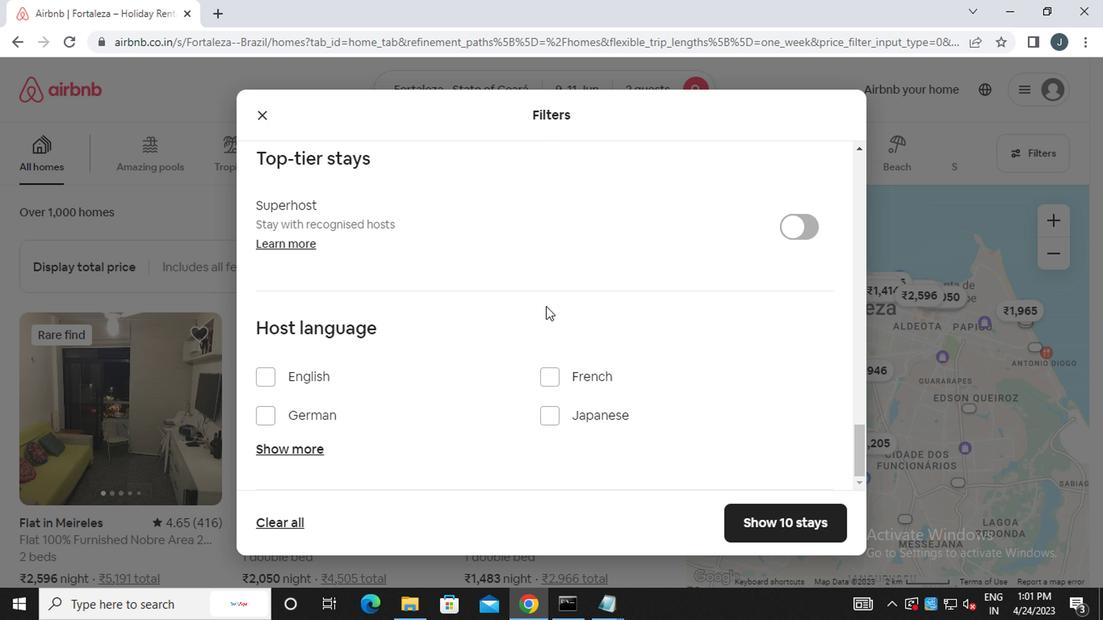 
Action: Mouse moved to (544, 306)
Screenshot: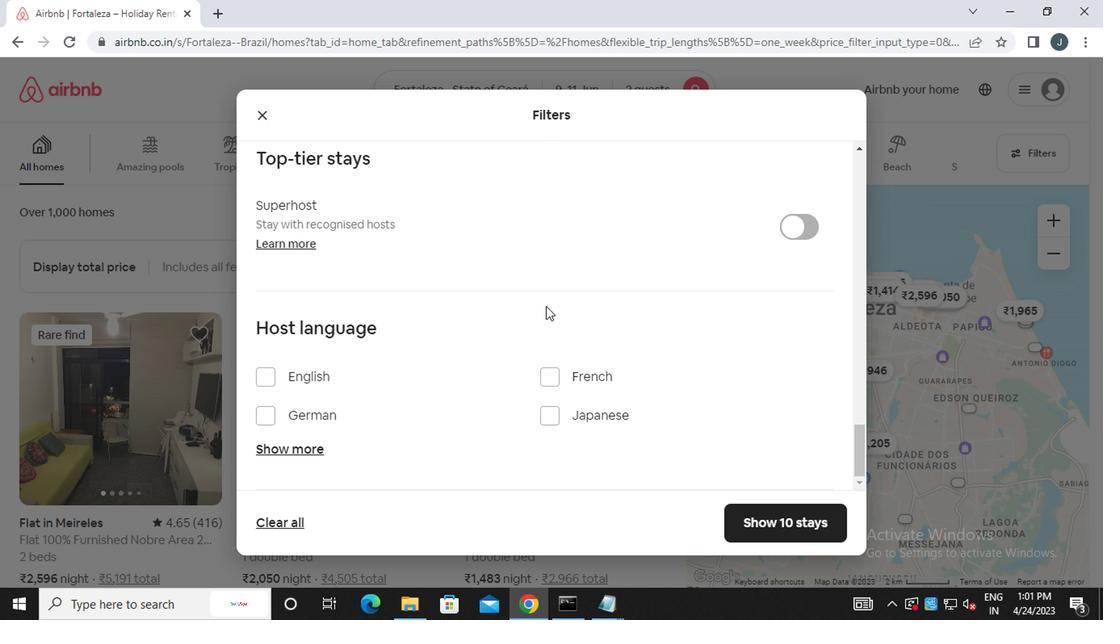 
Action: Mouse scrolled (544, 306) with delta (0, 0)
Screenshot: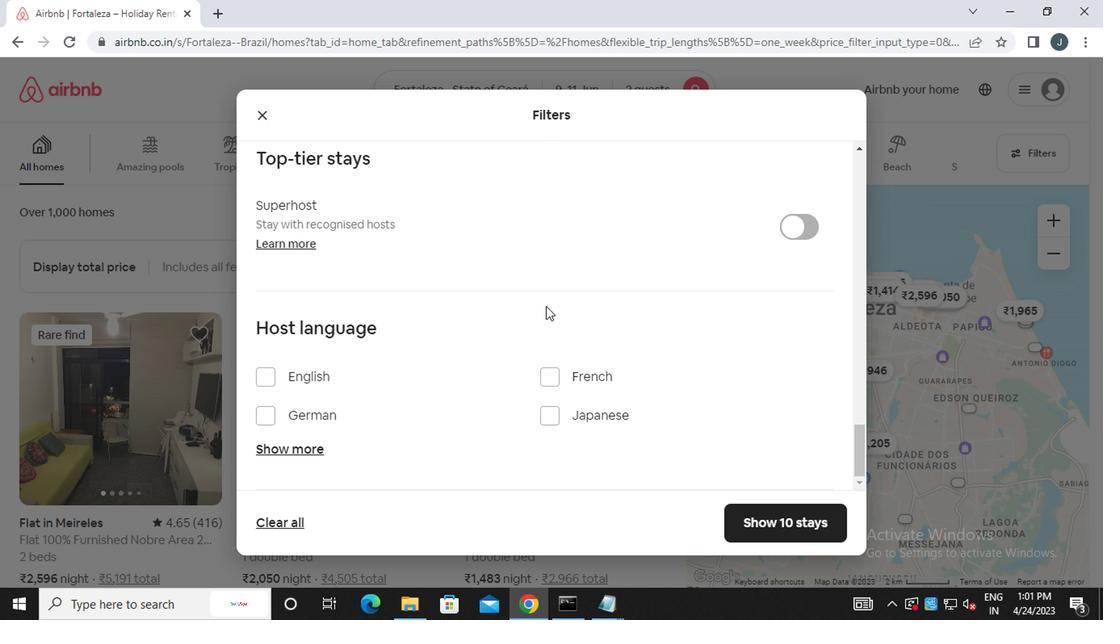 
Action: Mouse moved to (303, 452)
Screenshot: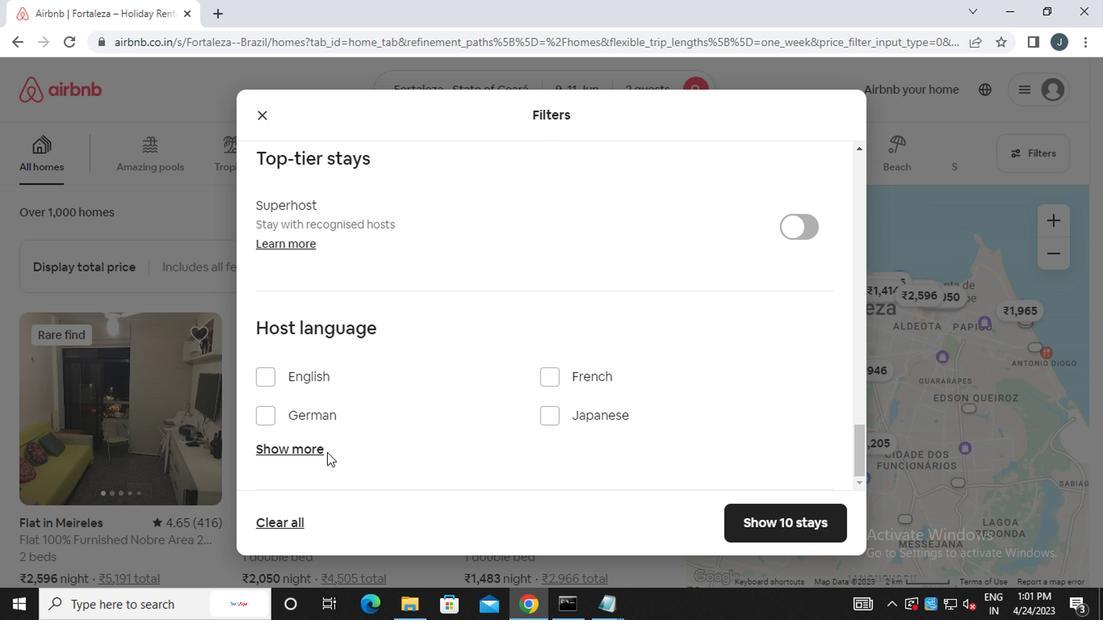 
Action: Mouse pressed left at (303, 452)
Screenshot: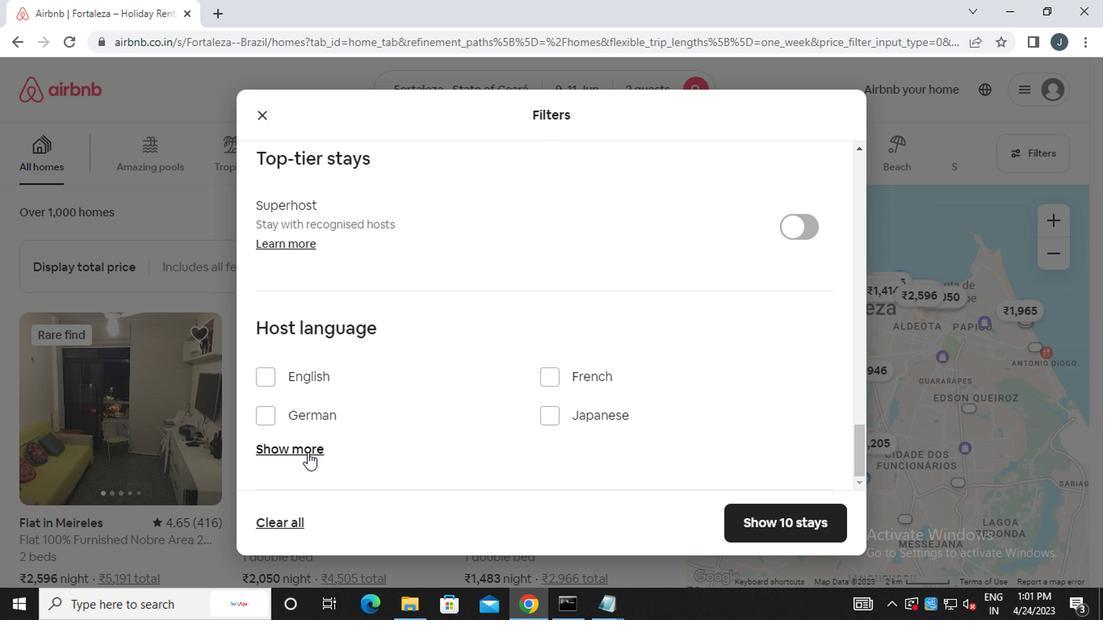 
Action: Mouse moved to (580, 456)
Screenshot: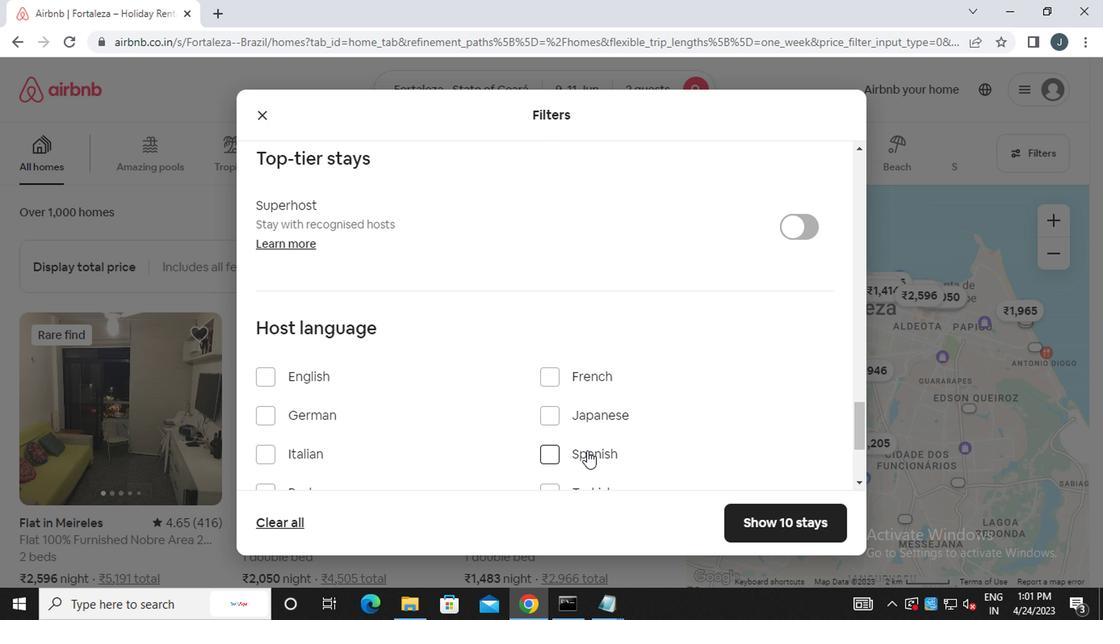 
Action: Mouse pressed left at (580, 456)
Screenshot: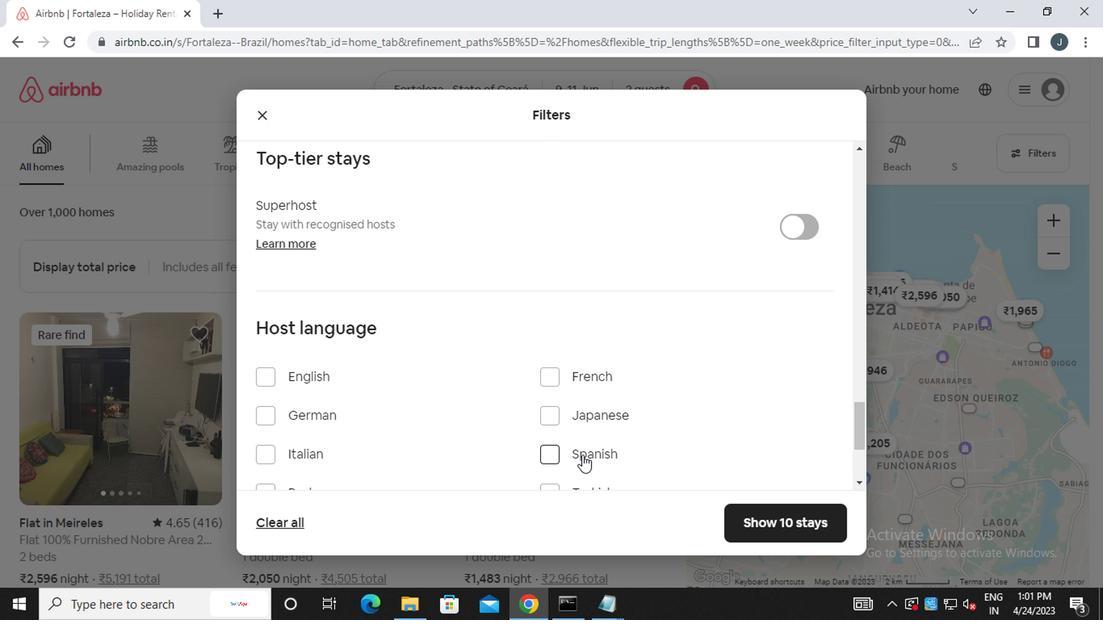 
Action: Mouse moved to (759, 520)
Screenshot: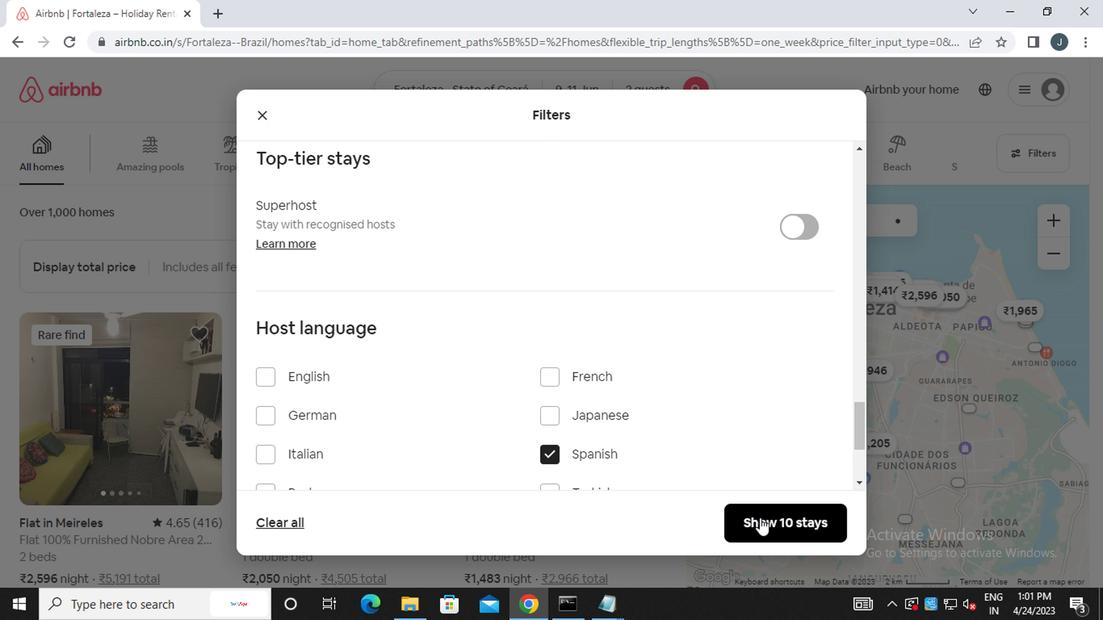 
Action: Mouse pressed left at (759, 520)
Screenshot: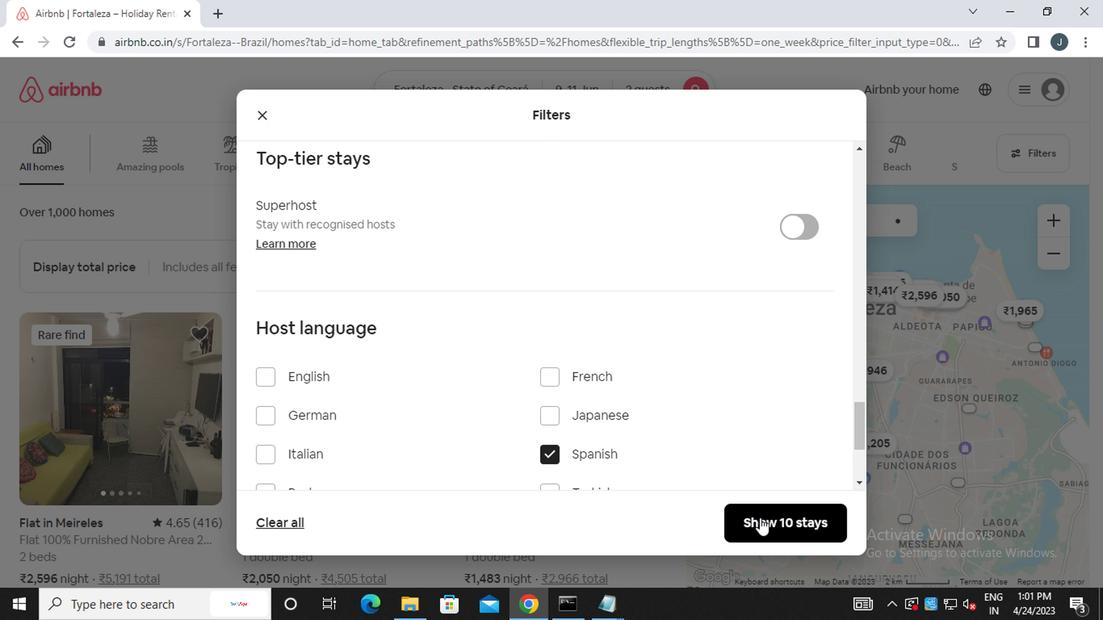 
Action: Mouse moved to (759, 516)
Screenshot: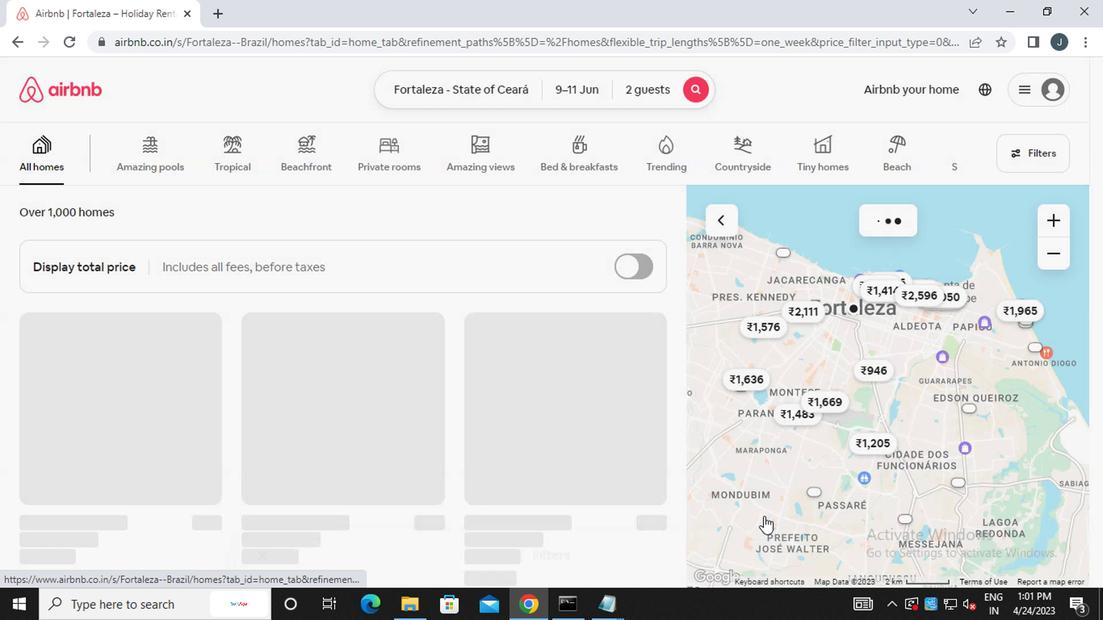 
